 Task: Look for space in Ambasamudram, India from 9th August, 2023 to 12th August, 2023 for 1 adult in price range Rs.6000 to Rs.15000. Place can be entire place with 1  bedroom having 1 bed and 1 bathroom. Property type can be house, flat, guest house. Amenities needed are: wifi. Booking option can be shelf check-in. Required host language is English.
Action: Mouse moved to (522, 109)
Screenshot: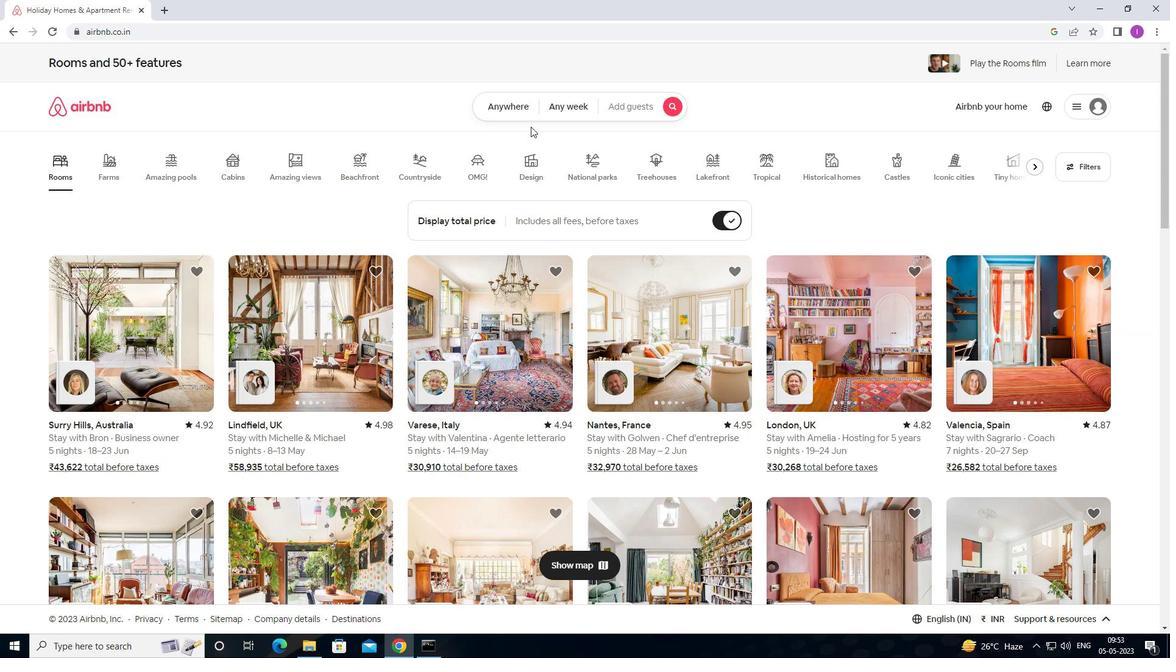 
Action: Mouse pressed left at (522, 109)
Screenshot: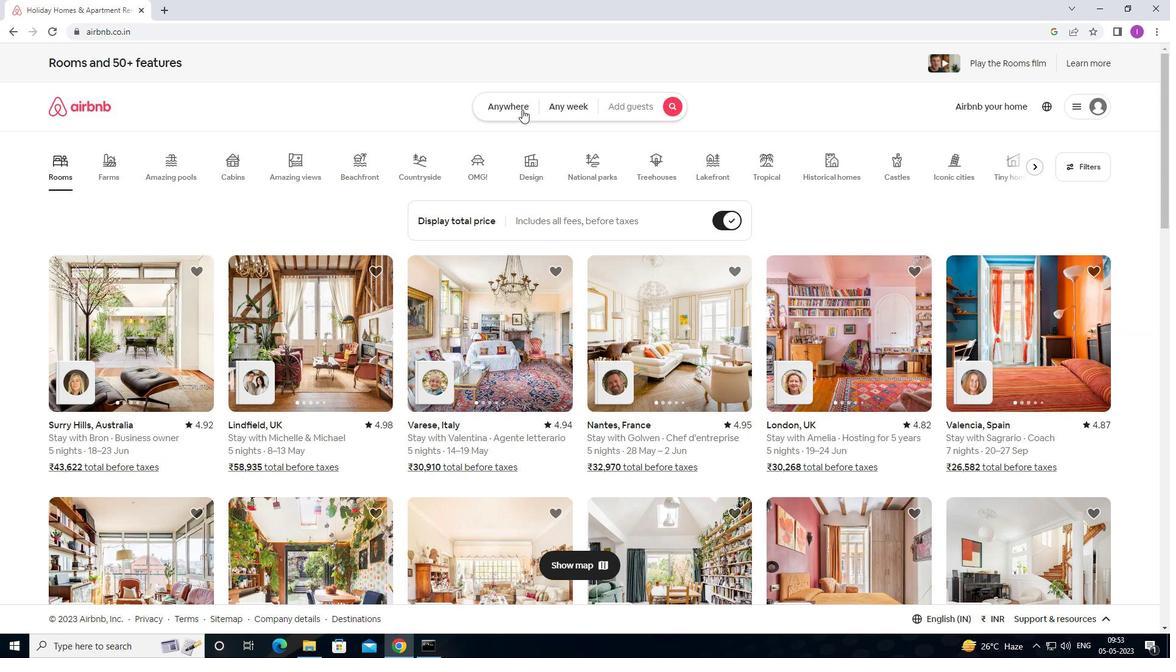 
Action: Mouse moved to (378, 150)
Screenshot: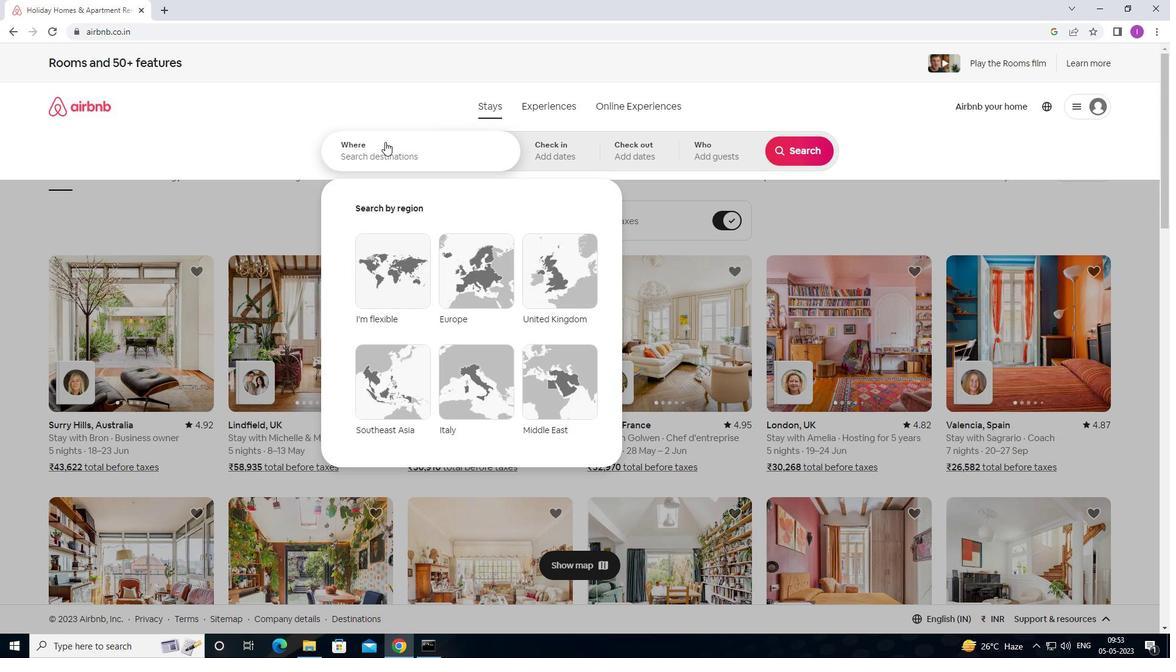 
Action: Mouse pressed left at (378, 150)
Screenshot: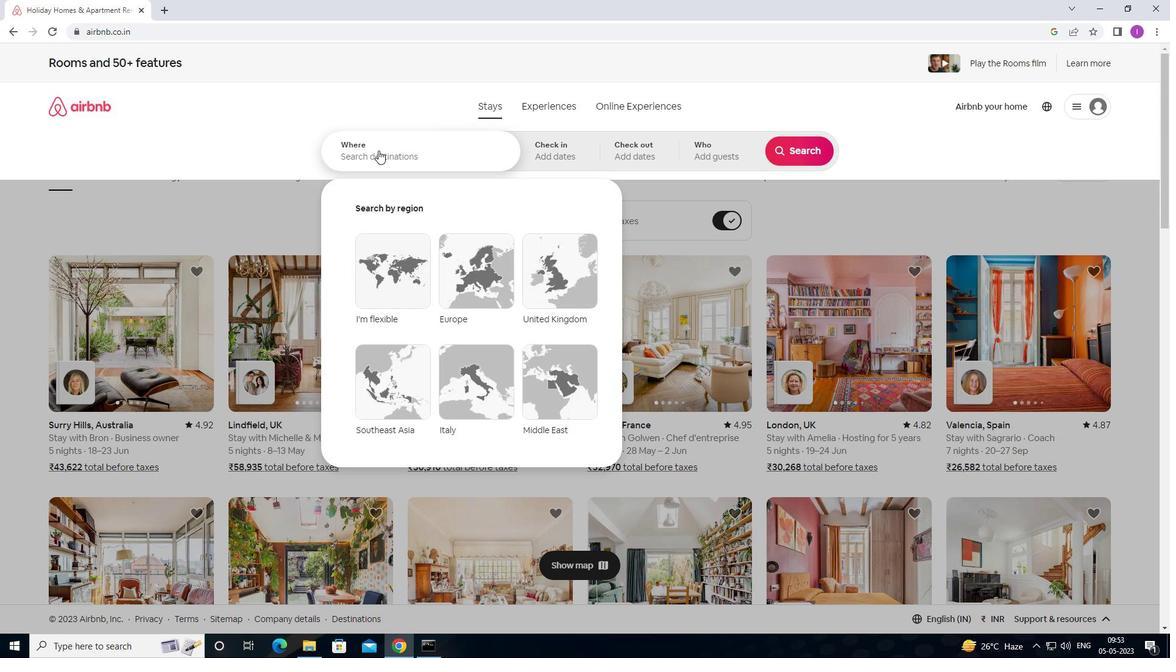 
Action: Mouse moved to (500, 124)
Screenshot: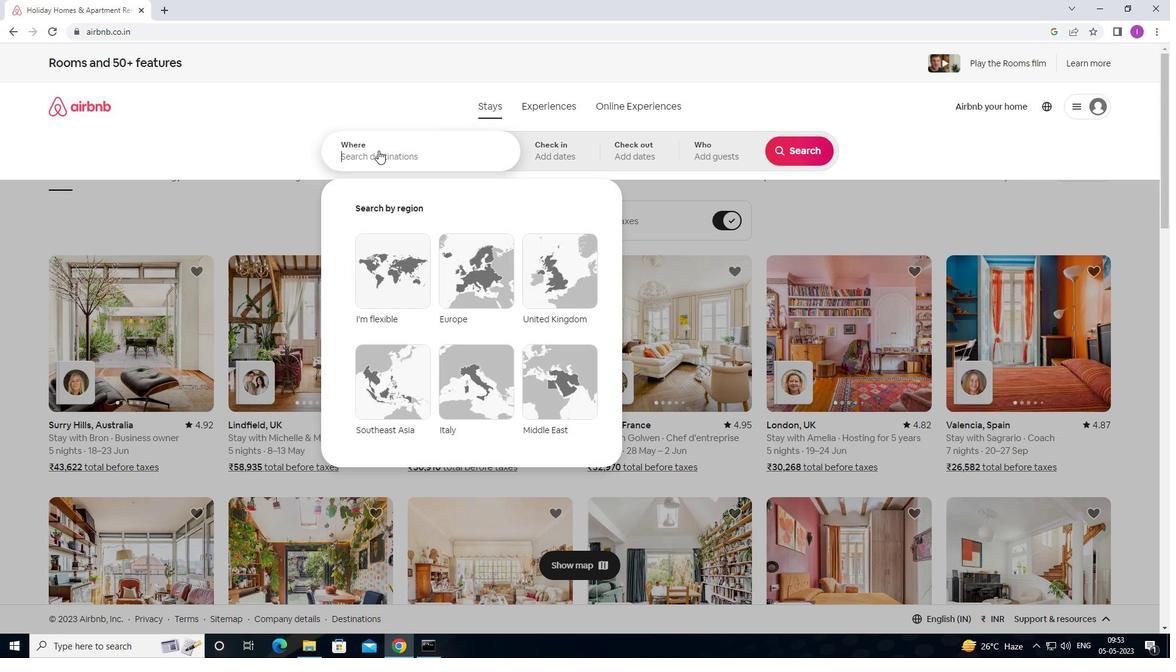 
Action: Key pressed <Key.shift>AMBASAMUDRAM,<Key.shift>INDIS<Key.backspace>A
Screenshot: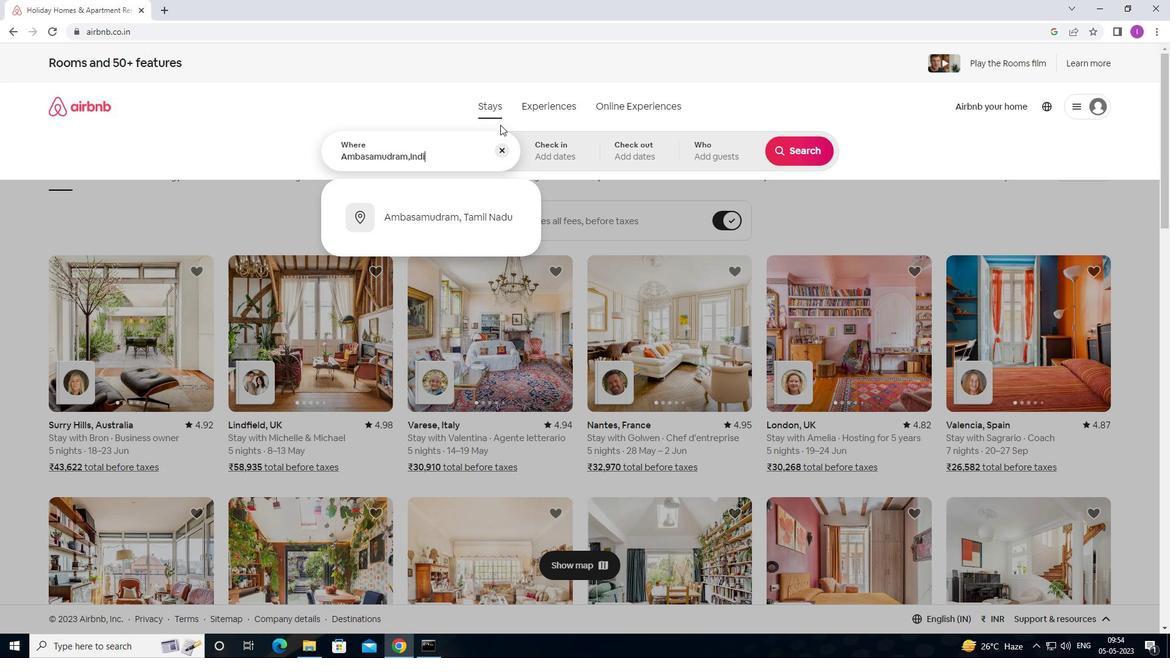 
Action: Mouse moved to (581, 150)
Screenshot: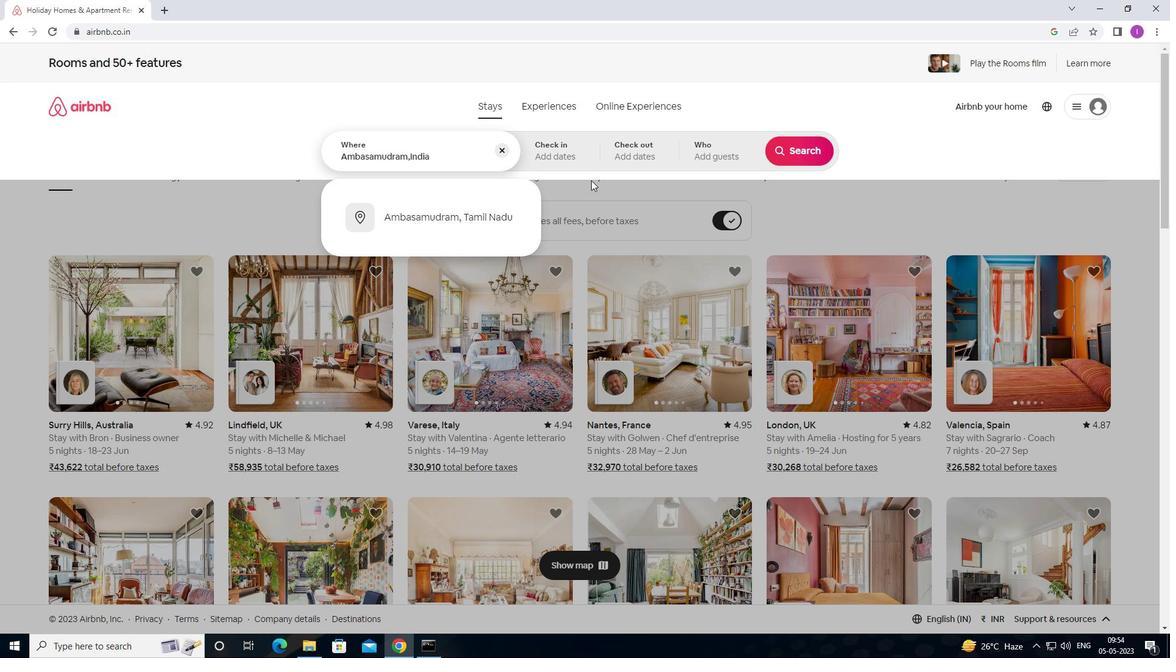 
Action: Mouse pressed left at (581, 150)
Screenshot: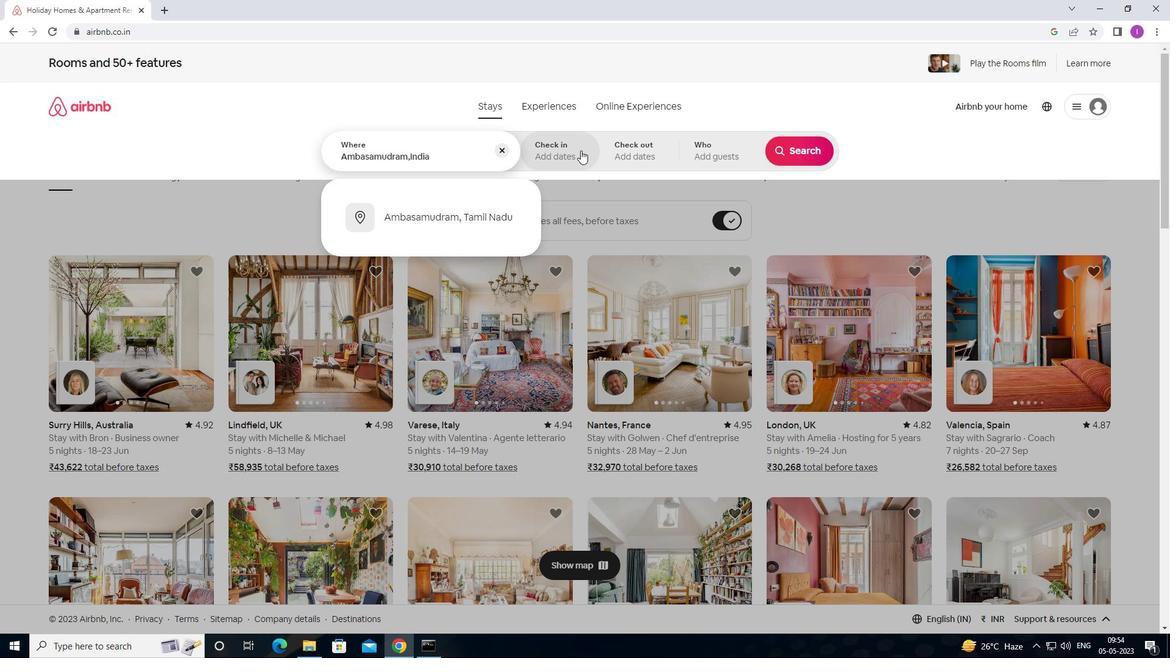
Action: Mouse moved to (797, 247)
Screenshot: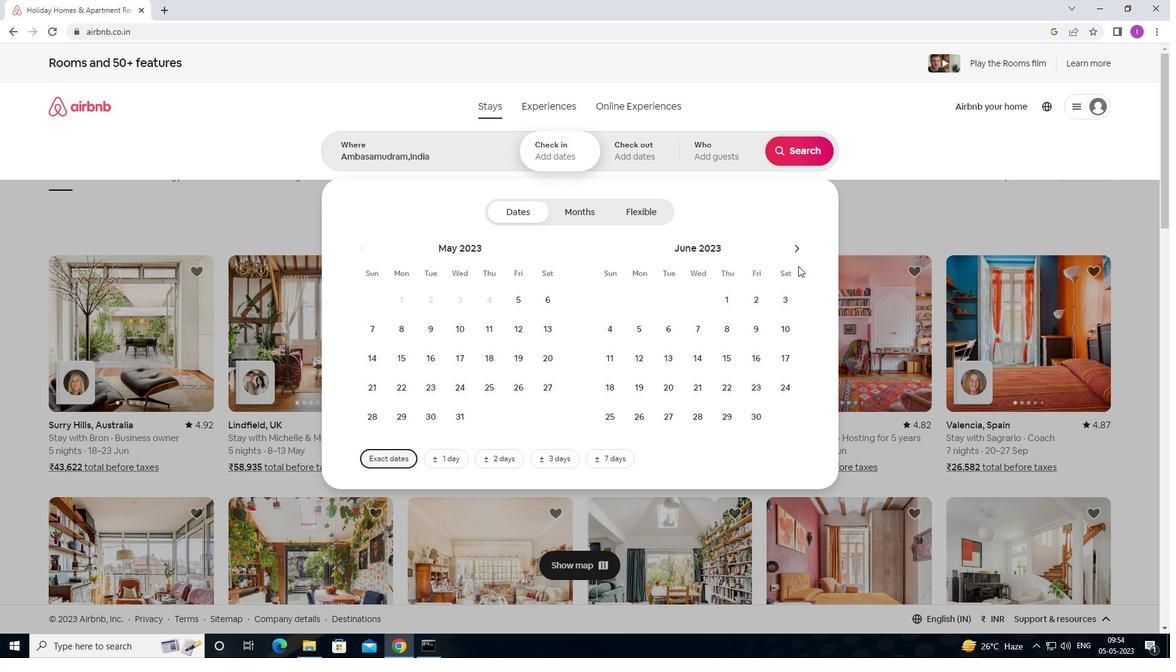 
Action: Mouse pressed left at (797, 247)
Screenshot: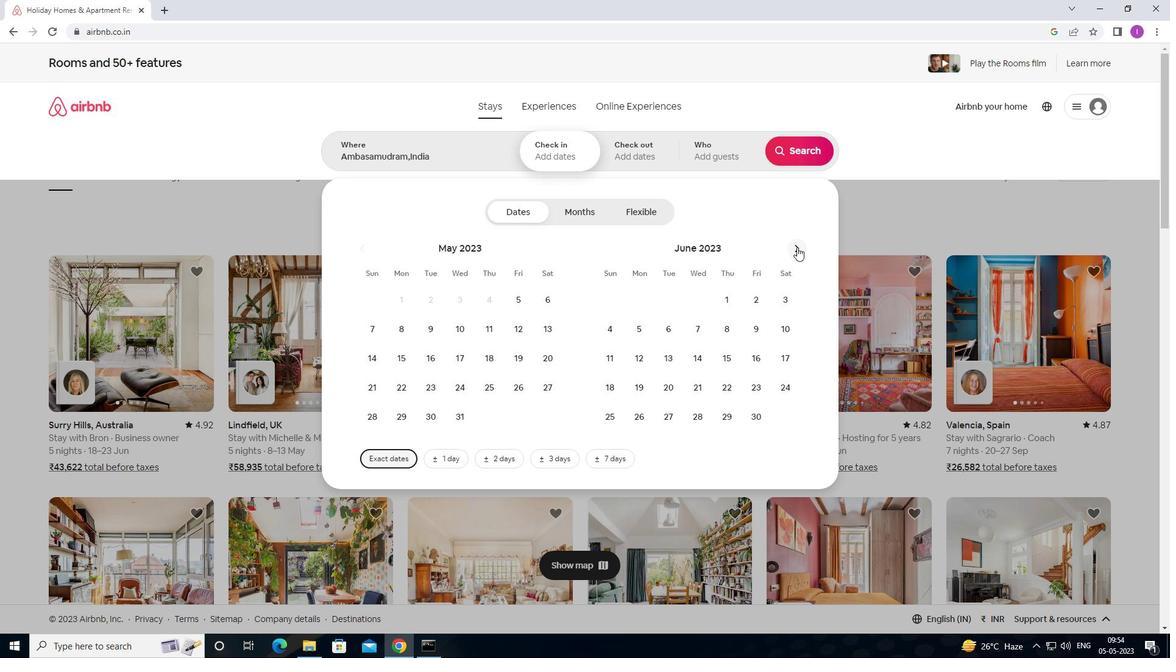 
Action: Mouse moved to (797, 247)
Screenshot: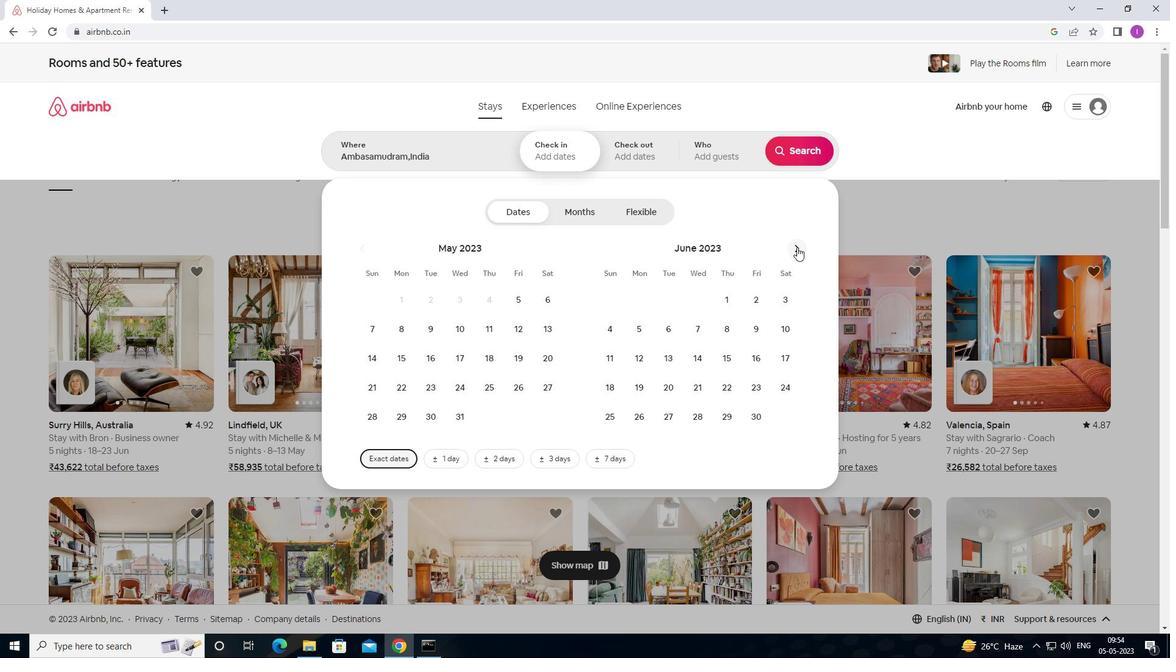 
Action: Mouse pressed left at (797, 247)
Screenshot: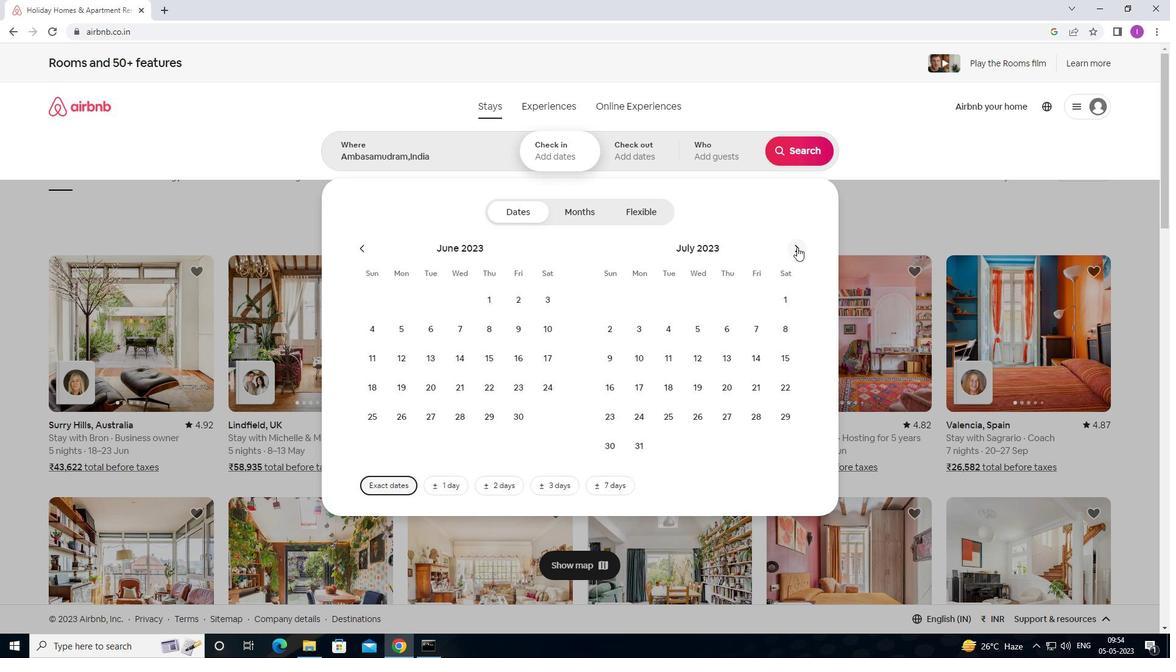 
Action: Mouse pressed left at (797, 247)
Screenshot: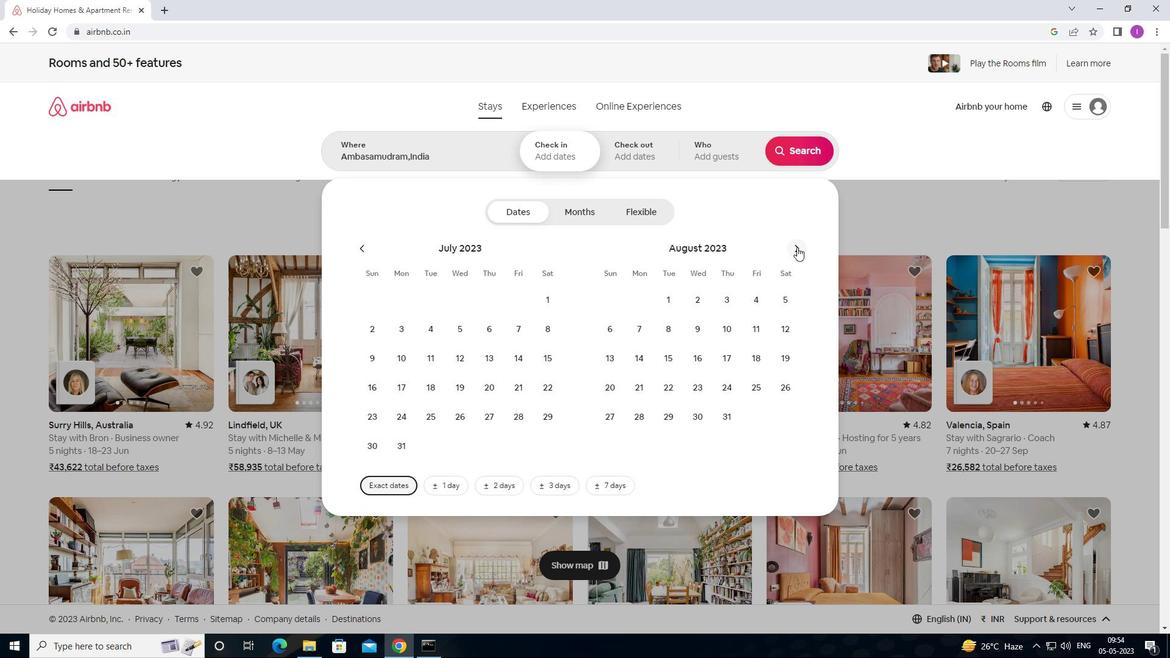 
Action: Mouse moved to (463, 326)
Screenshot: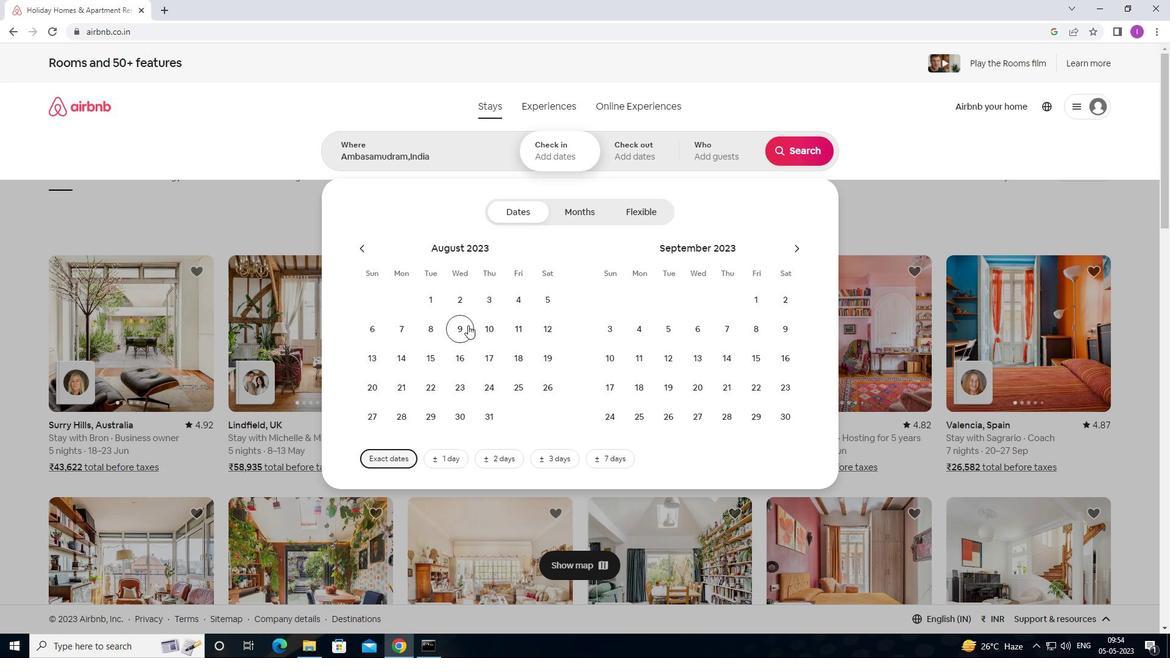 
Action: Mouse pressed left at (463, 326)
Screenshot: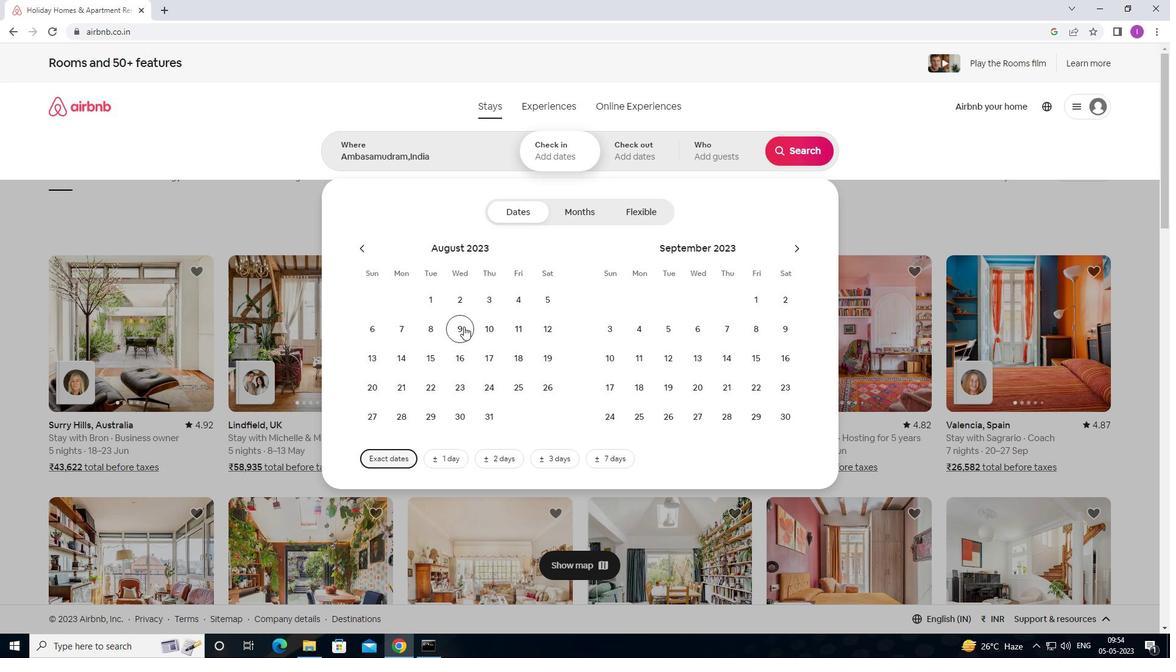 
Action: Mouse moved to (548, 331)
Screenshot: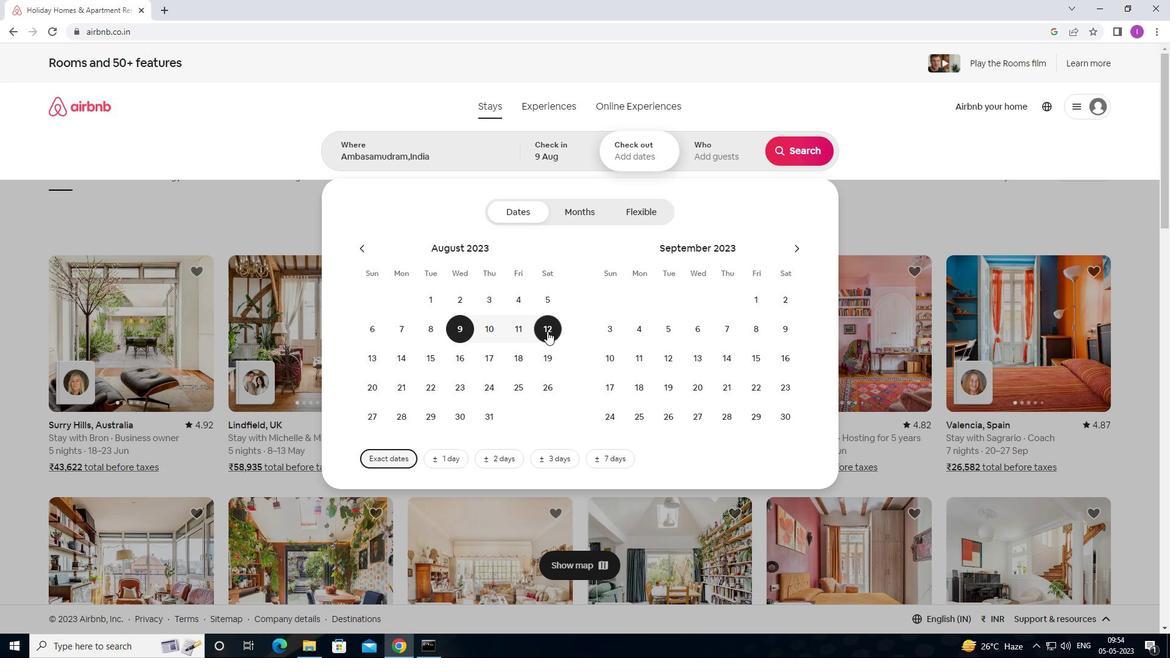 
Action: Mouse pressed left at (548, 331)
Screenshot: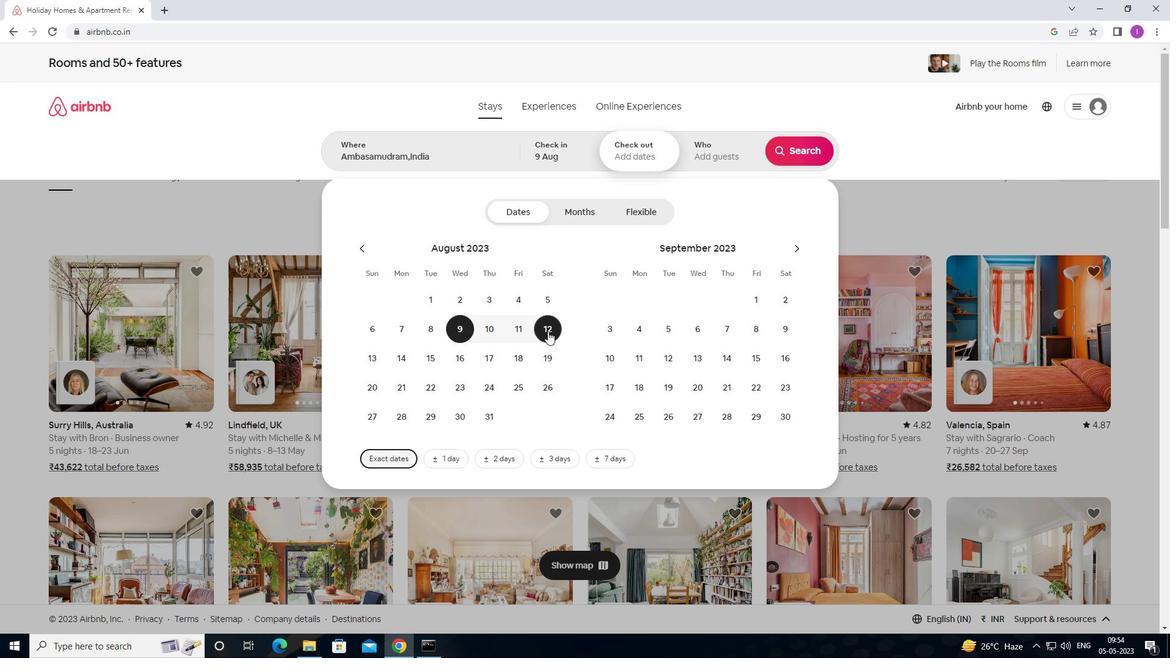 
Action: Mouse moved to (715, 159)
Screenshot: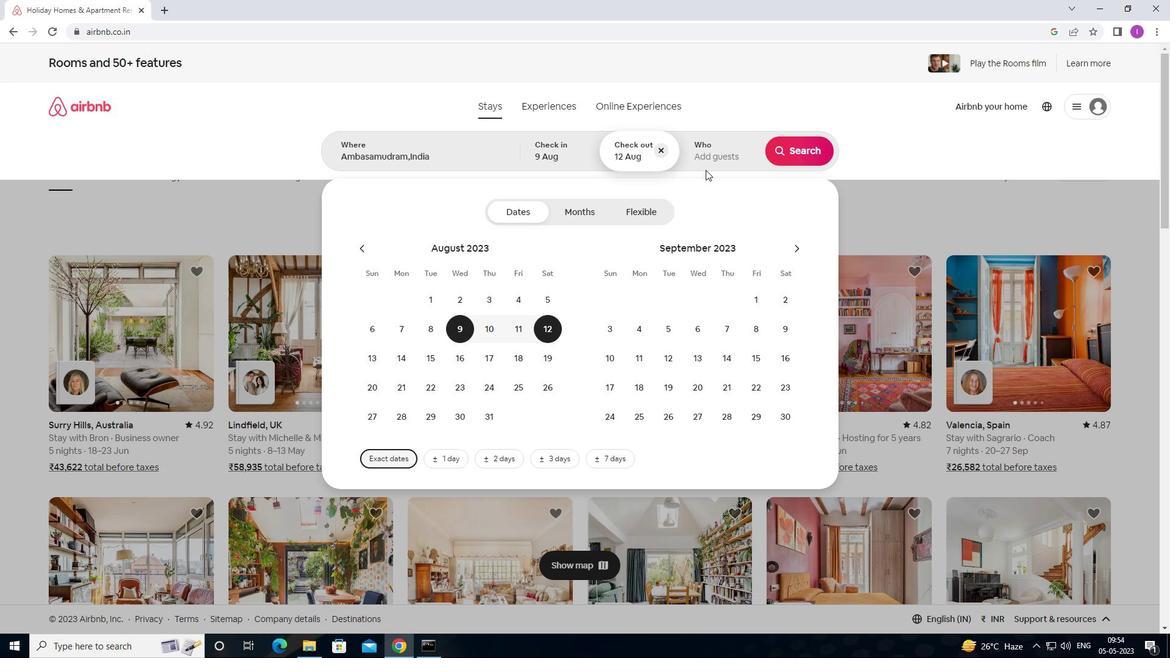 
Action: Mouse pressed left at (715, 159)
Screenshot: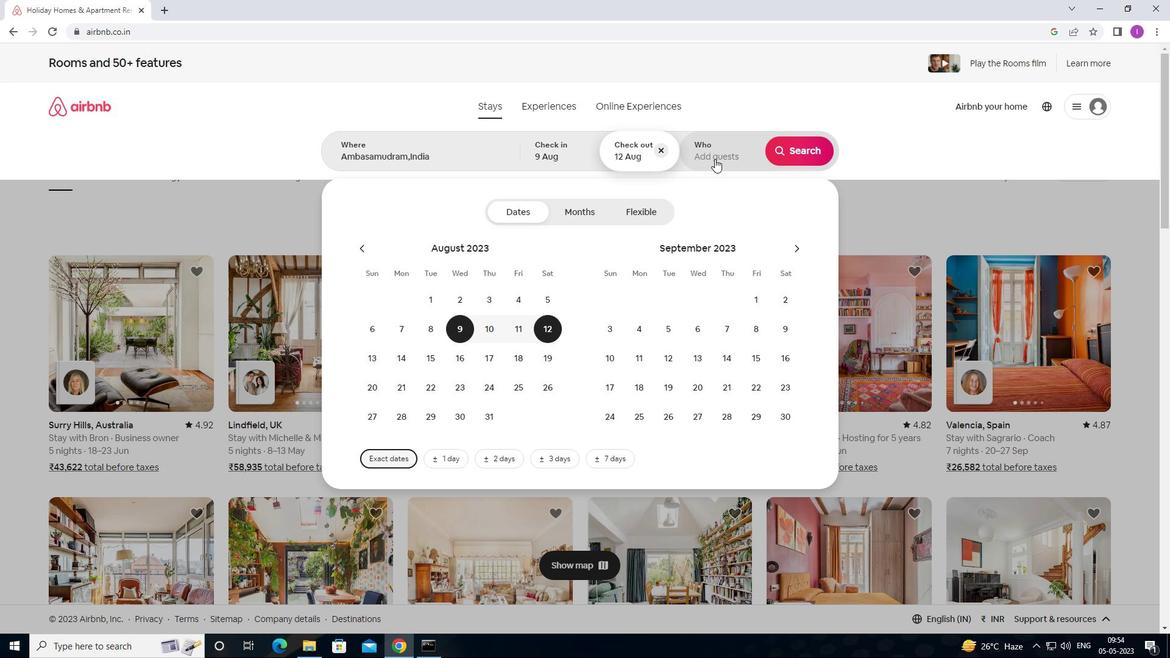 
Action: Mouse moved to (808, 214)
Screenshot: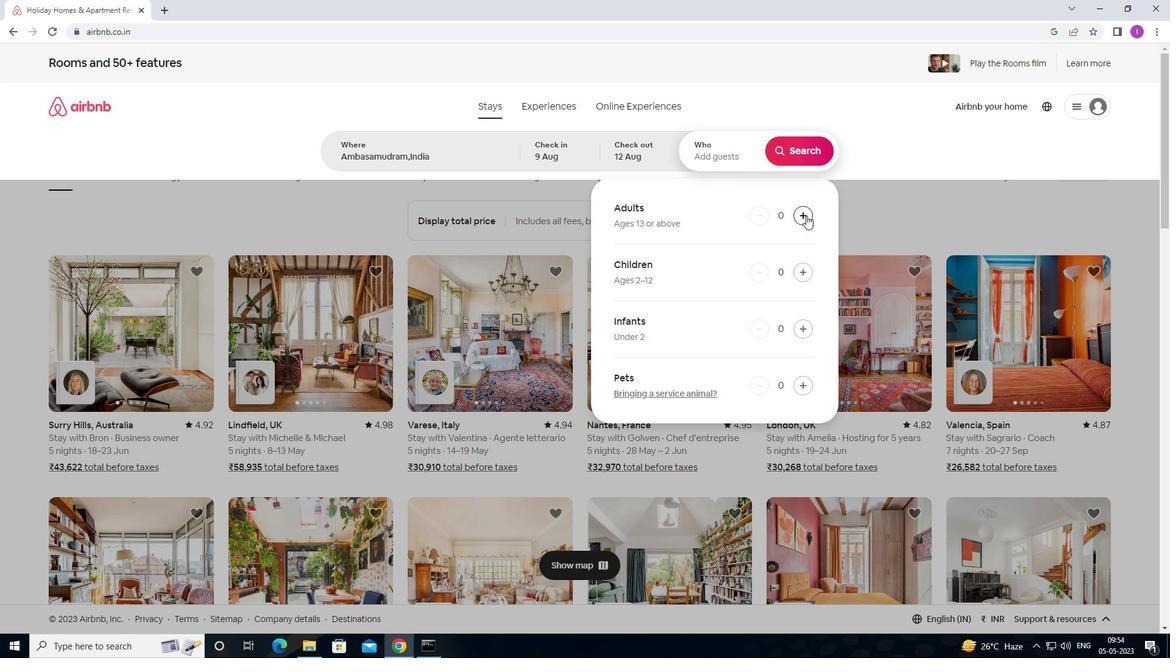 
Action: Mouse pressed left at (808, 214)
Screenshot: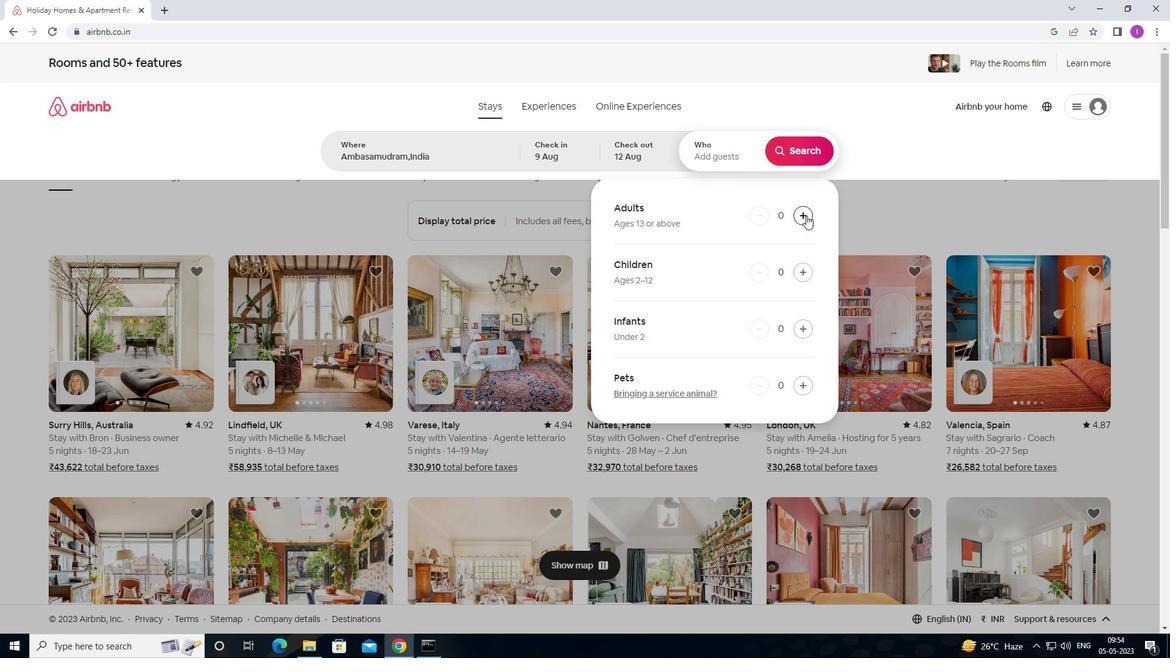 
Action: Mouse moved to (812, 157)
Screenshot: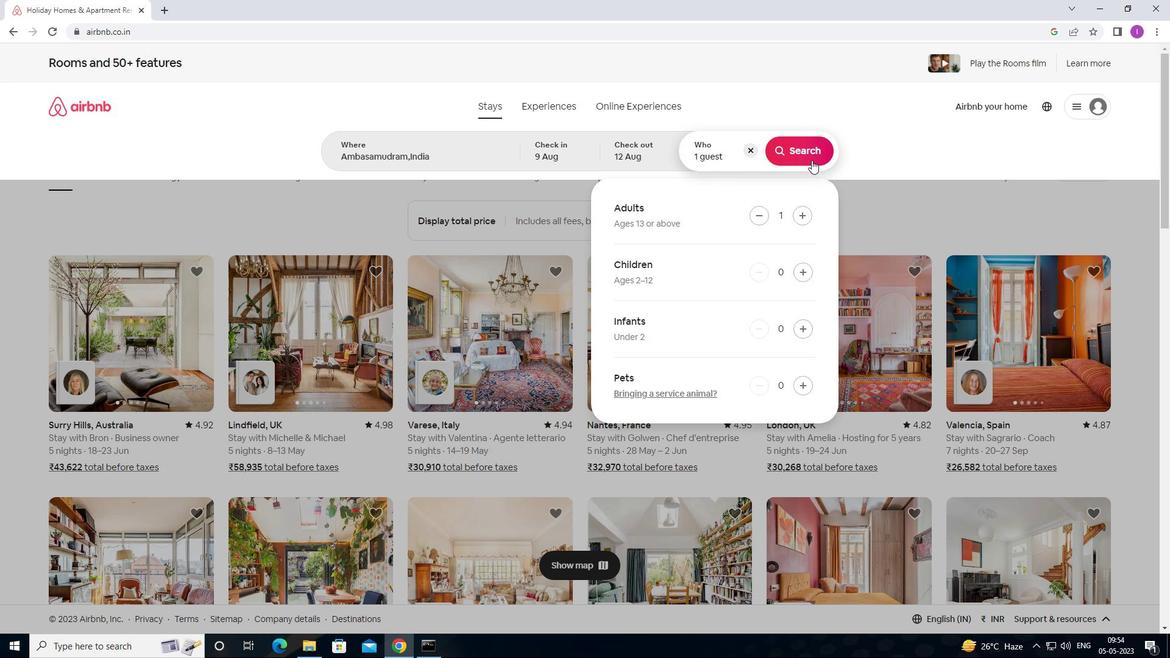 
Action: Mouse pressed left at (812, 157)
Screenshot: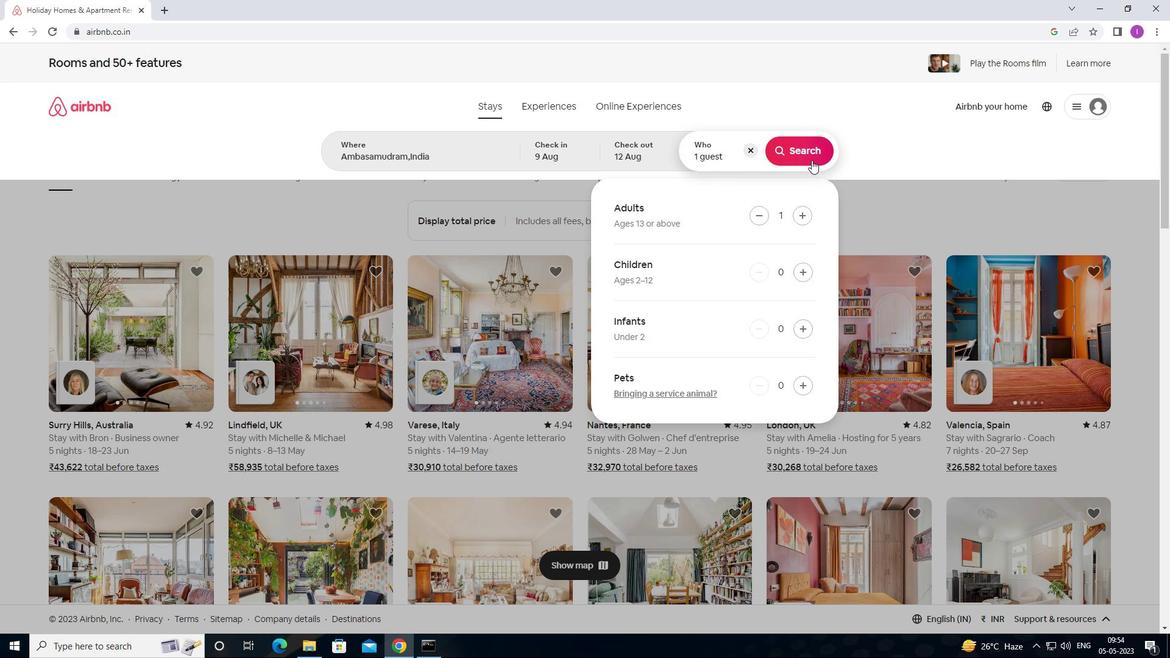 
Action: Mouse moved to (1132, 124)
Screenshot: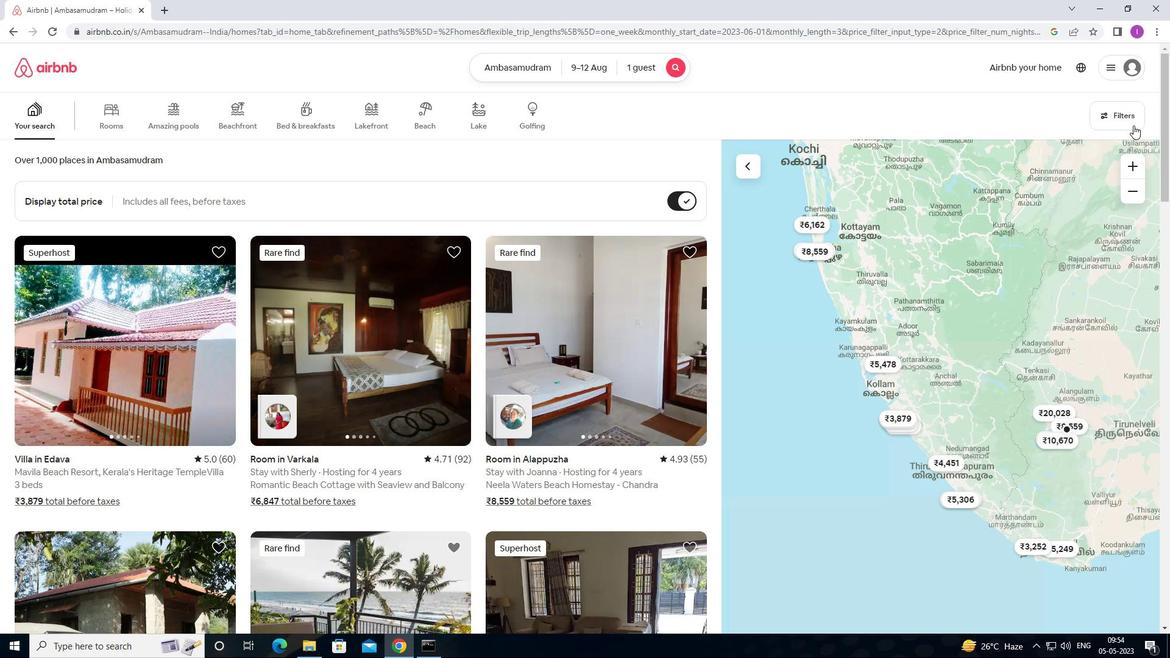 
Action: Mouse pressed left at (1132, 124)
Screenshot: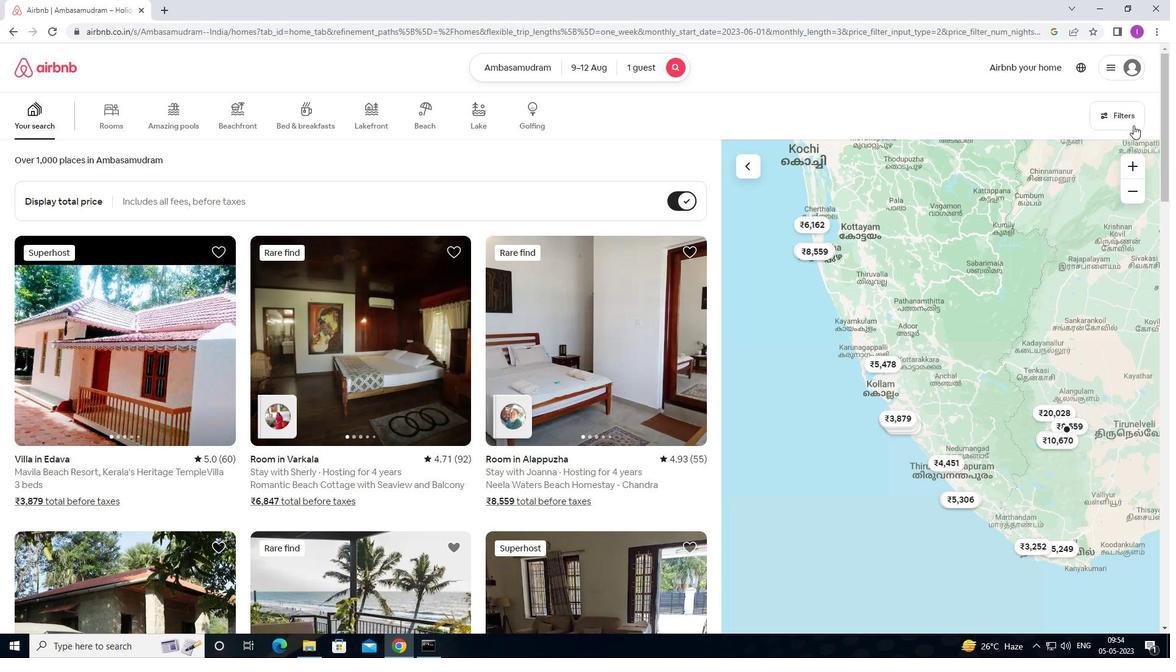 
Action: Mouse moved to (438, 417)
Screenshot: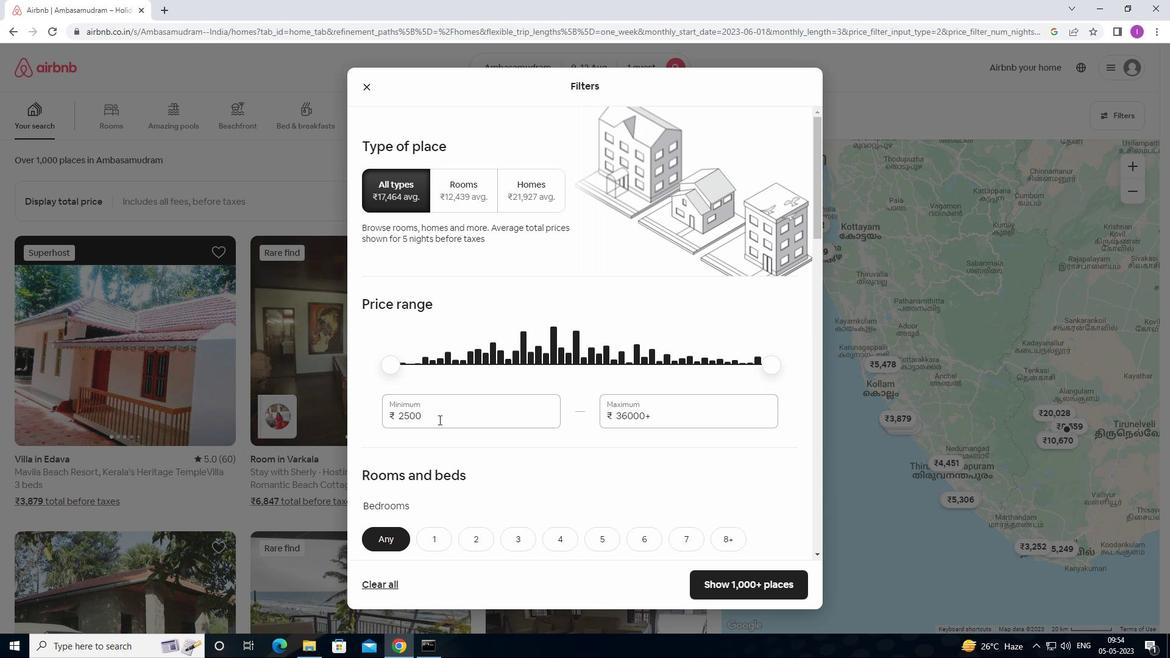 
Action: Mouse pressed left at (438, 417)
Screenshot: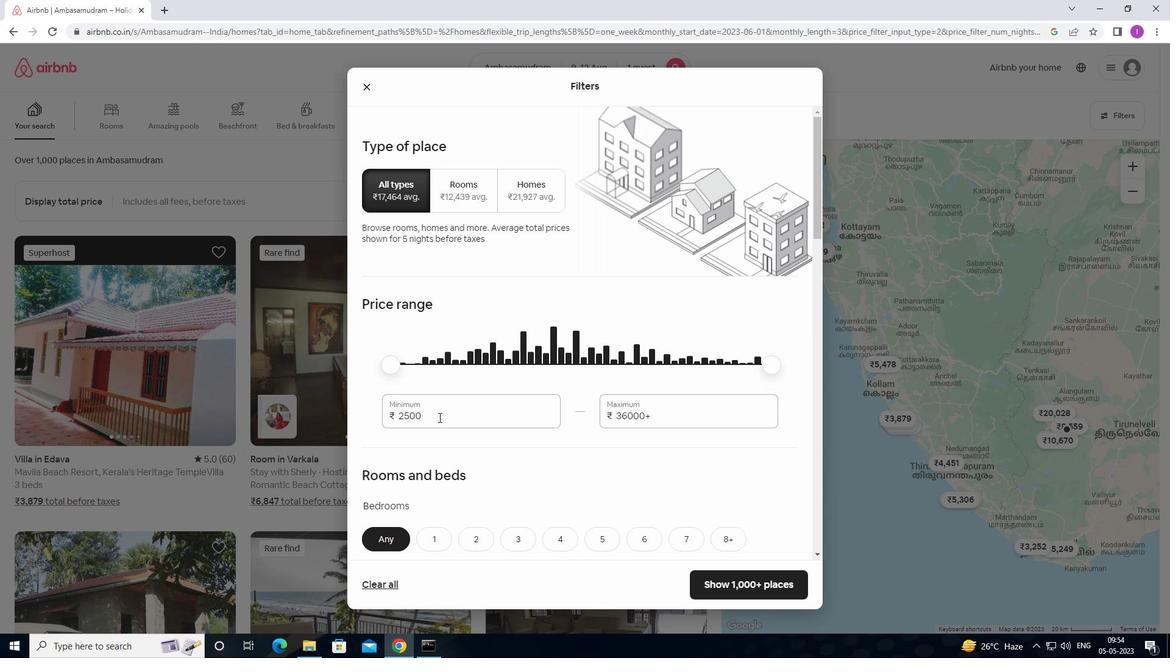 
Action: Mouse moved to (387, 418)
Screenshot: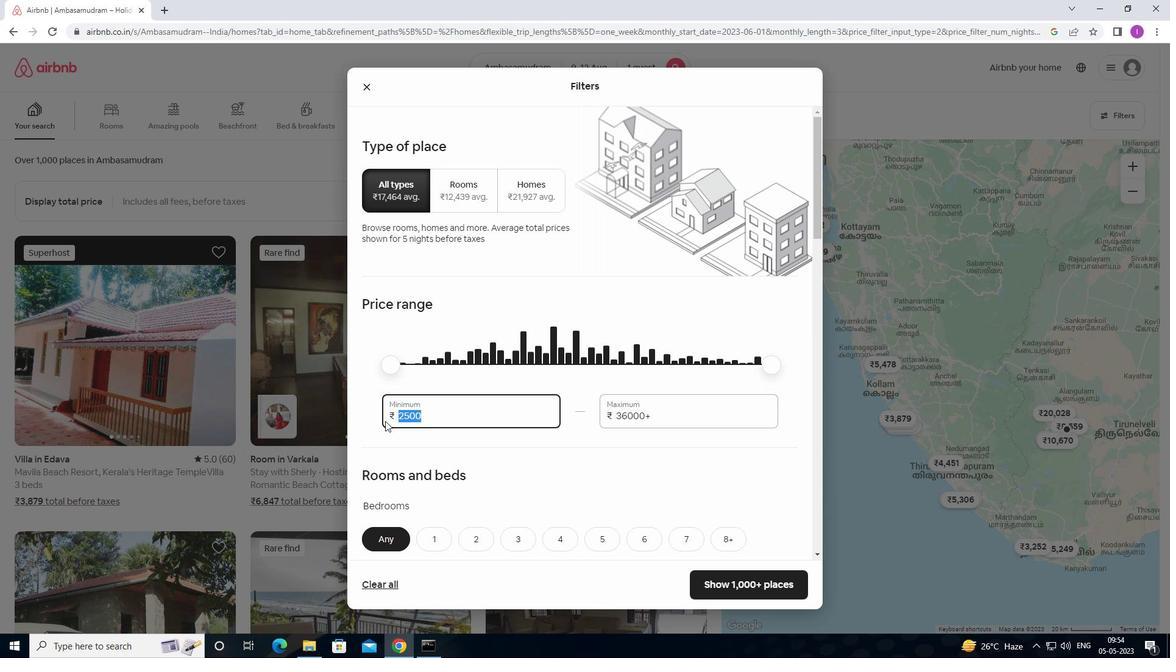 
Action: Key pressed 6
Screenshot: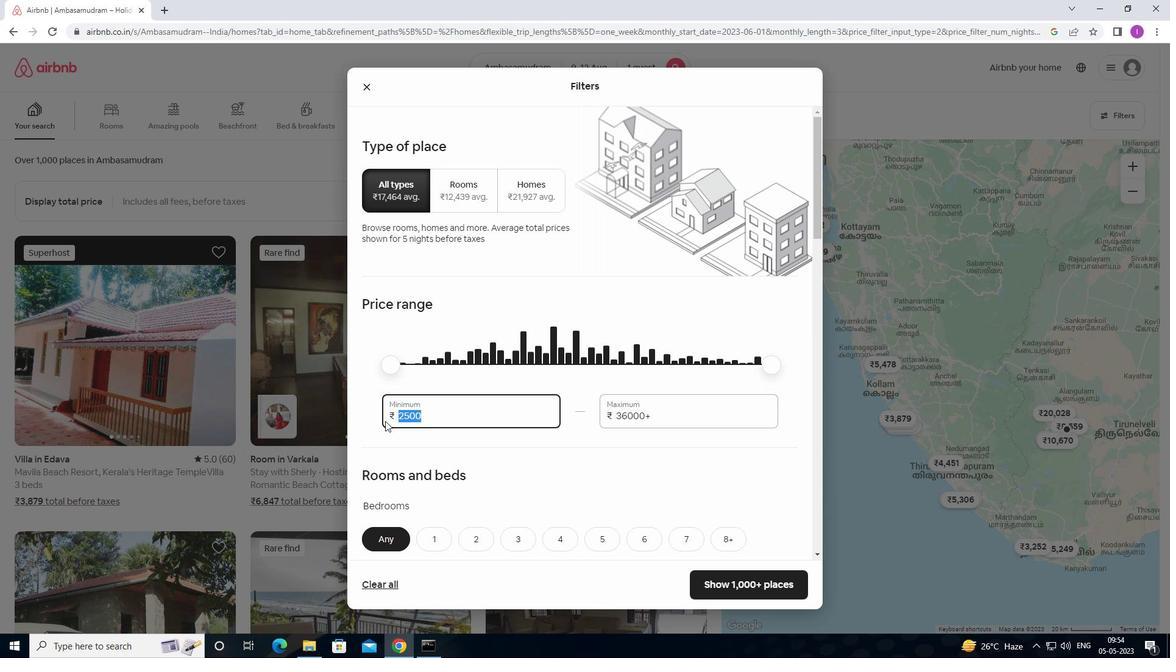 
Action: Mouse moved to (390, 415)
Screenshot: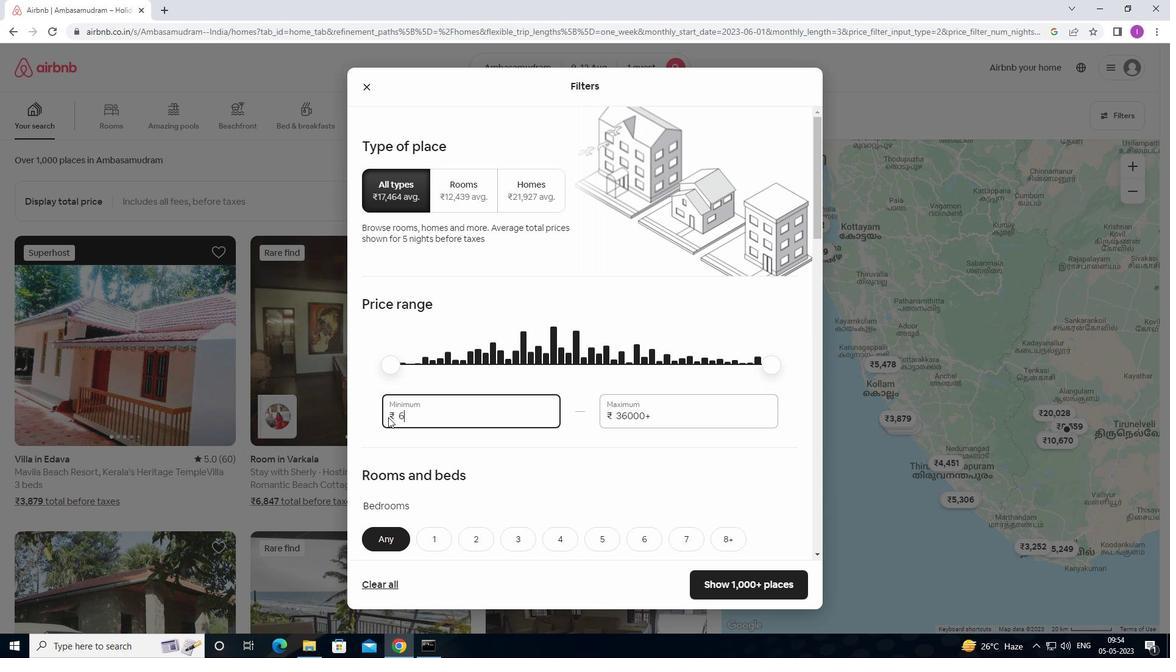 
Action: Key pressed 0
Screenshot: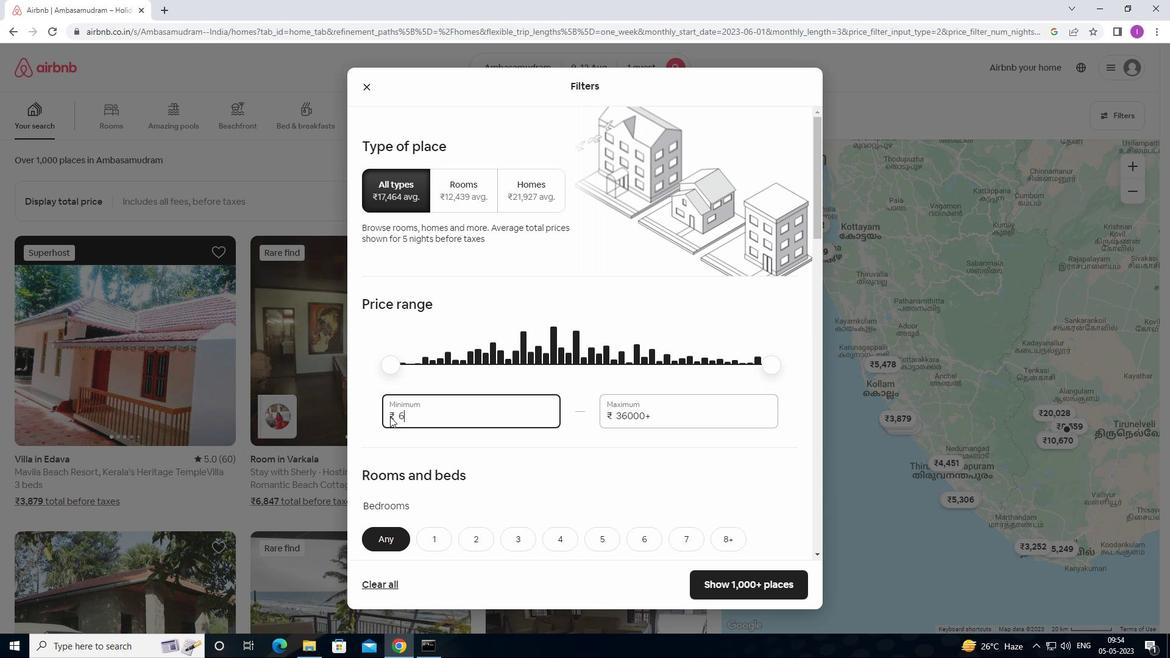 
Action: Mouse moved to (392, 415)
Screenshot: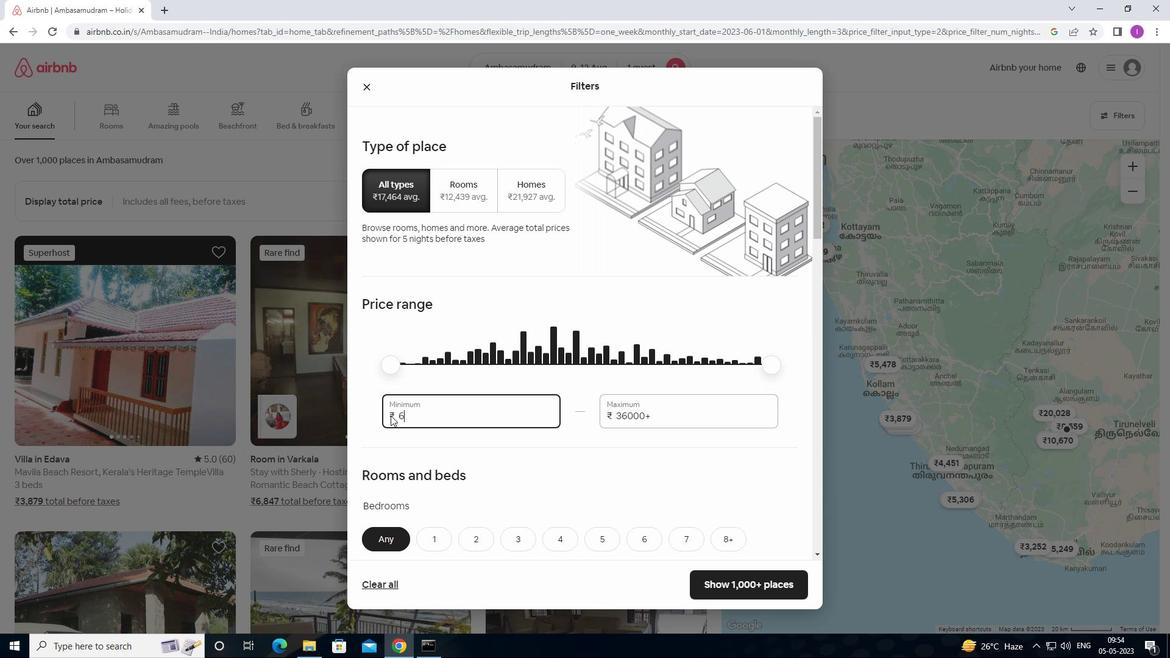 
Action: Key pressed 0
Screenshot: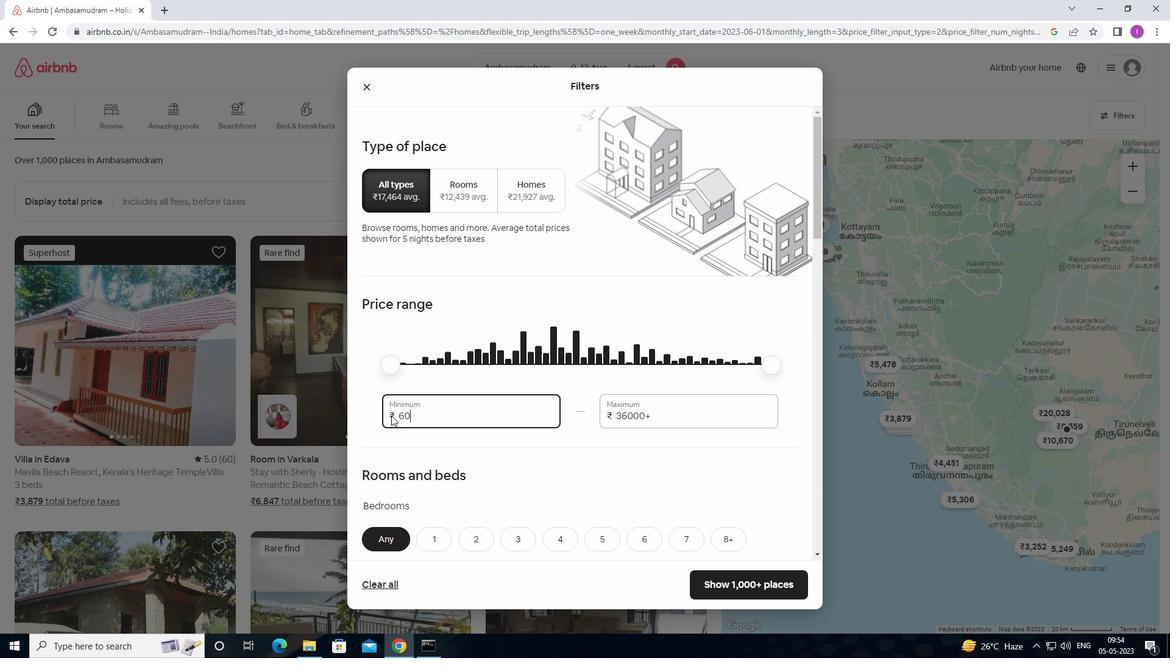 
Action: Mouse moved to (395, 413)
Screenshot: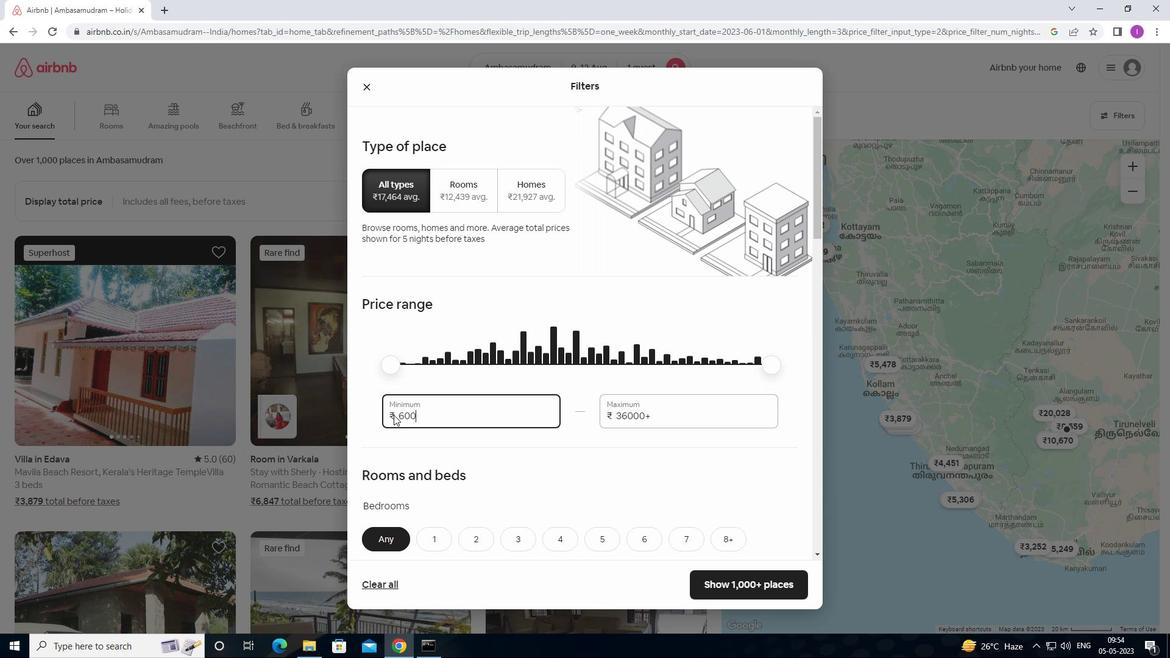 
Action: Key pressed 0
Screenshot: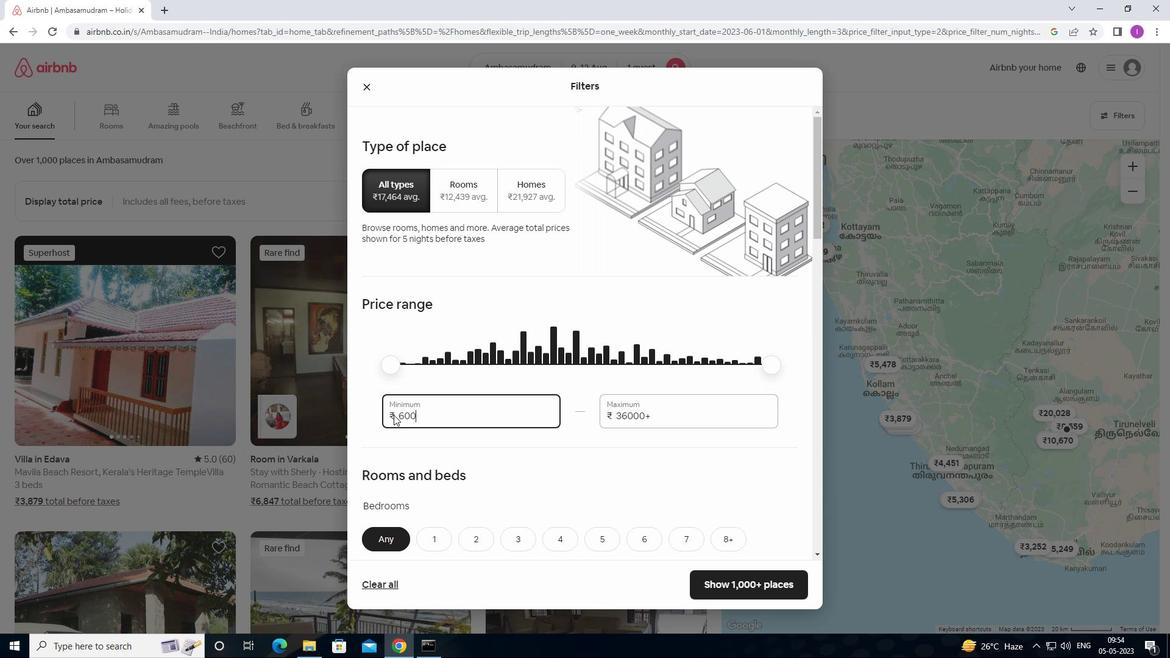 
Action: Mouse moved to (663, 413)
Screenshot: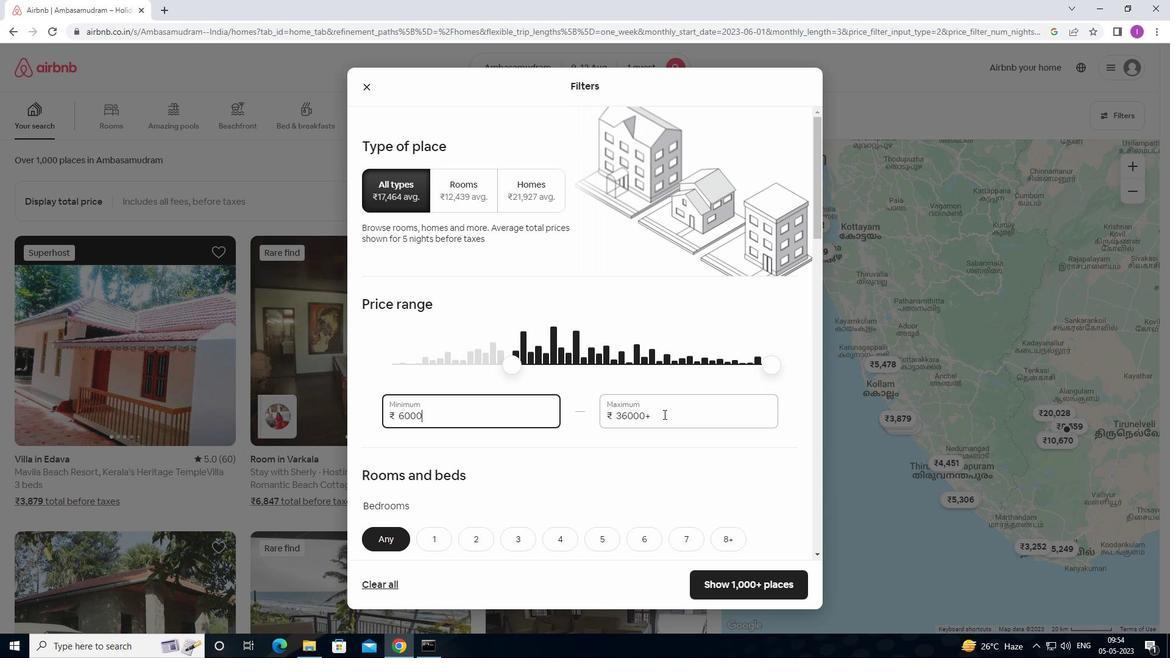
Action: Mouse pressed left at (663, 413)
Screenshot: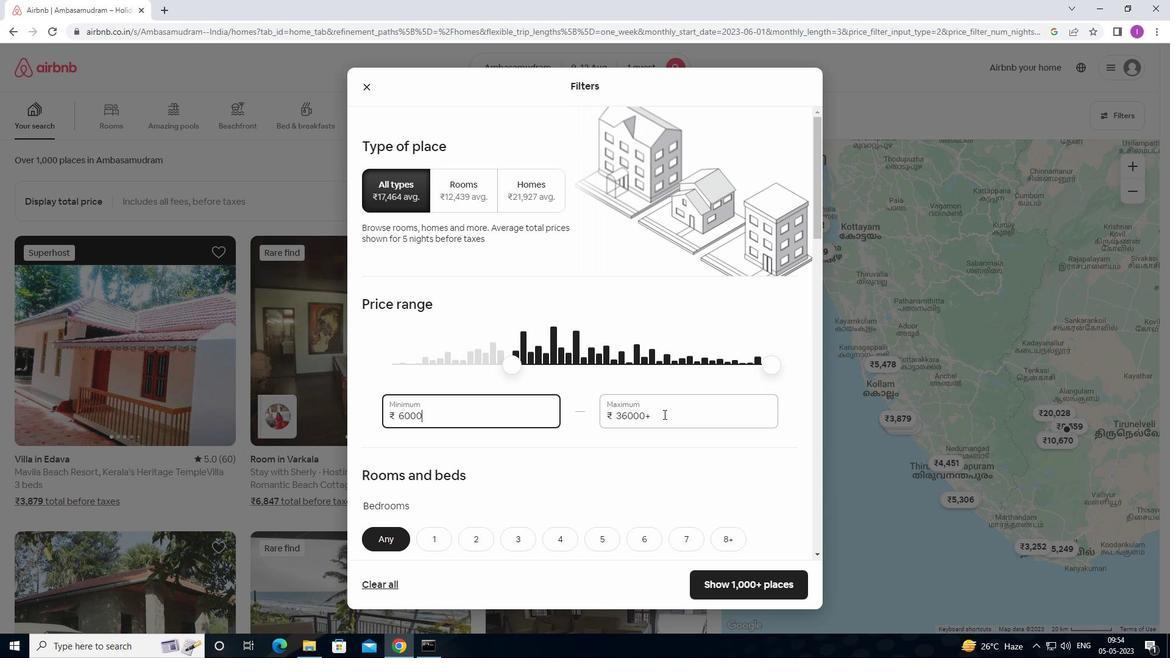 
Action: Mouse moved to (609, 415)
Screenshot: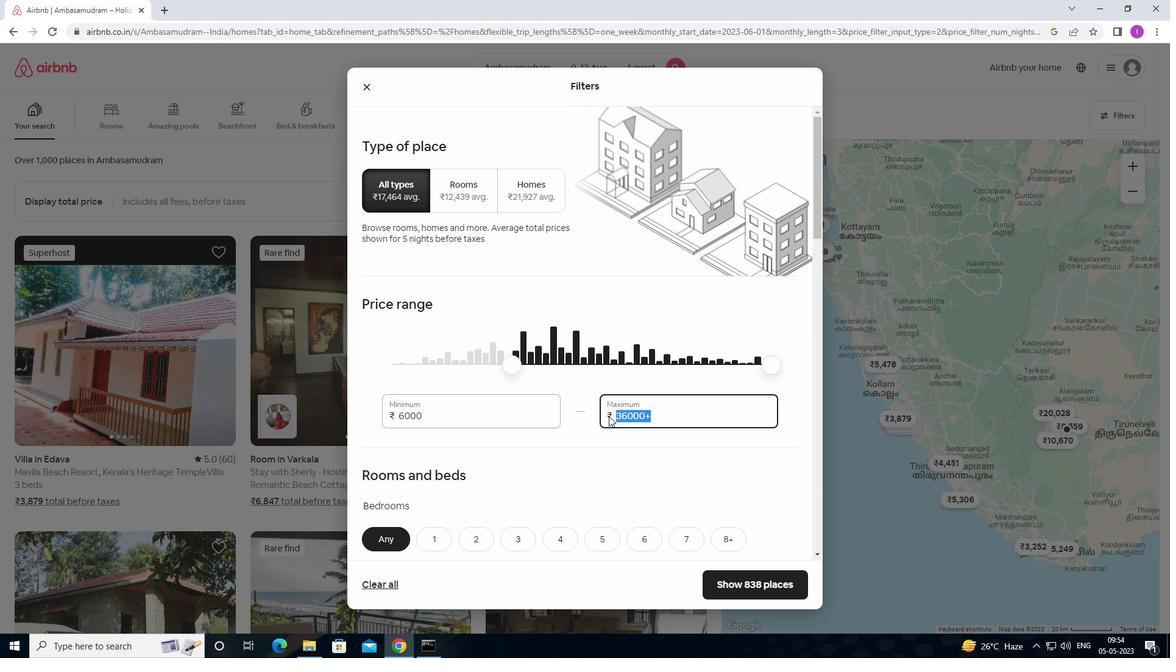 
Action: Key pressed 1
Screenshot: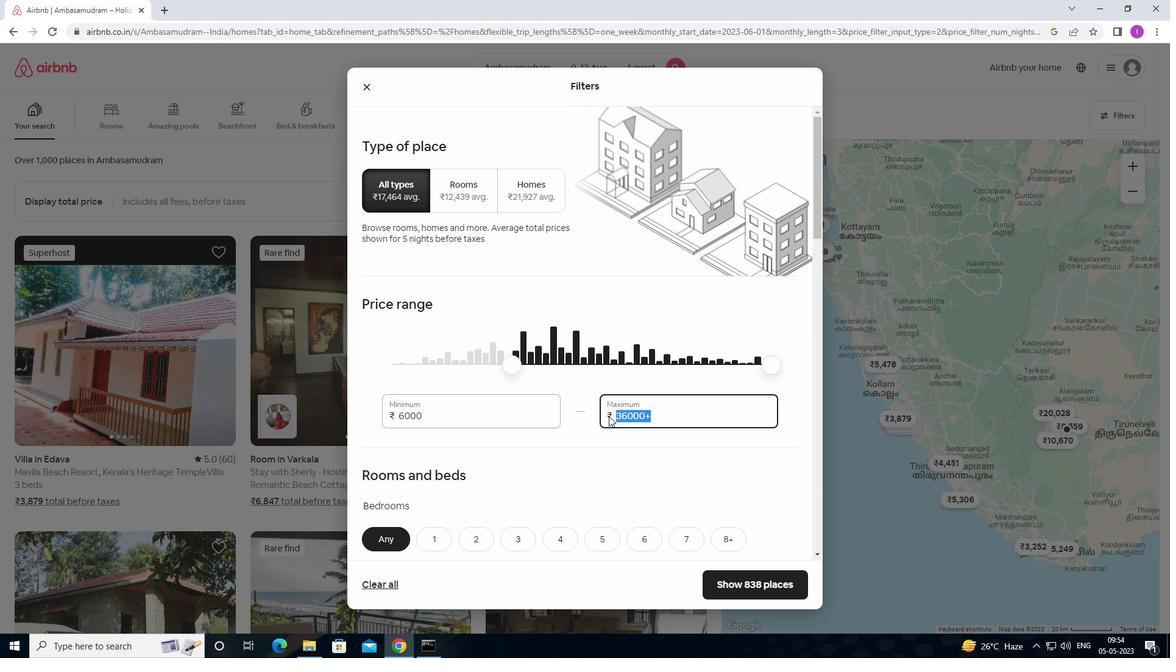 
Action: Mouse moved to (607, 414)
Screenshot: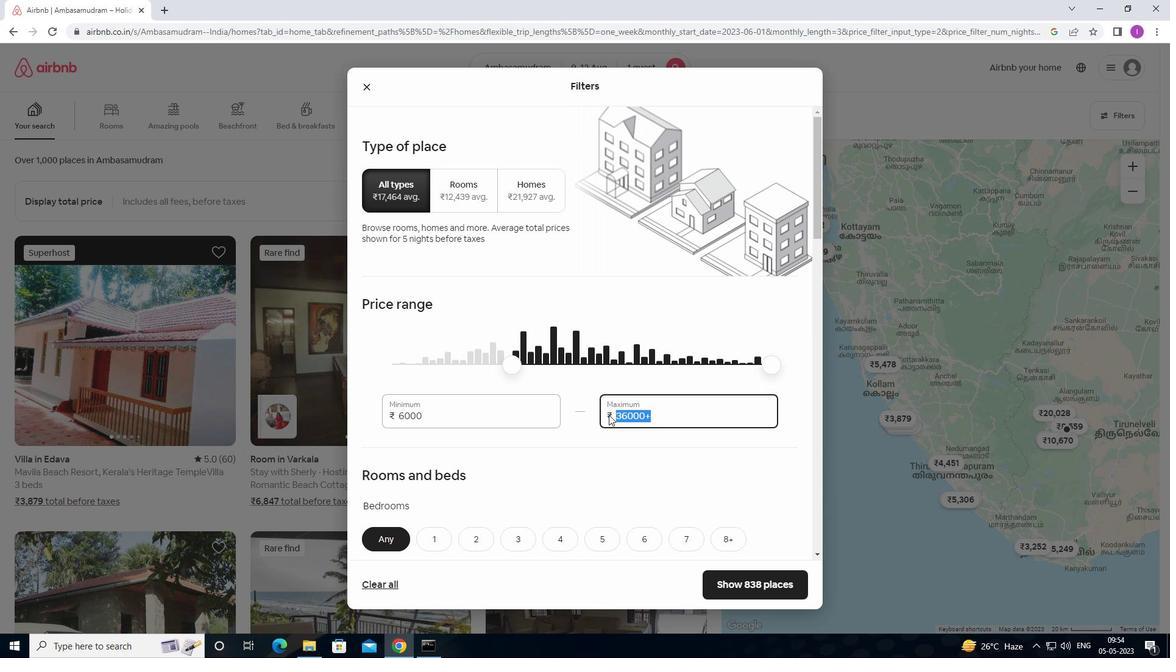 
Action: Key pressed 5000
Screenshot: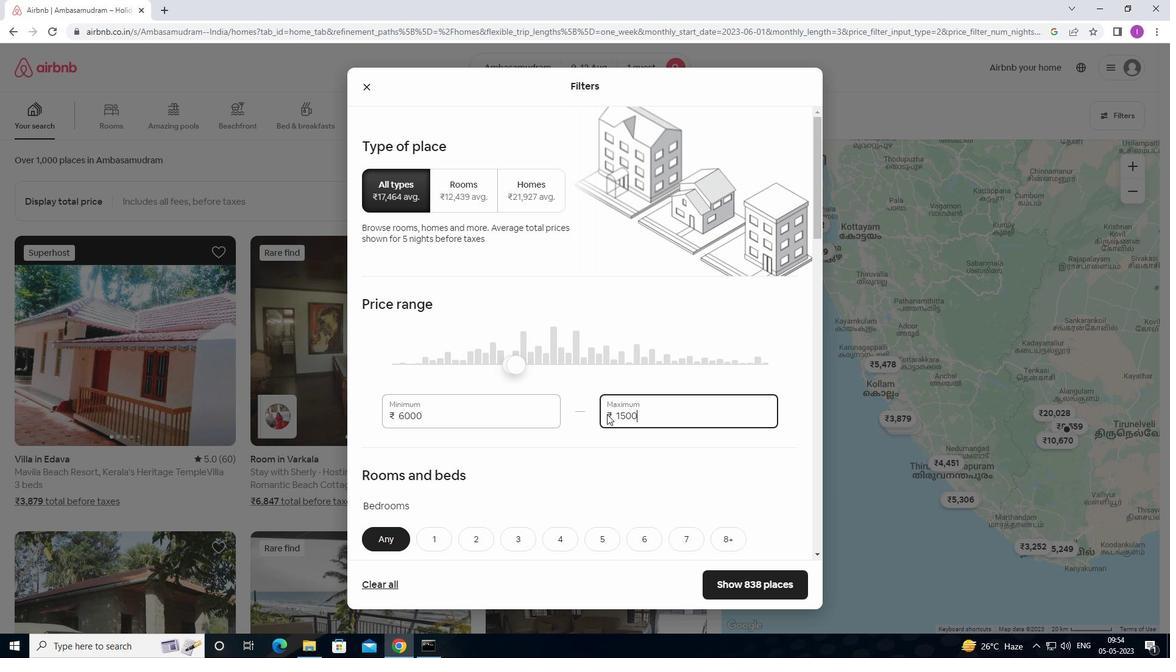 
Action: Mouse moved to (627, 423)
Screenshot: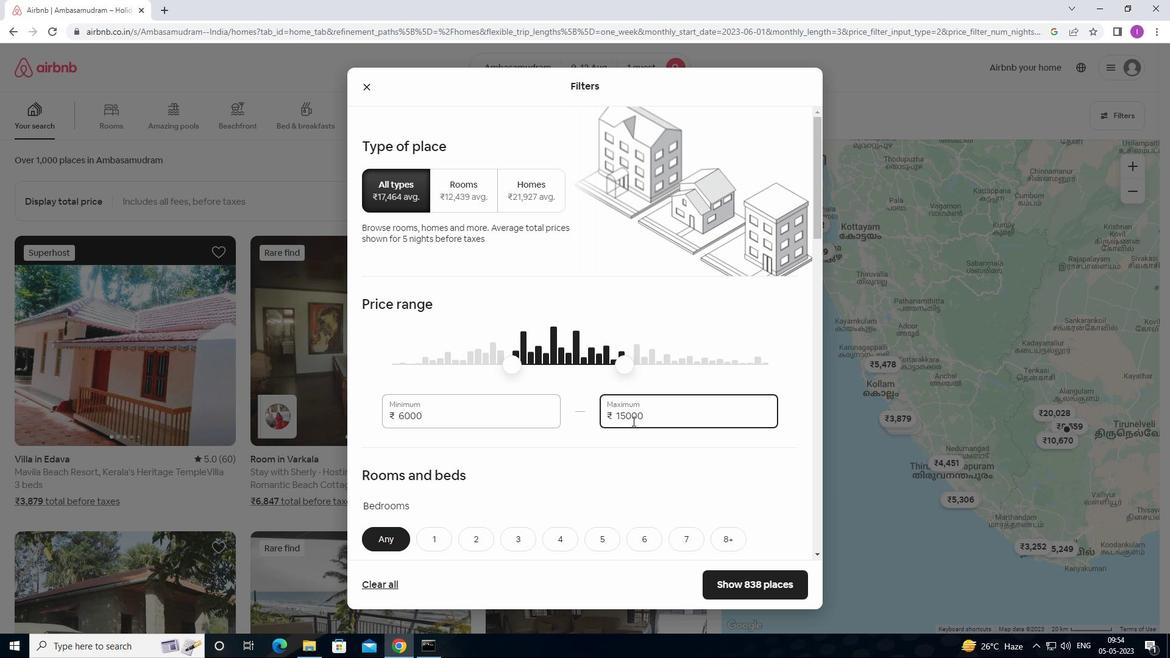 
Action: Mouse scrolled (627, 422) with delta (0, 0)
Screenshot: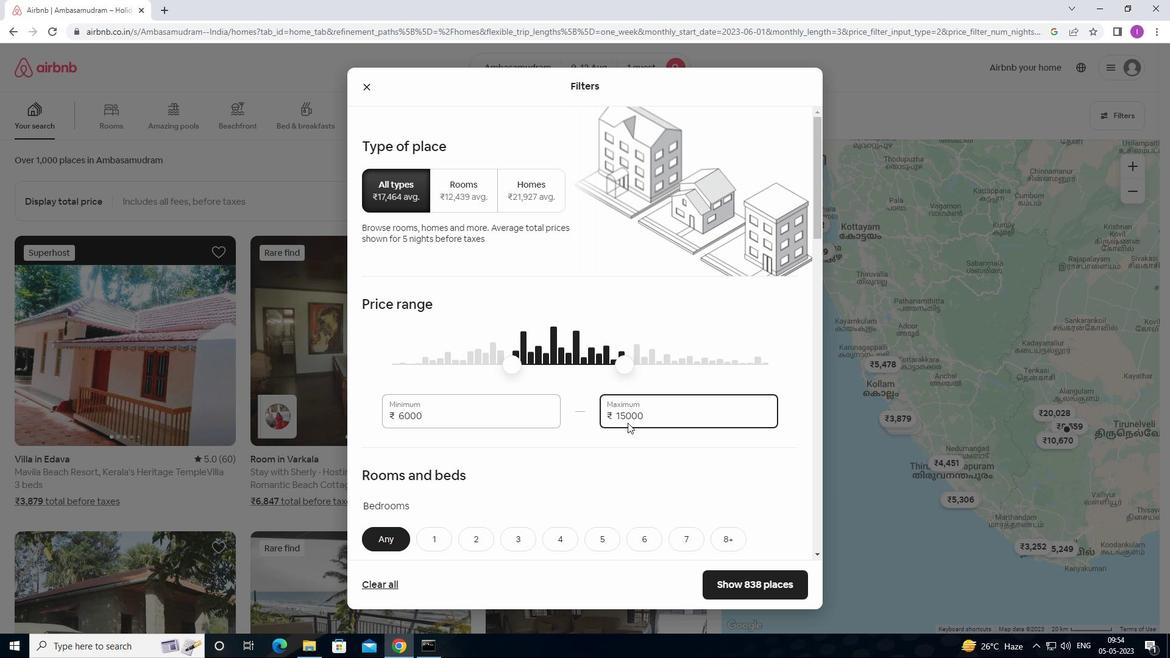 
Action: Mouse scrolled (627, 422) with delta (0, 0)
Screenshot: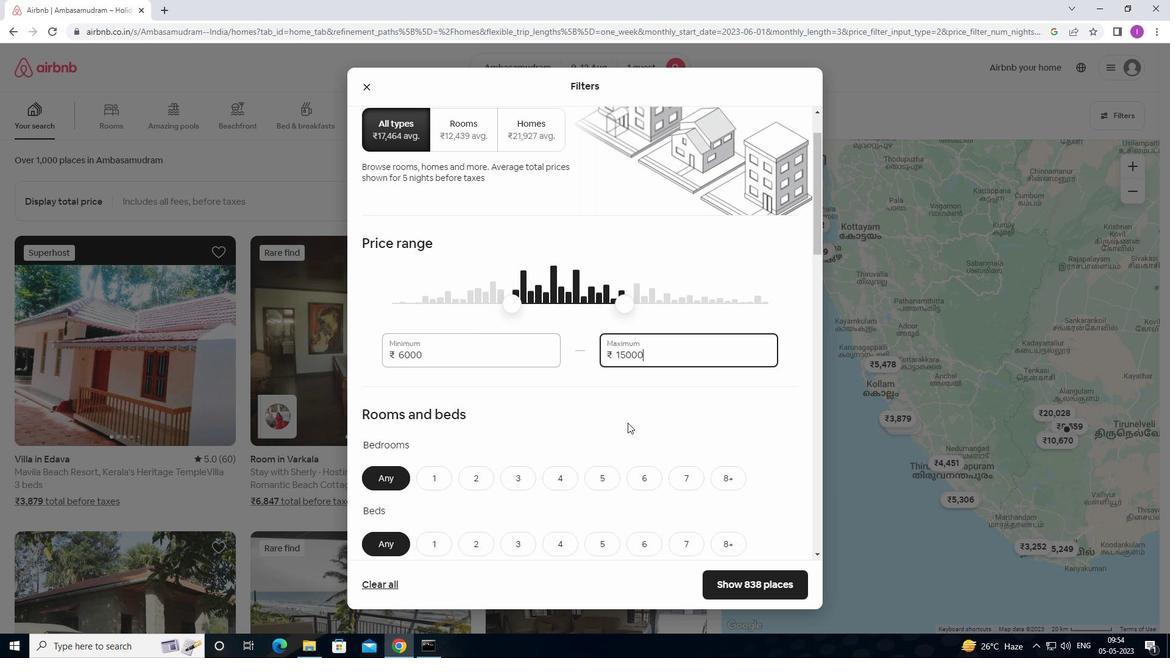 
Action: Mouse moved to (437, 419)
Screenshot: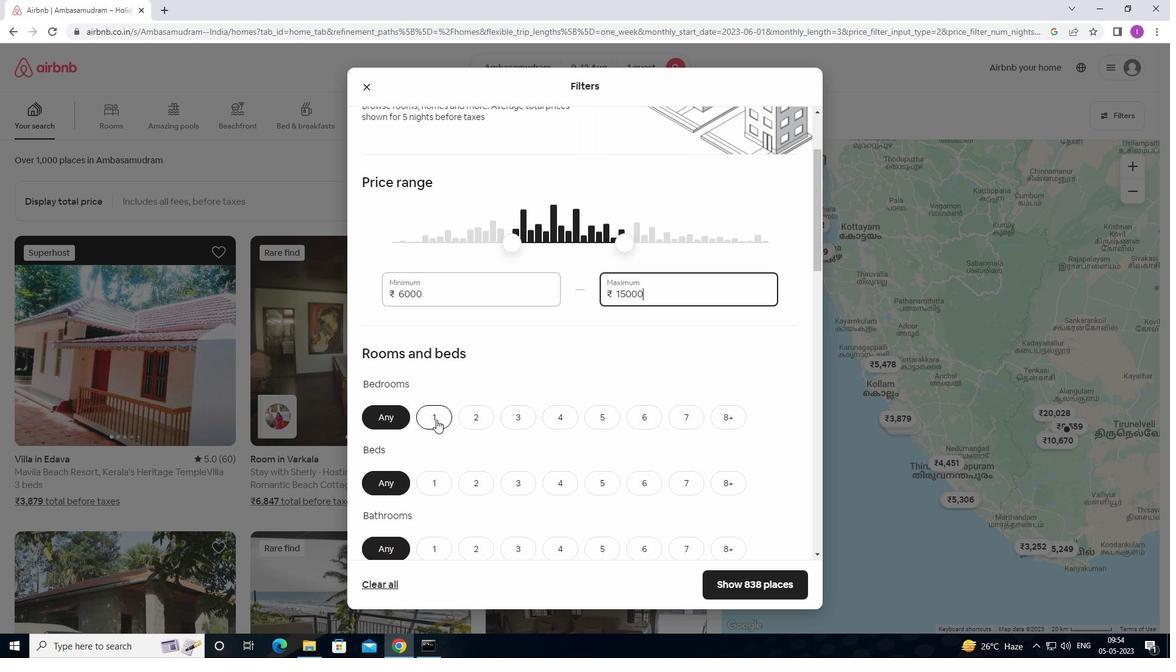 
Action: Mouse pressed left at (437, 419)
Screenshot: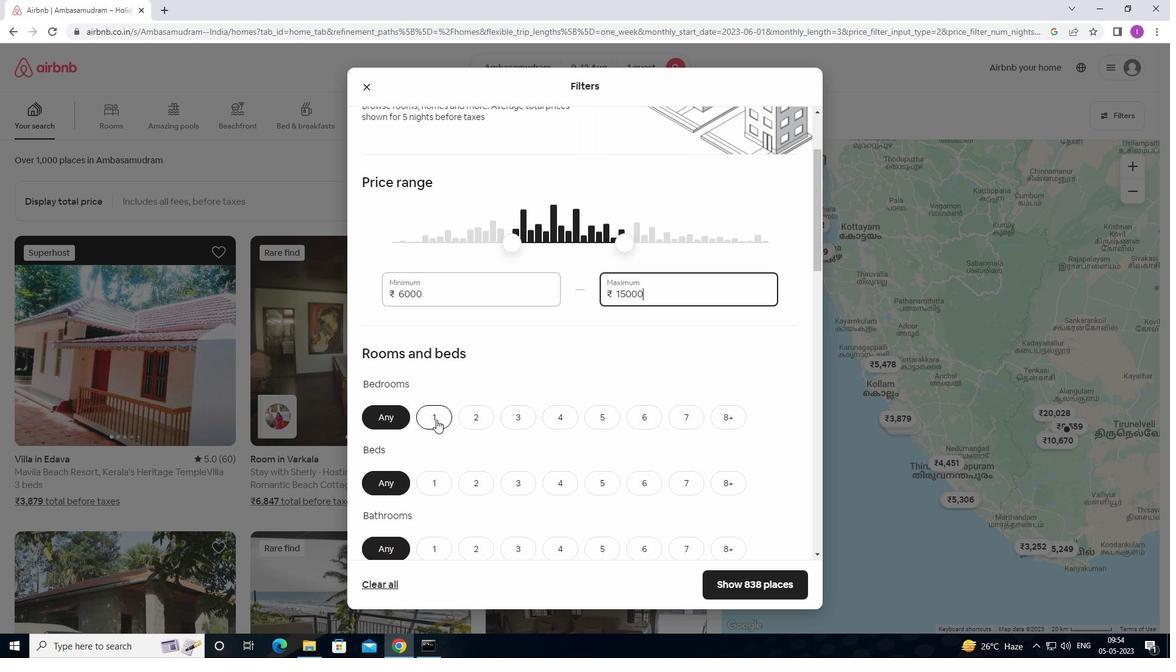 
Action: Mouse moved to (437, 486)
Screenshot: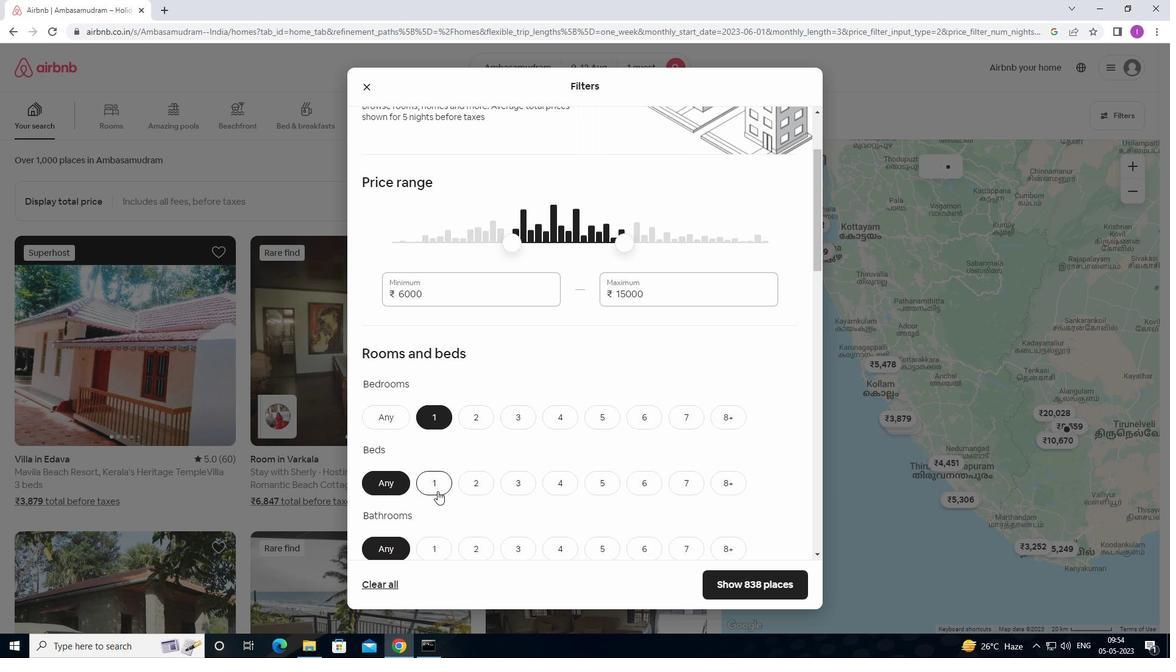 
Action: Mouse pressed left at (437, 486)
Screenshot: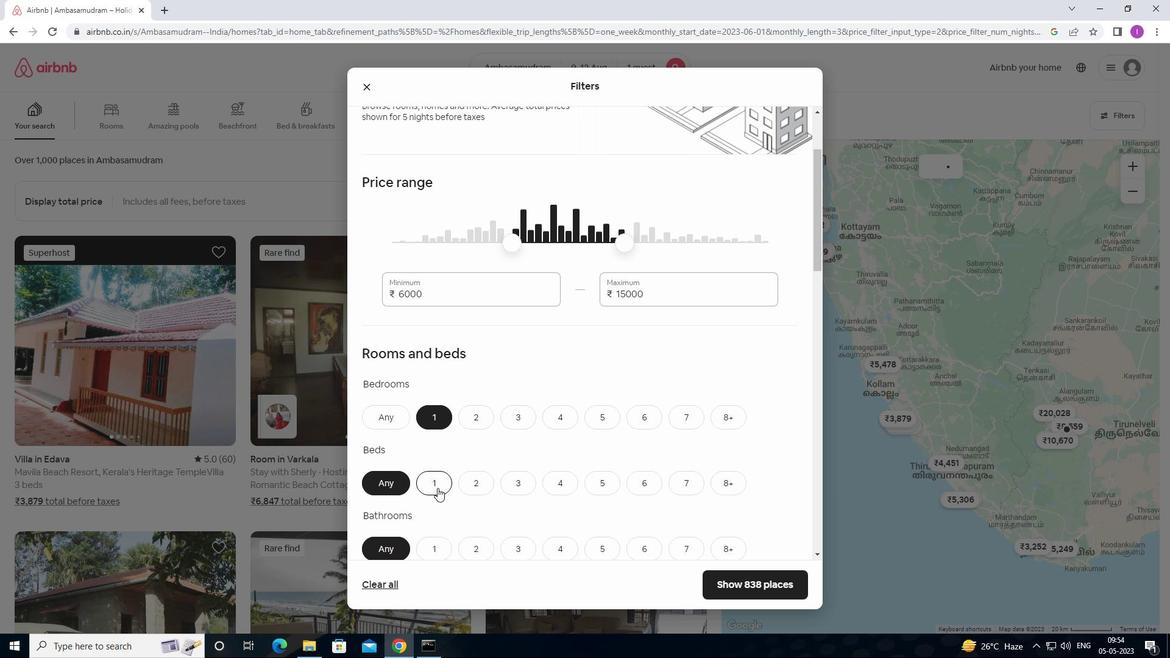 
Action: Mouse moved to (451, 484)
Screenshot: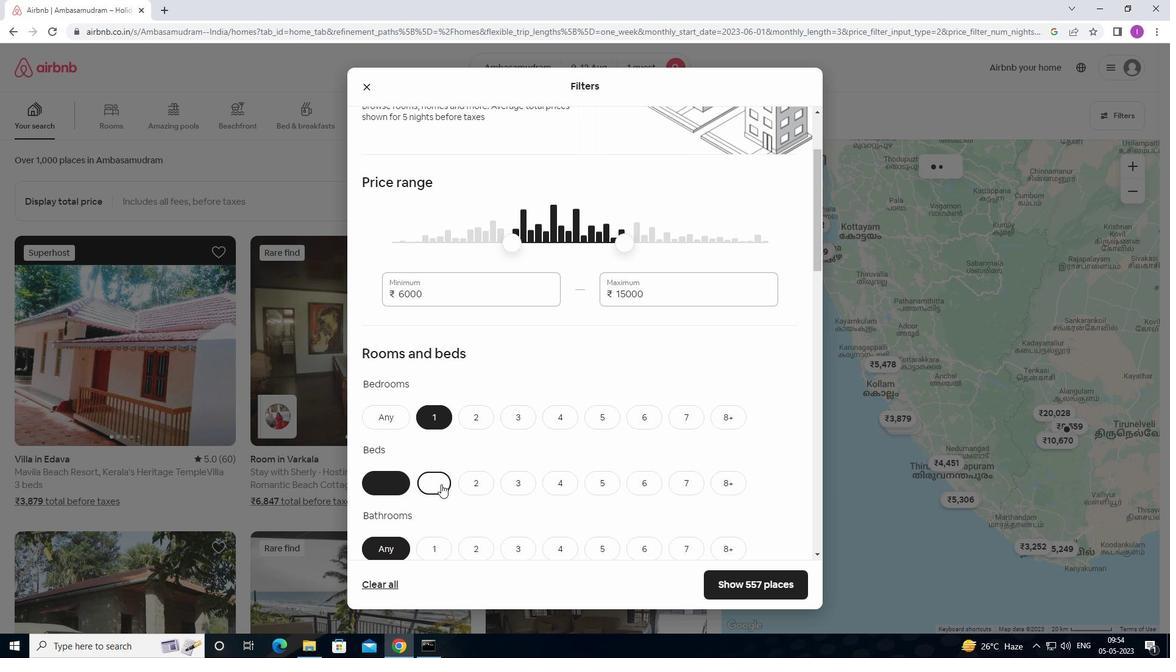 
Action: Mouse scrolled (451, 483) with delta (0, 0)
Screenshot: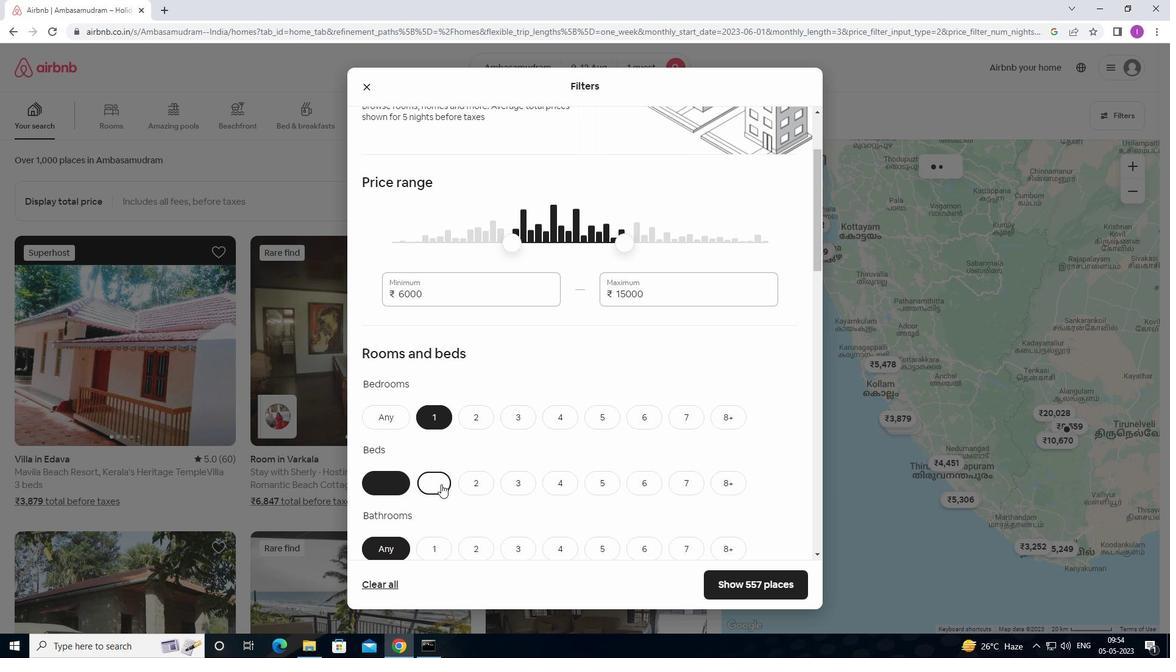 
Action: Mouse moved to (454, 485)
Screenshot: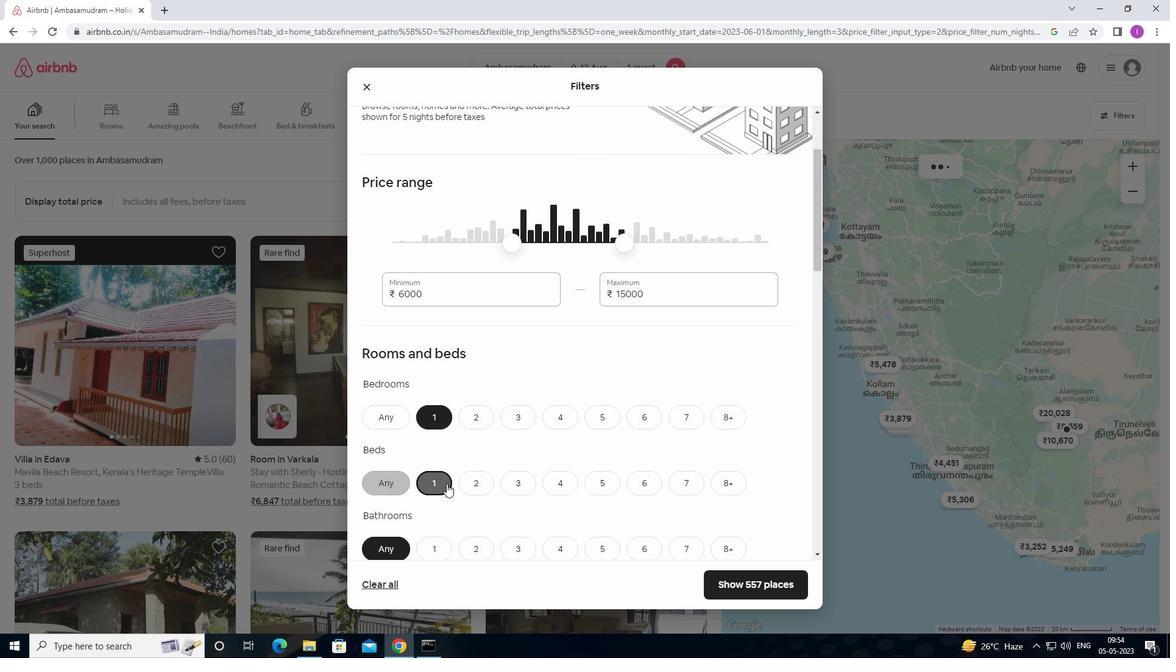 
Action: Mouse scrolled (454, 484) with delta (0, 0)
Screenshot: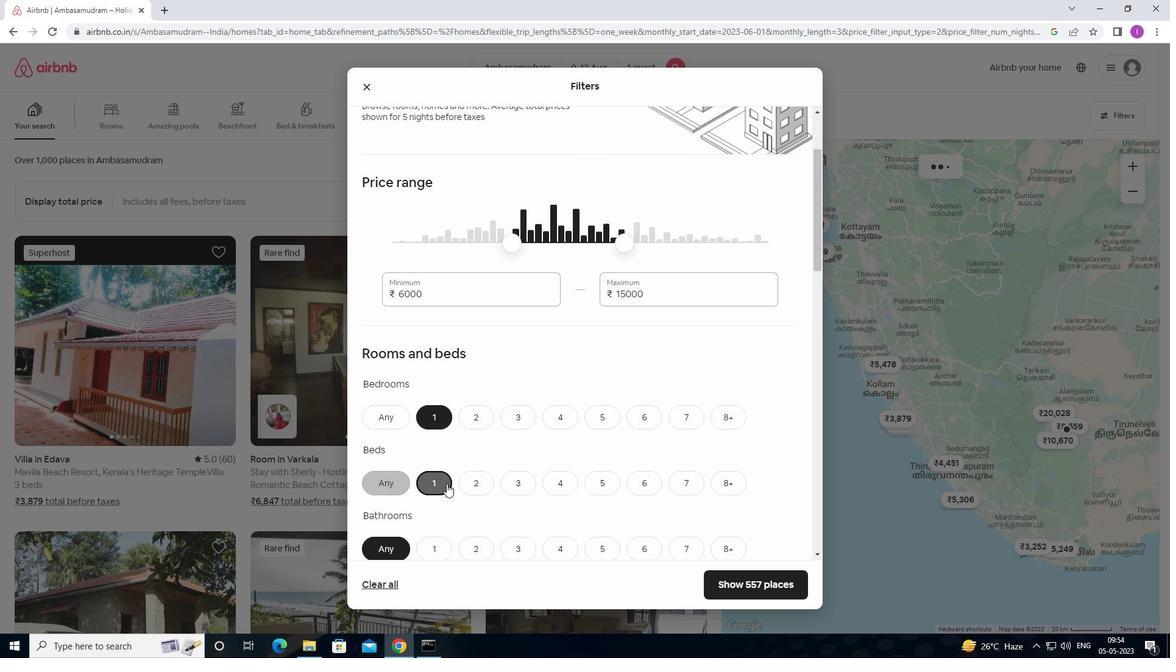 
Action: Mouse moved to (456, 485)
Screenshot: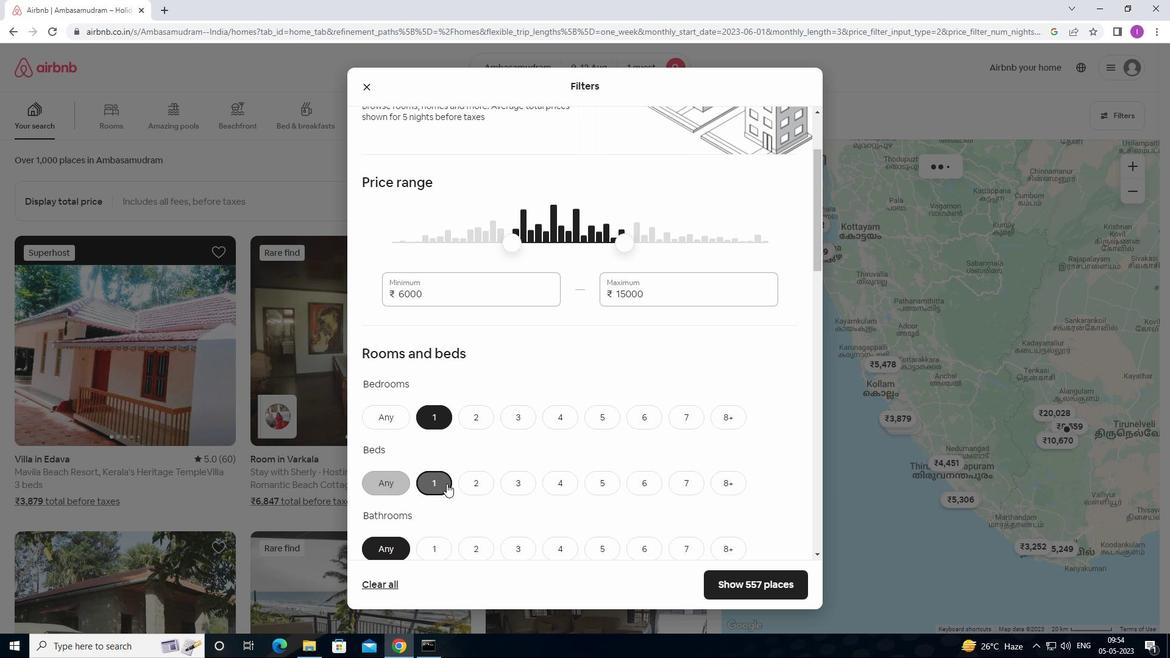 
Action: Mouse scrolled (456, 484) with delta (0, 0)
Screenshot: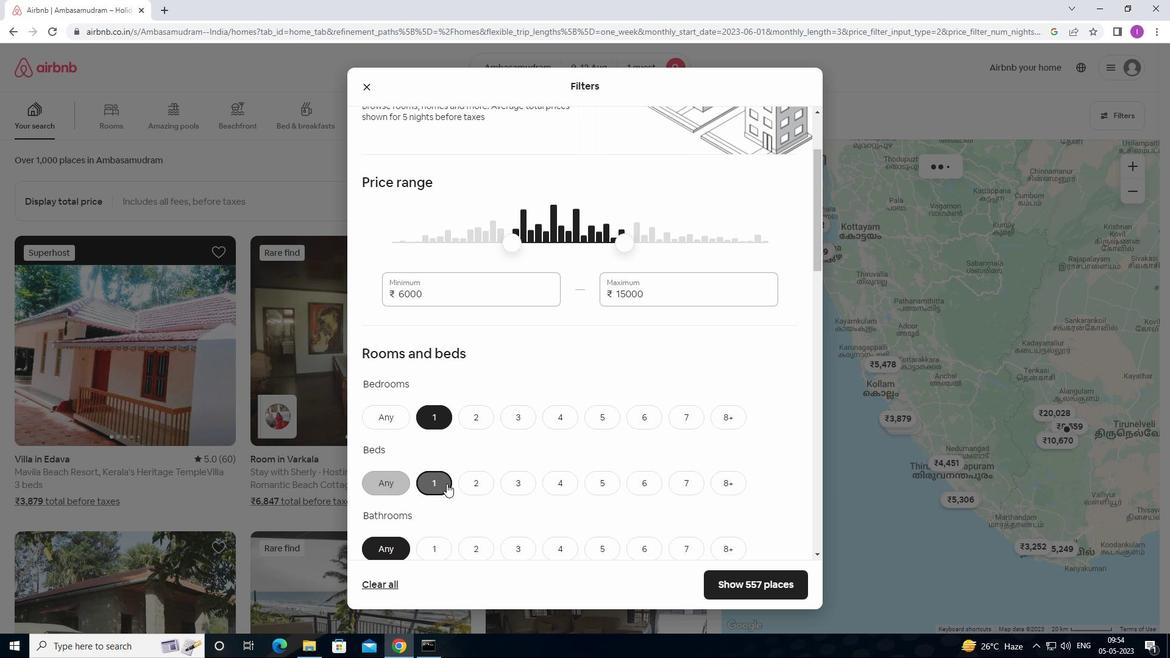 
Action: Mouse moved to (428, 369)
Screenshot: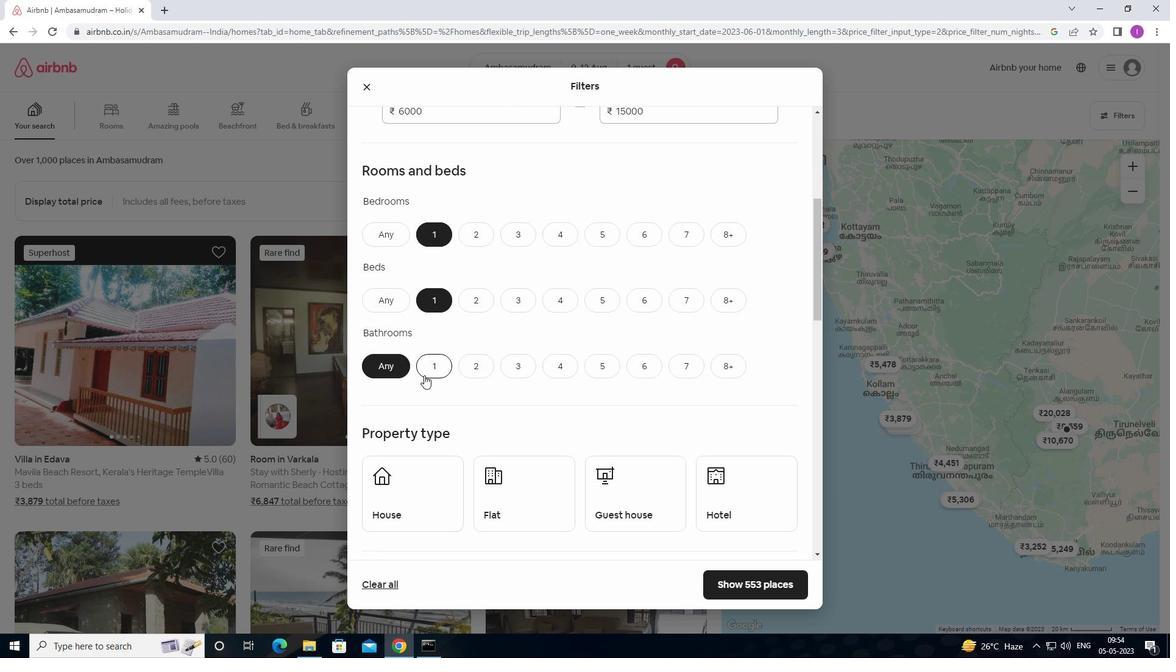 
Action: Mouse pressed left at (428, 369)
Screenshot: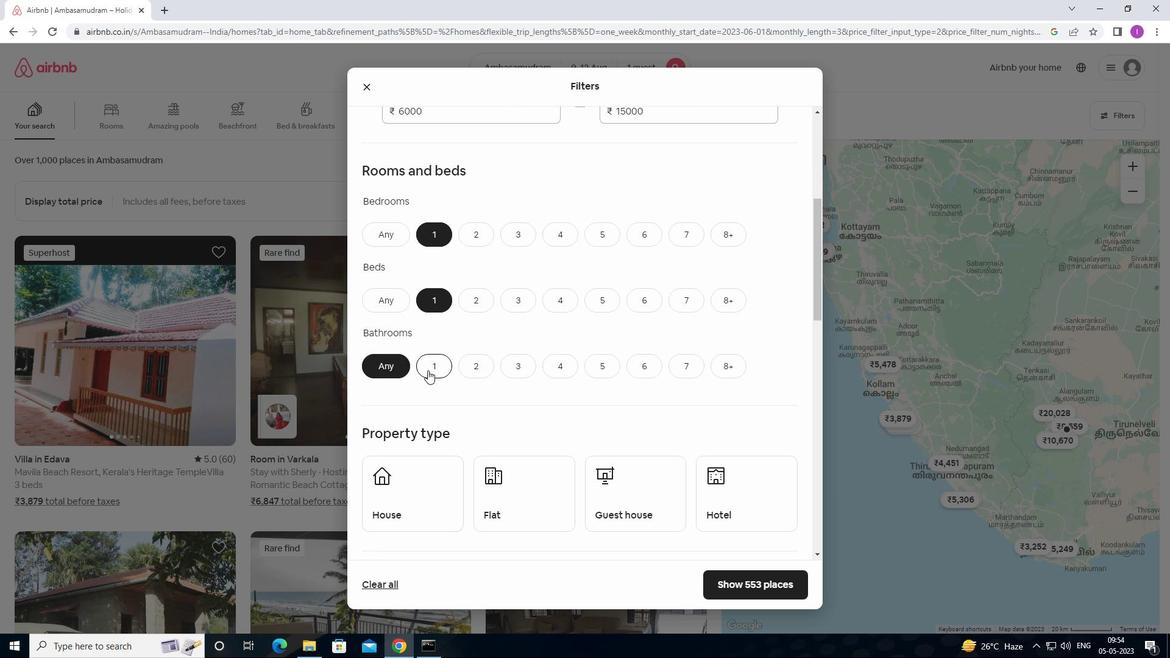 
Action: Mouse moved to (472, 376)
Screenshot: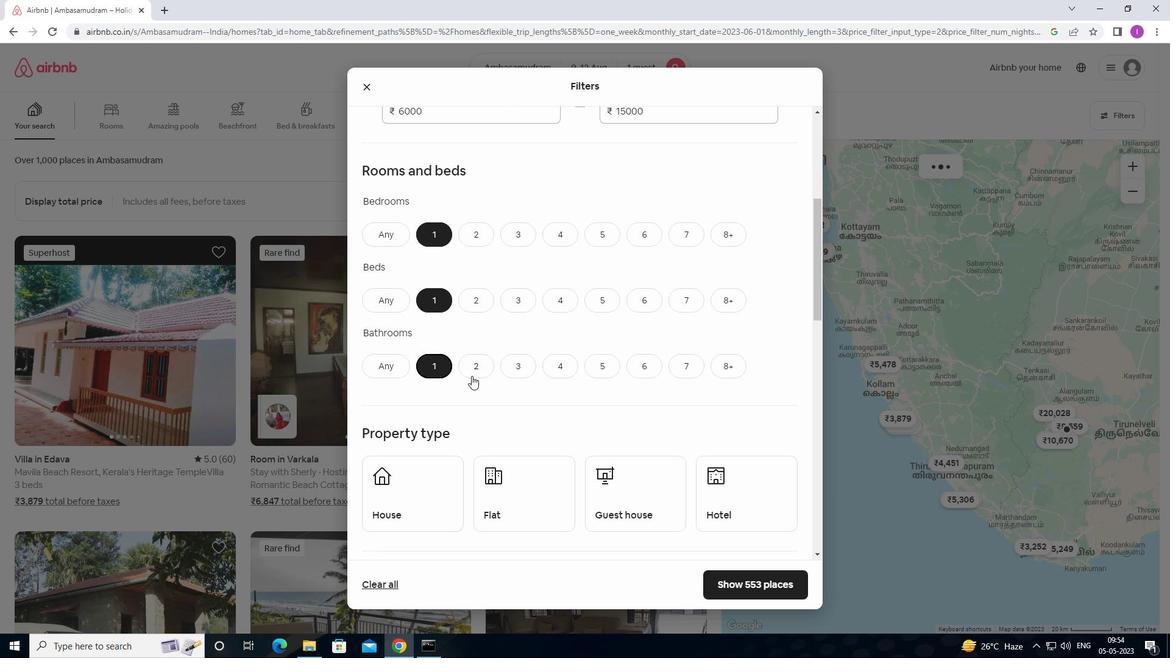 
Action: Mouse scrolled (472, 375) with delta (0, 0)
Screenshot: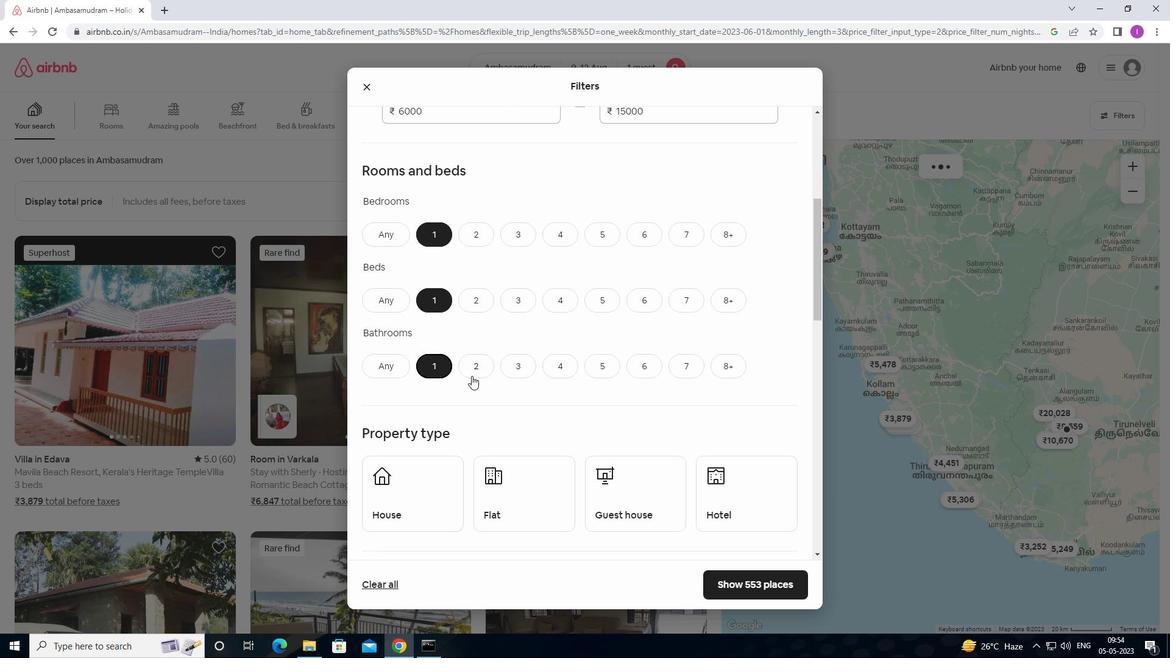 
Action: Mouse moved to (473, 376)
Screenshot: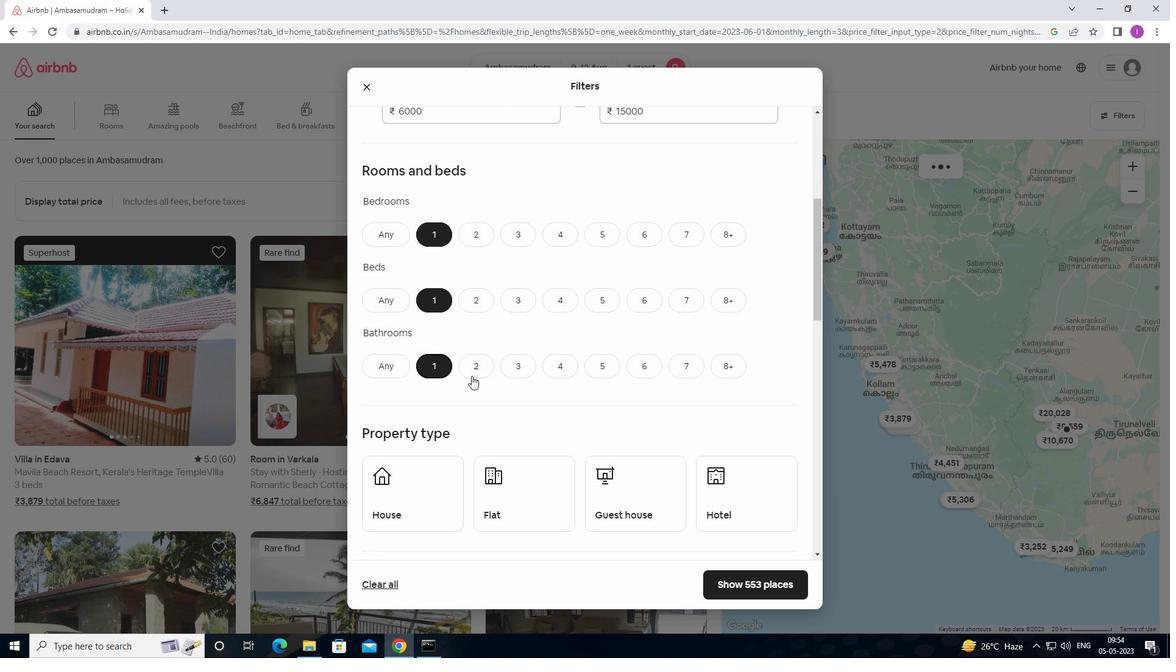 
Action: Mouse scrolled (473, 376) with delta (0, 0)
Screenshot: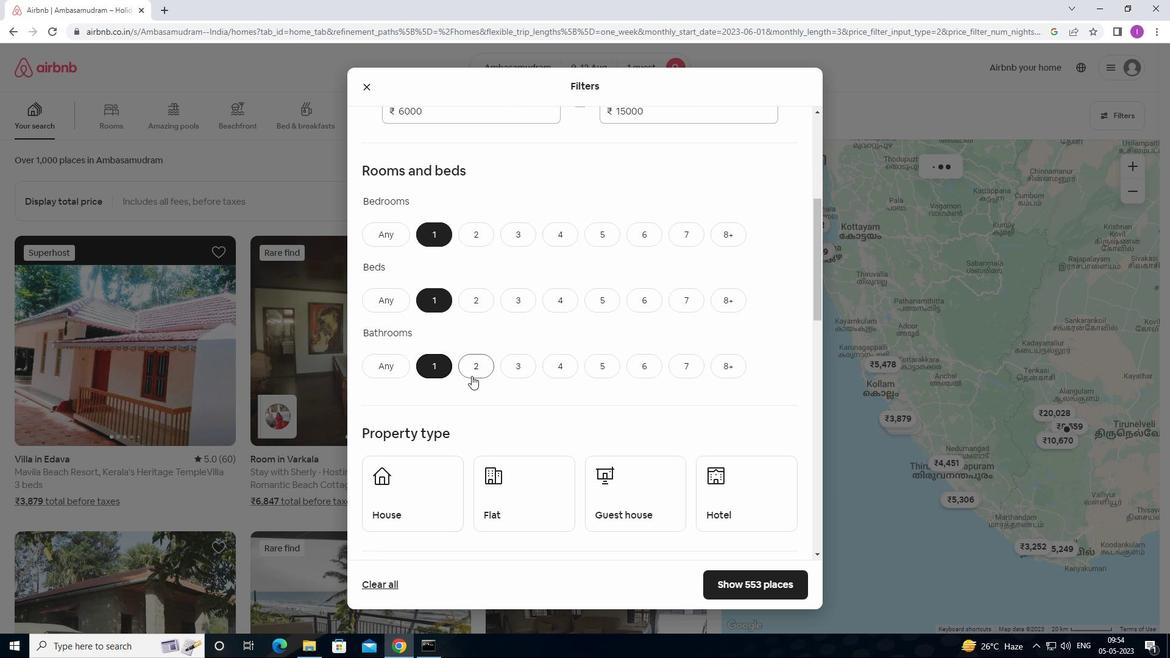 
Action: Mouse moved to (437, 378)
Screenshot: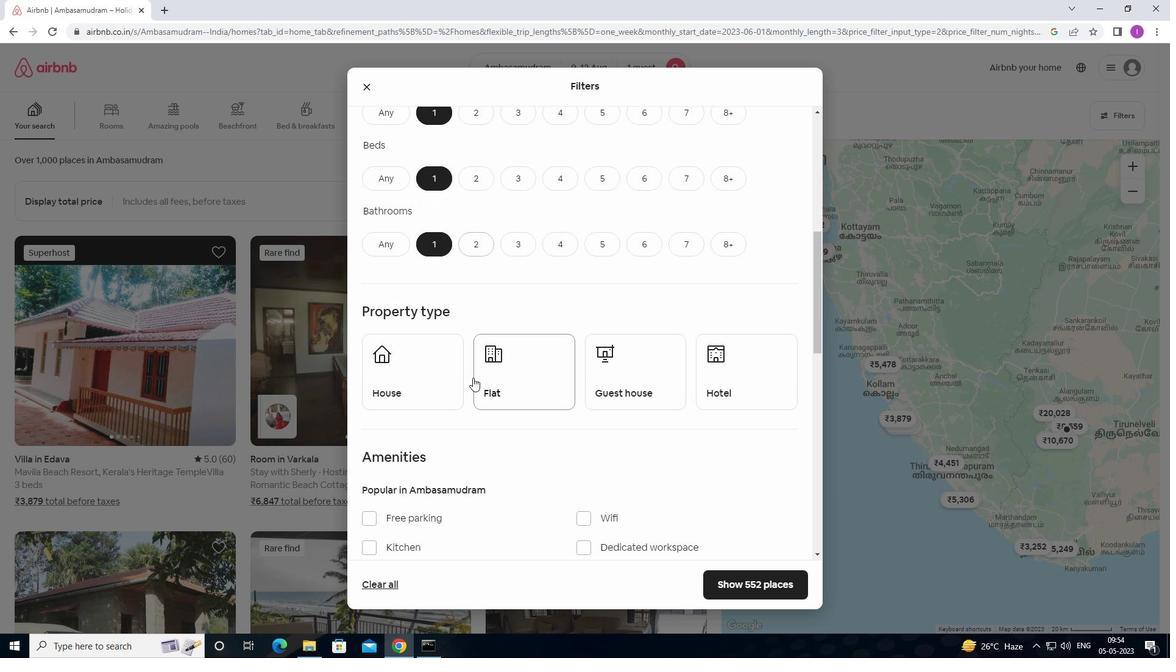 
Action: Mouse pressed left at (437, 378)
Screenshot: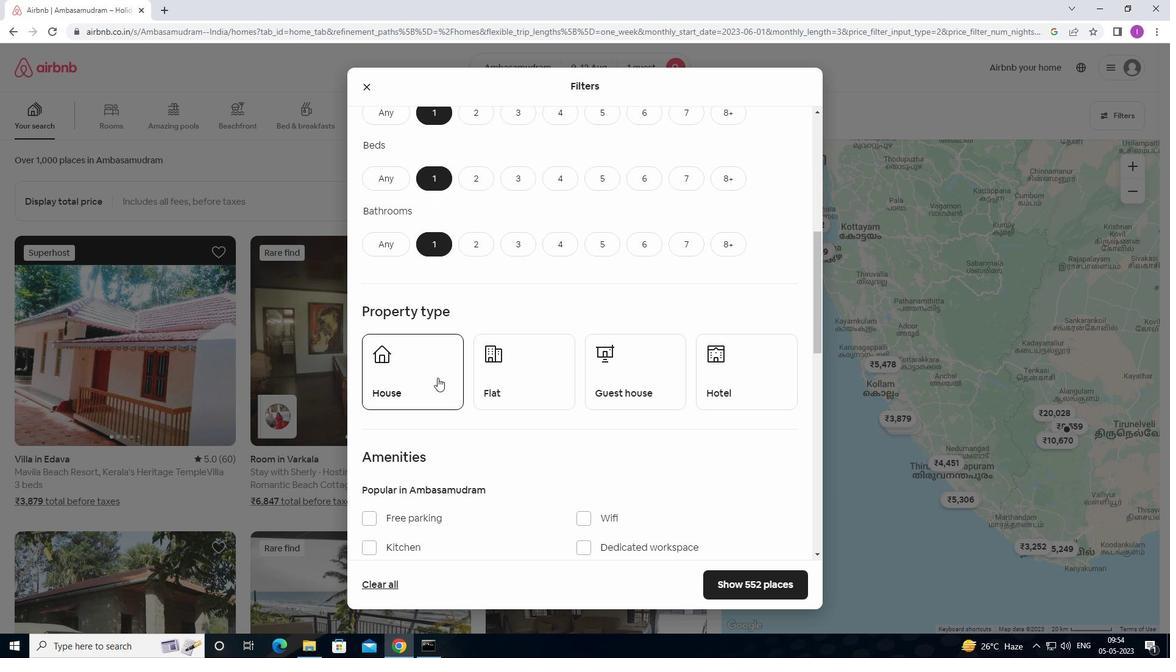 
Action: Mouse moved to (523, 378)
Screenshot: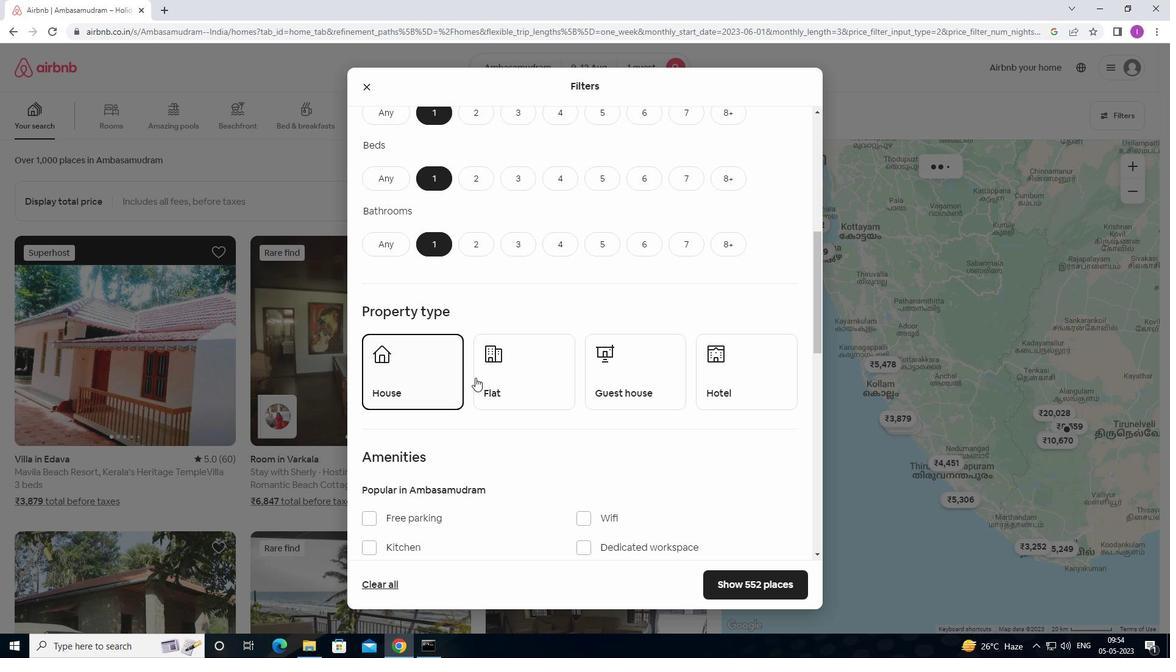 
Action: Mouse pressed left at (523, 378)
Screenshot: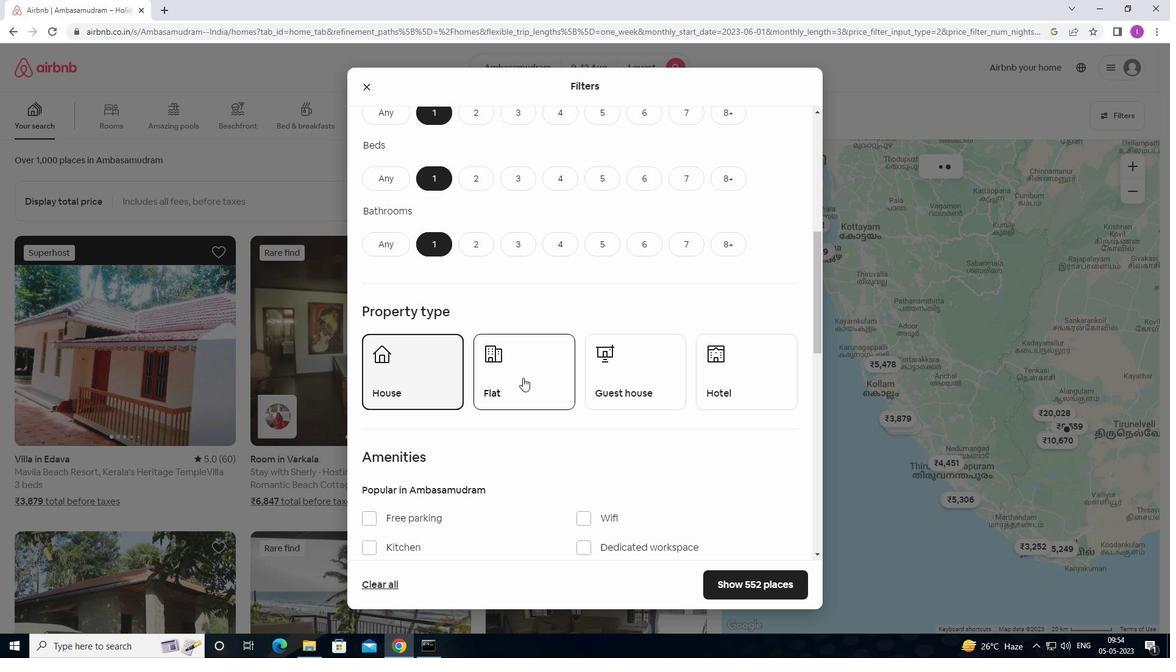 
Action: Mouse moved to (648, 375)
Screenshot: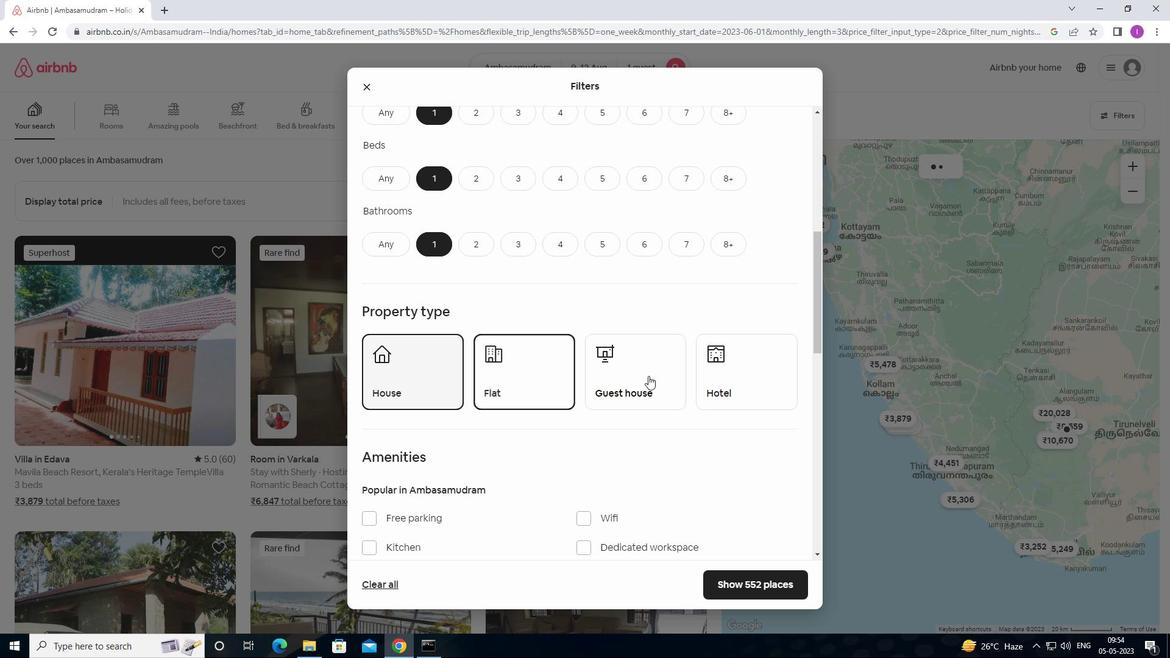 
Action: Mouse pressed left at (648, 375)
Screenshot: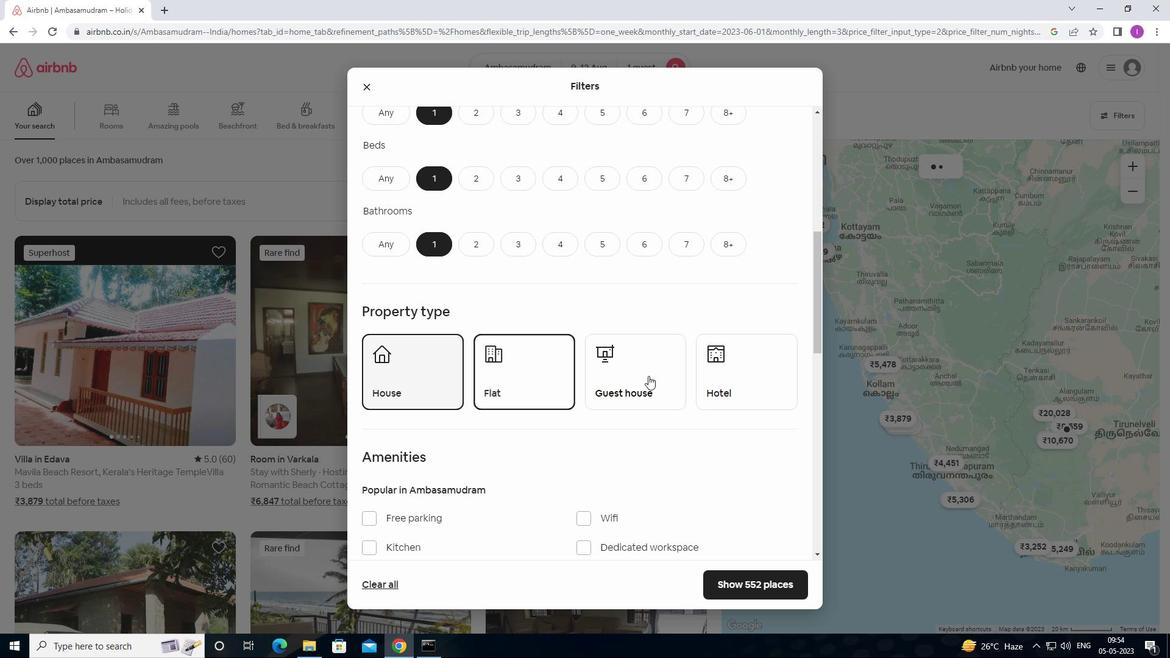 
Action: Mouse moved to (741, 367)
Screenshot: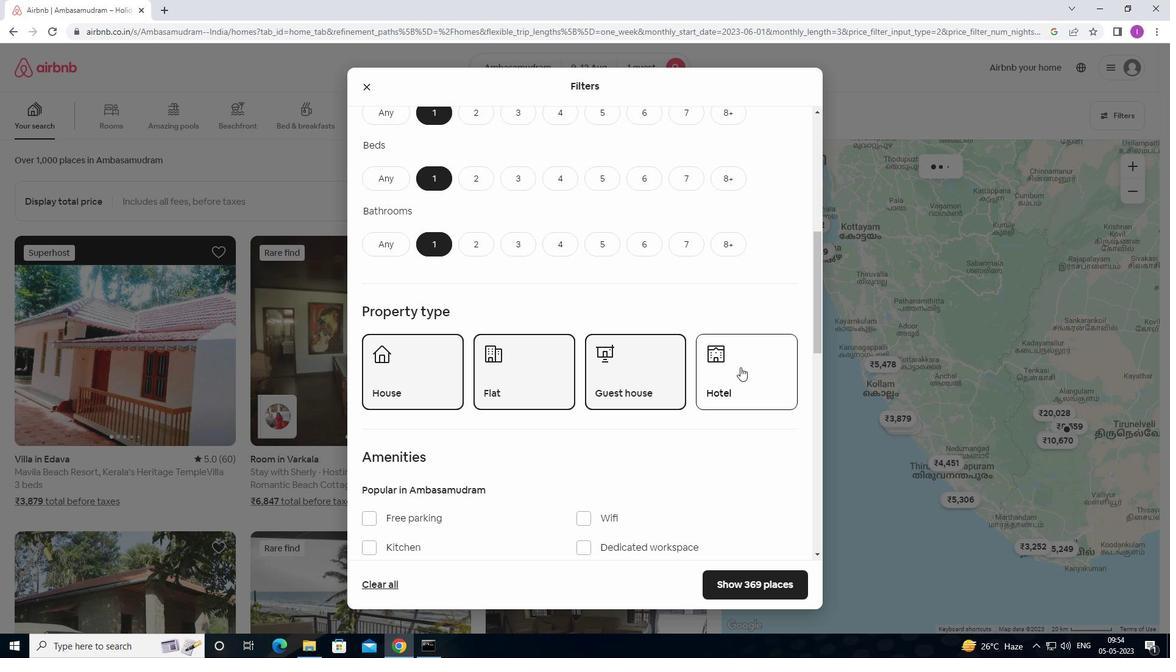 
Action: Mouse pressed left at (741, 367)
Screenshot: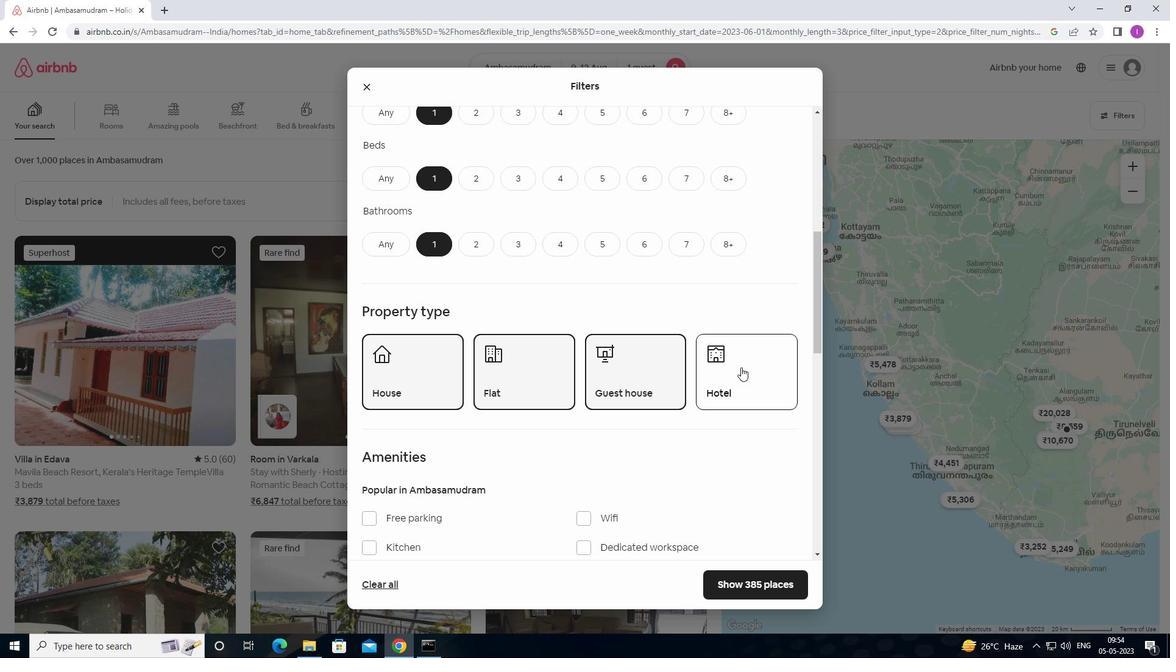 
Action: Mouse moved to (757, 385)
Screenshot: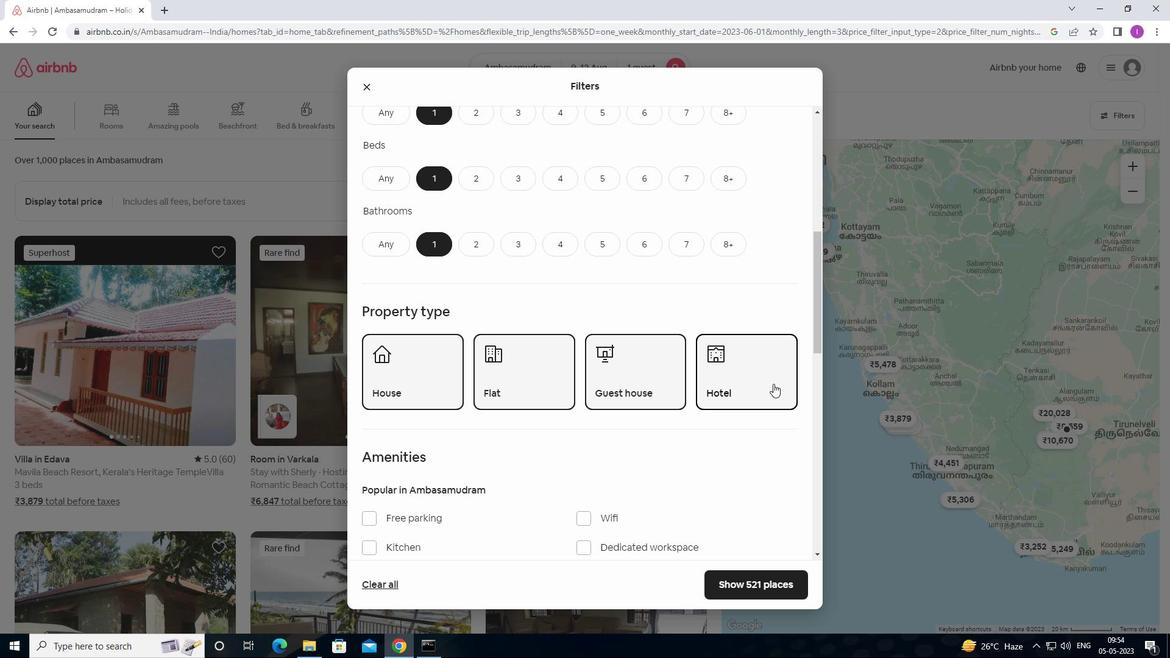 
Action: Mouse pressed left at (757, 385)
Screenshot: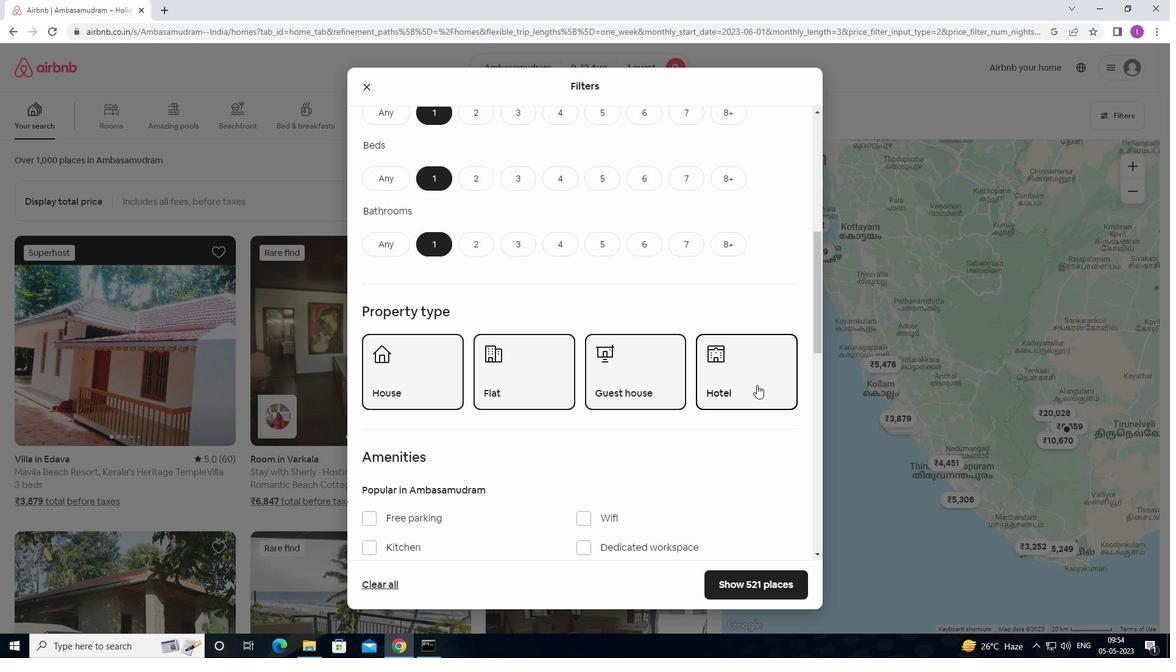 
Action: Mouse moved to (631, 397)
Screenshot: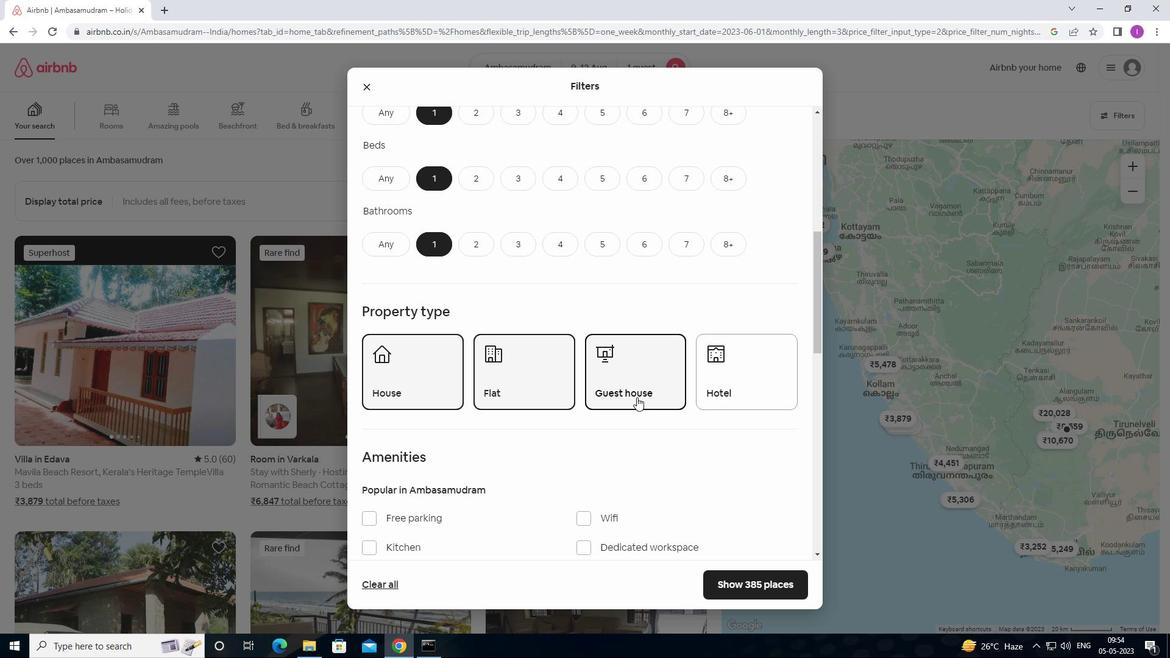 
Action: Mouse scrolled (631, 396) with delta (0, 0)
Screenshot: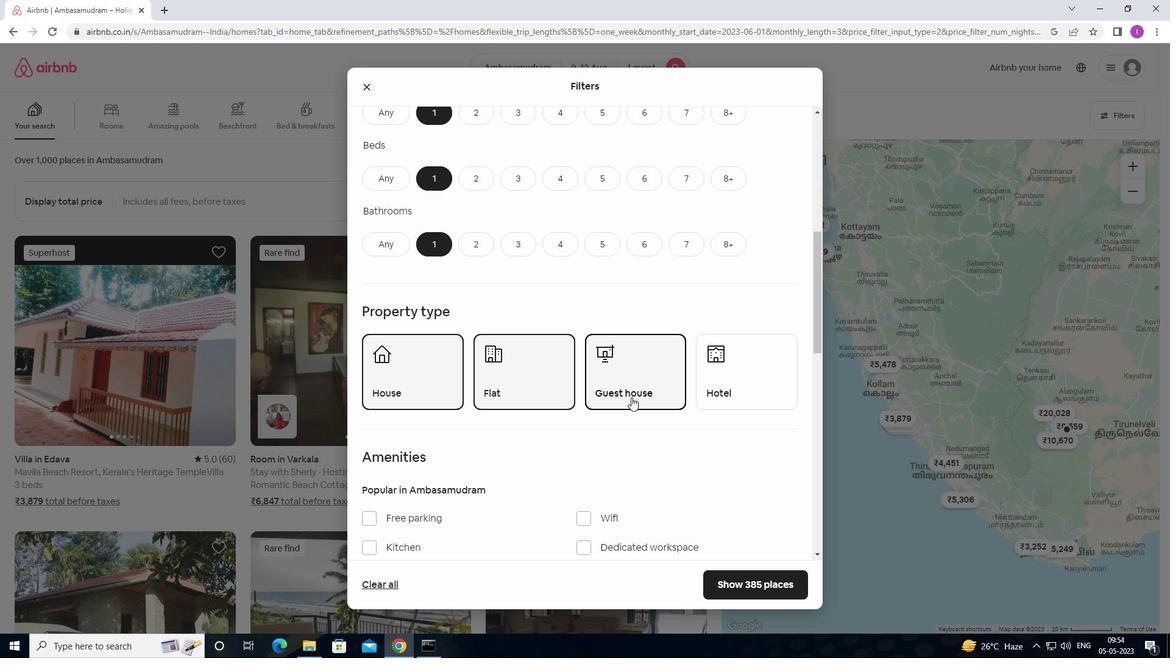 
Action: Mouse scrolled (631, 396) with delta (0, 0)
Screenshot: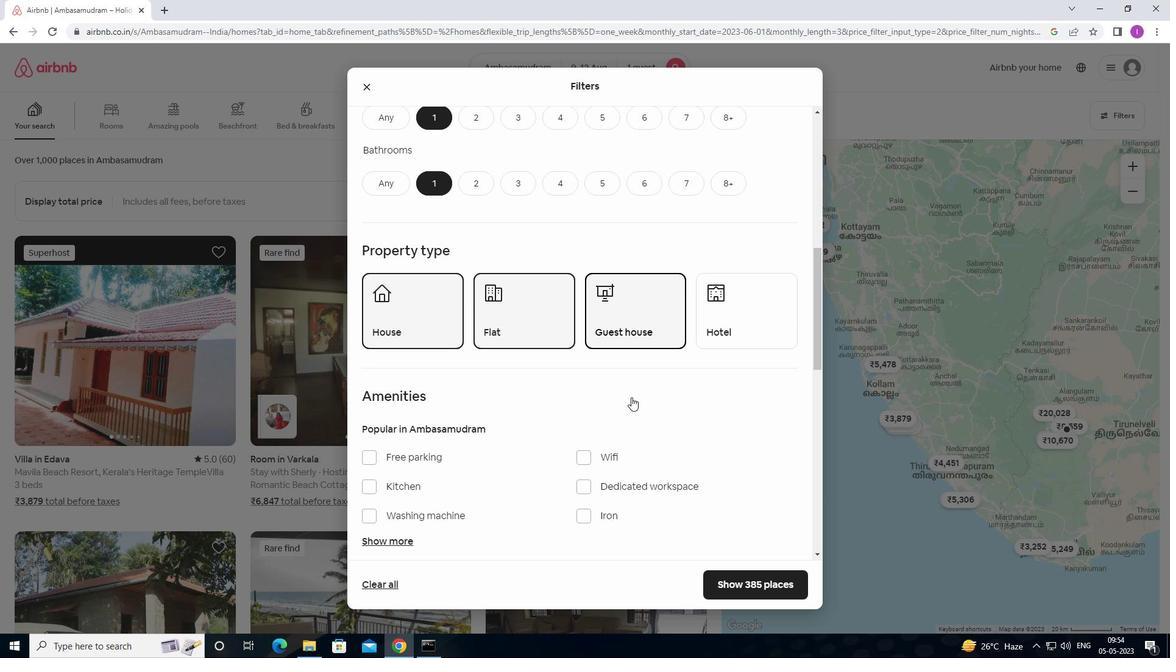
Action: Mouse moved to (582, 399)
Screenshot: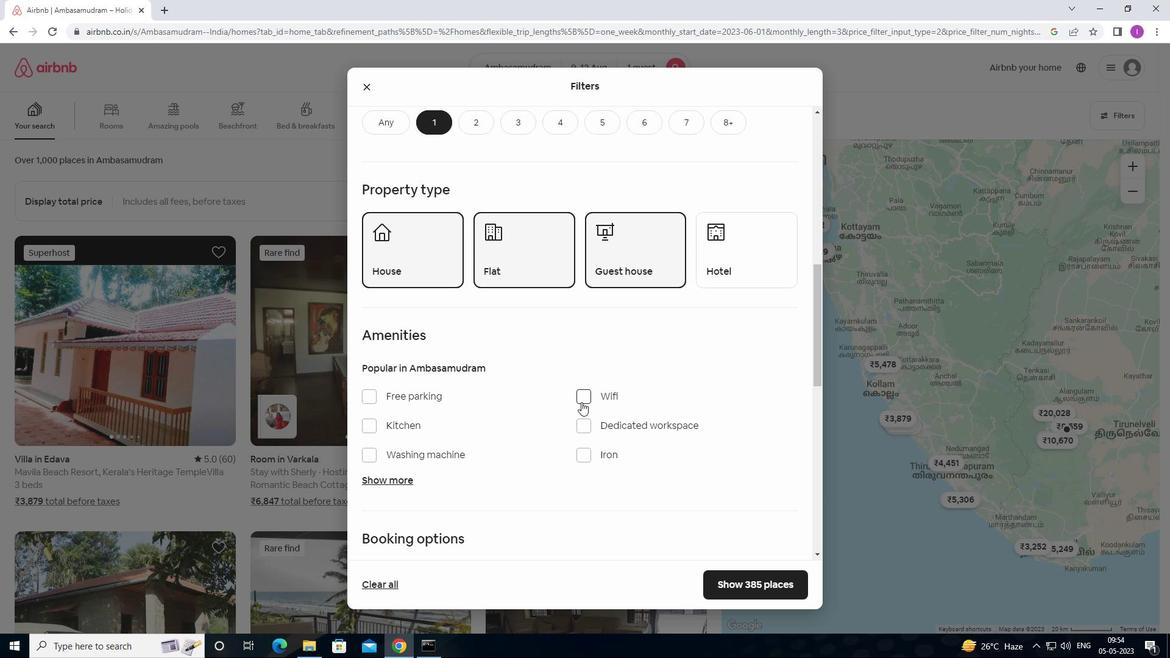 
Action: Mouse pressed left at (582, 399)
Screenshot: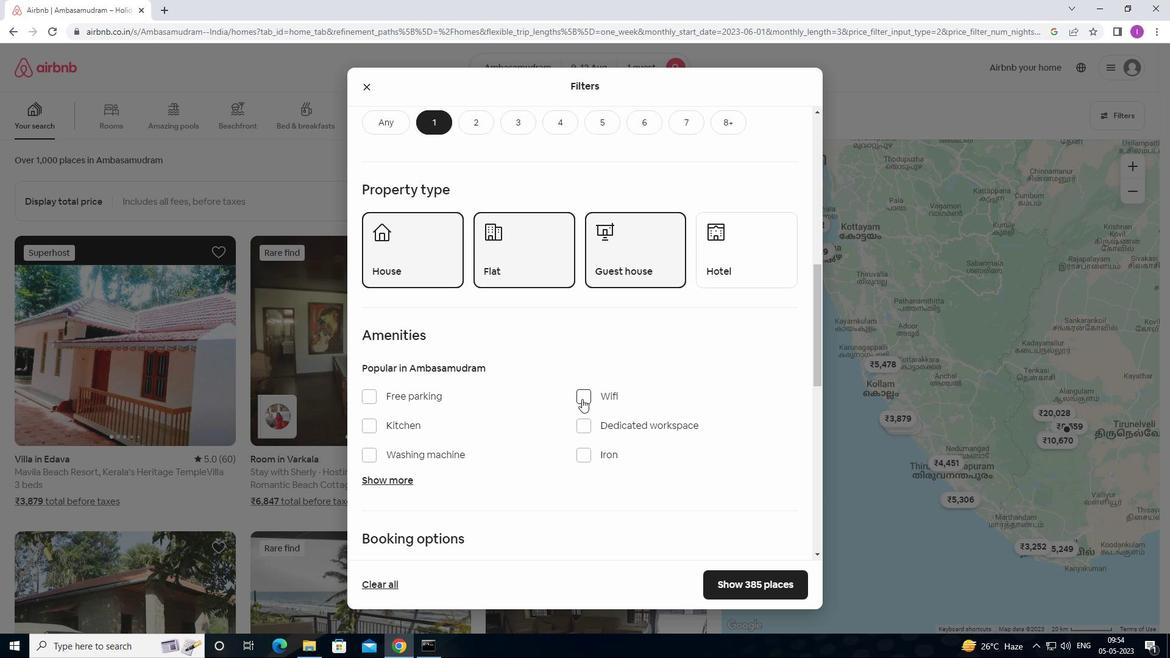 
Action: Mouse moved to (531, 434)
Screenshot: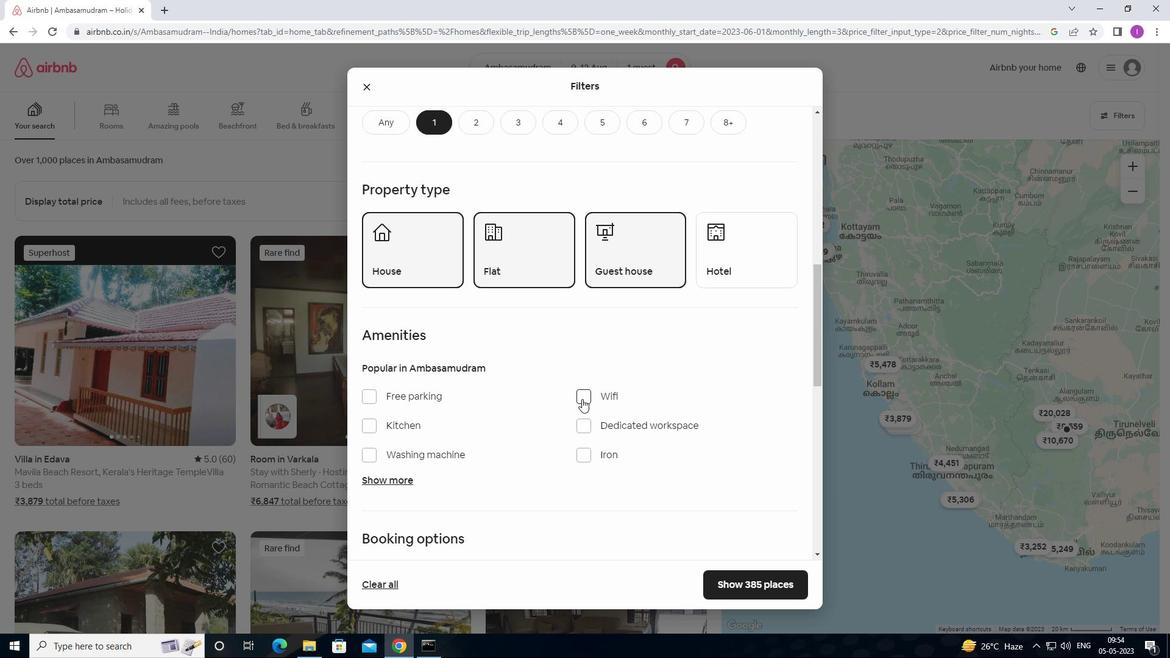 
Action: Mouse scrolled (531, 433) with delta (0, 0)
Screenshot: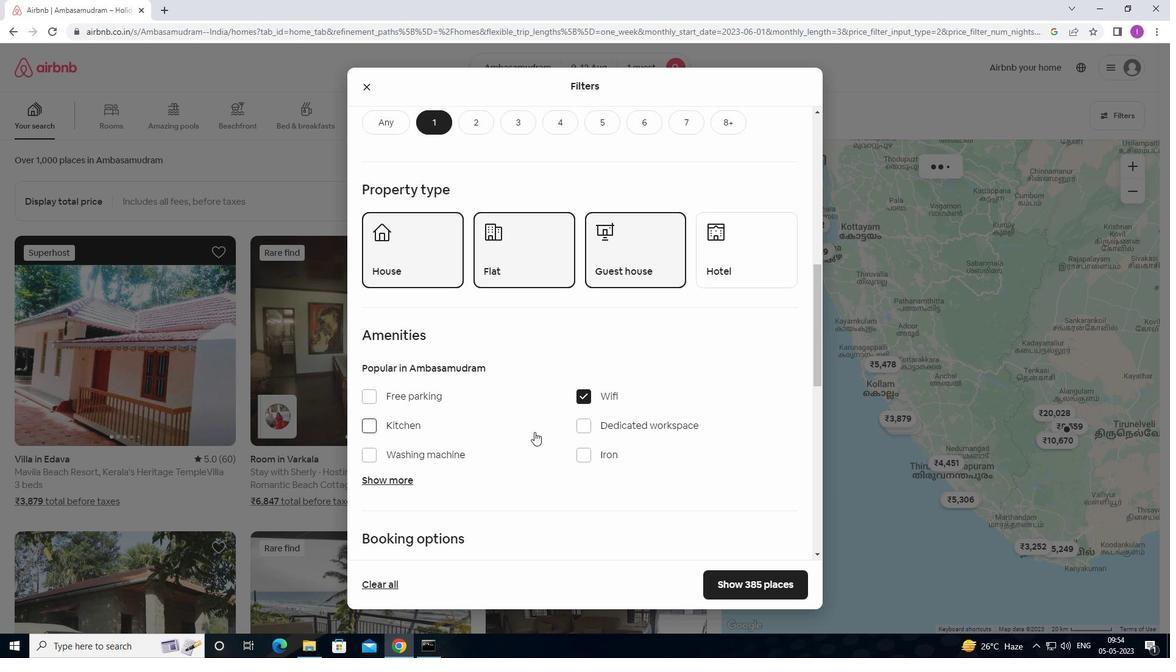 
Action: Mouse scrolled (531, 433) with delta (0, 0)
Screenshot: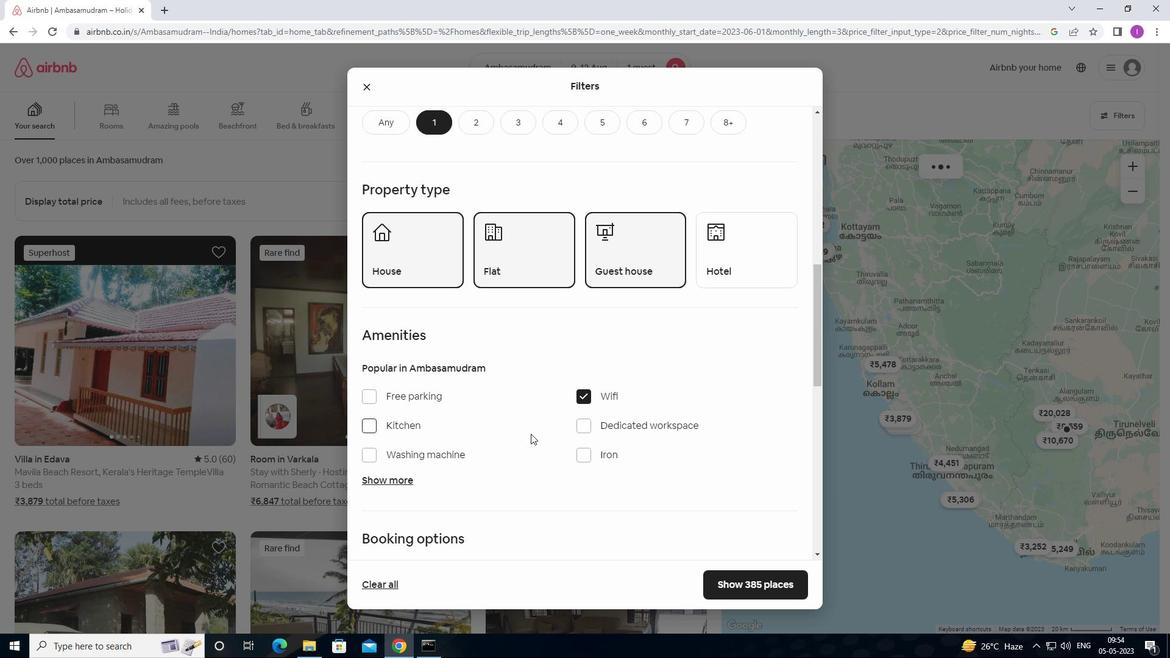 
Action: Mouse scrolled (531, 433) with delta (0, 0)
Screenshot: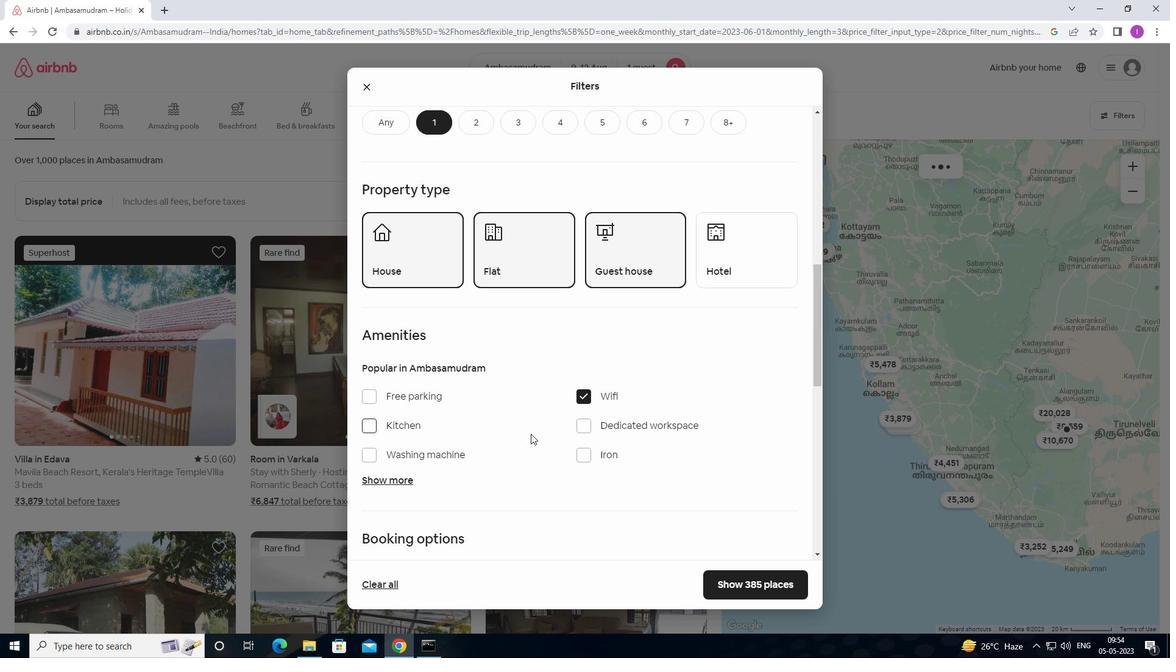 
Action: Mouse scrolled (531, 433) with delta (0, 0)
Screenshot: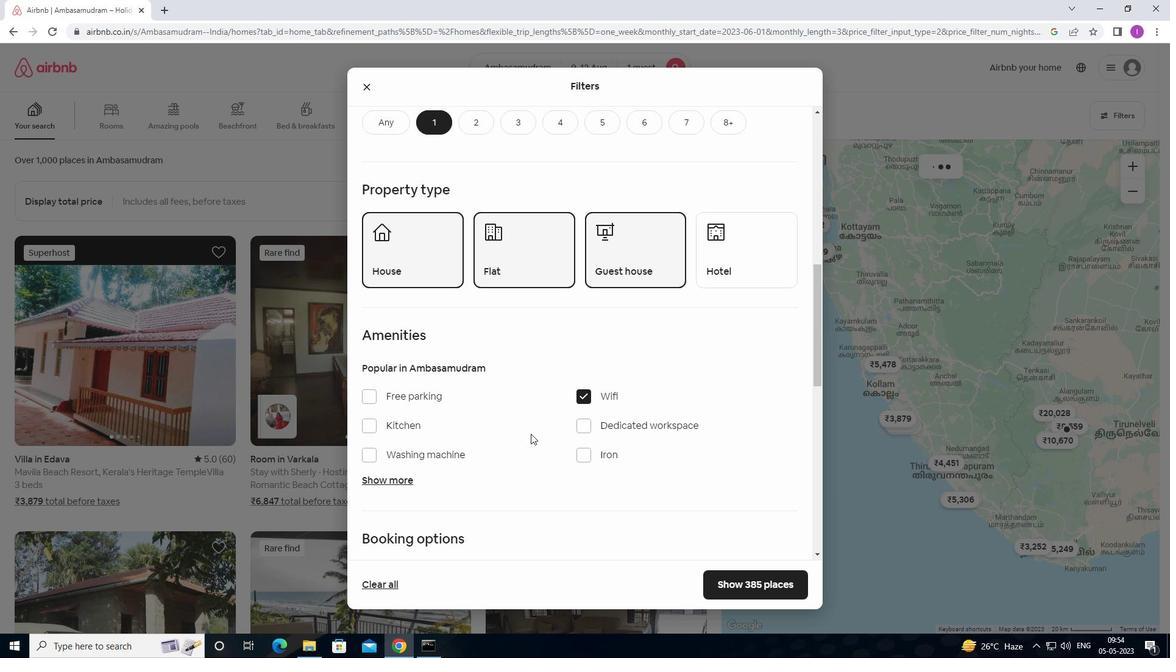
Action: Mouse scrolled (531, 433) with delta (0, 0)
Screenshot: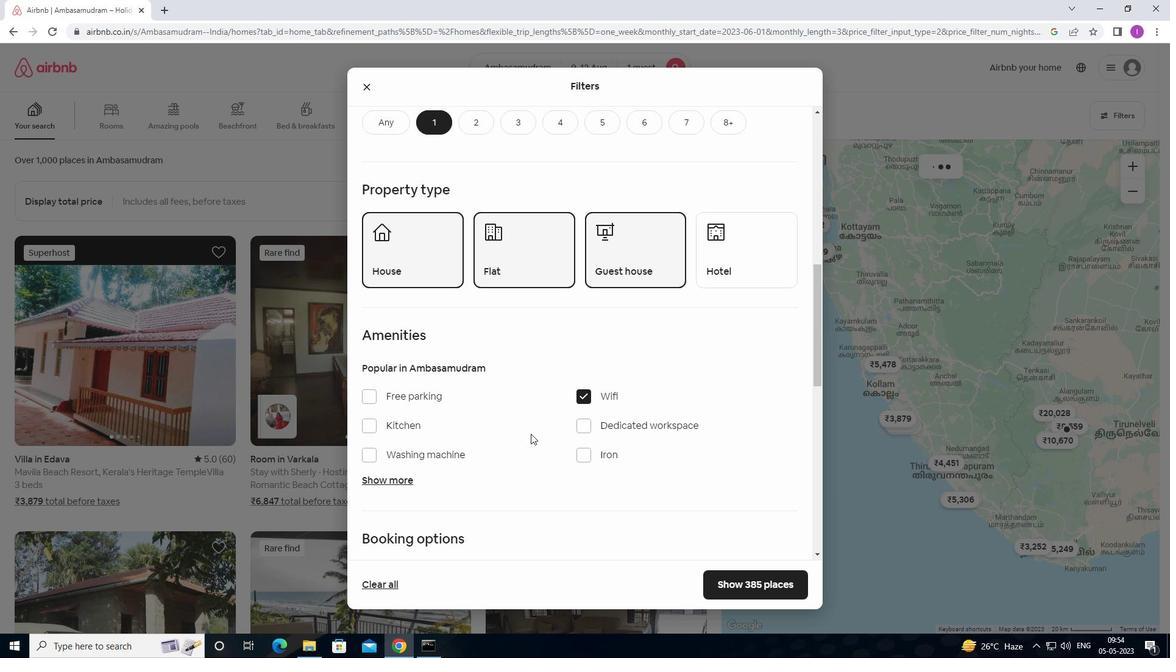 
Action: Mouse moved to (780, 322)
Screenshot: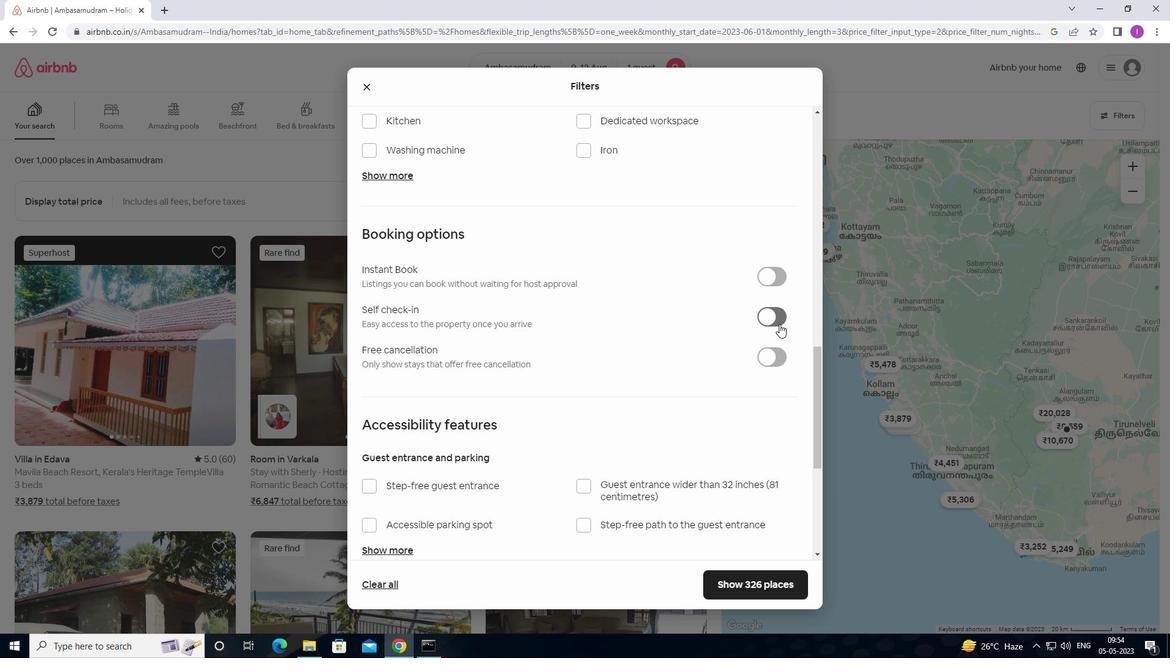 
Action: Mouse pressed left at (780, 322)
Screenshot: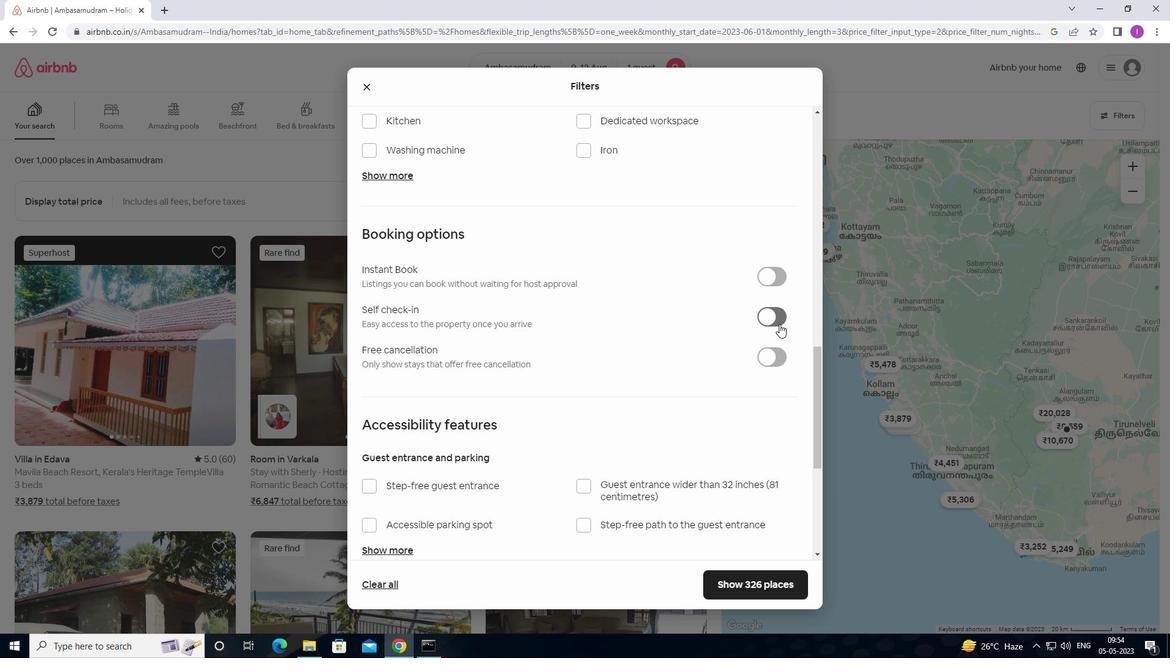 
Action: Mouse moved to (595, 390)
Screenshot: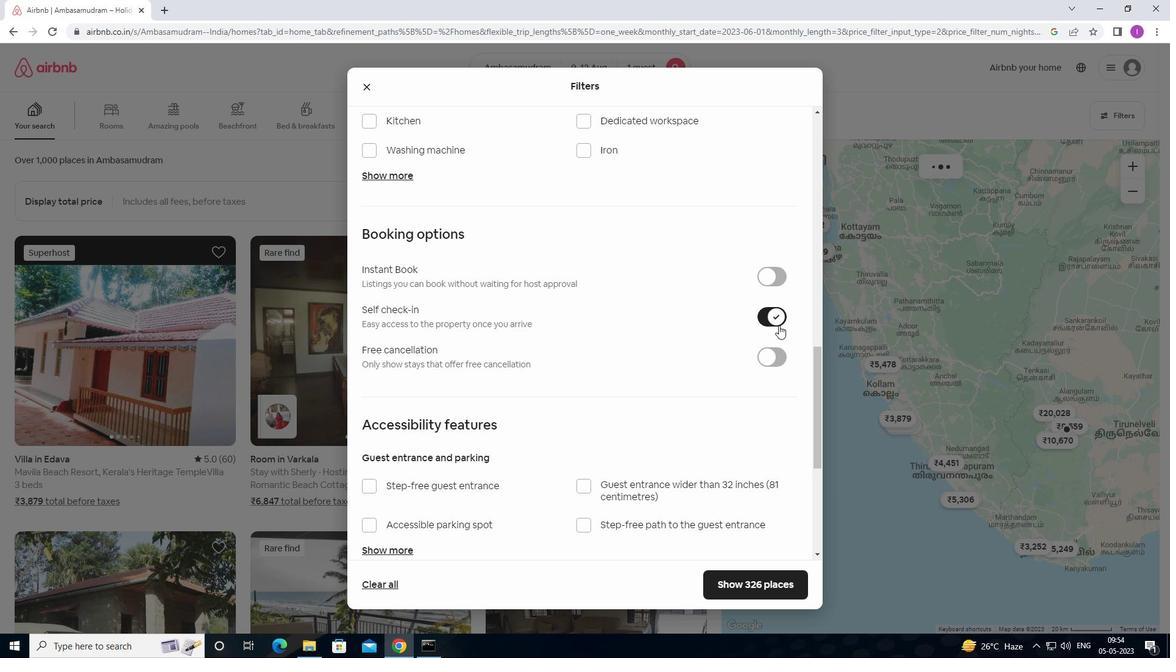 
Action: Mouse scrolled (595, 390) with delta (0, 0)
Screenshot: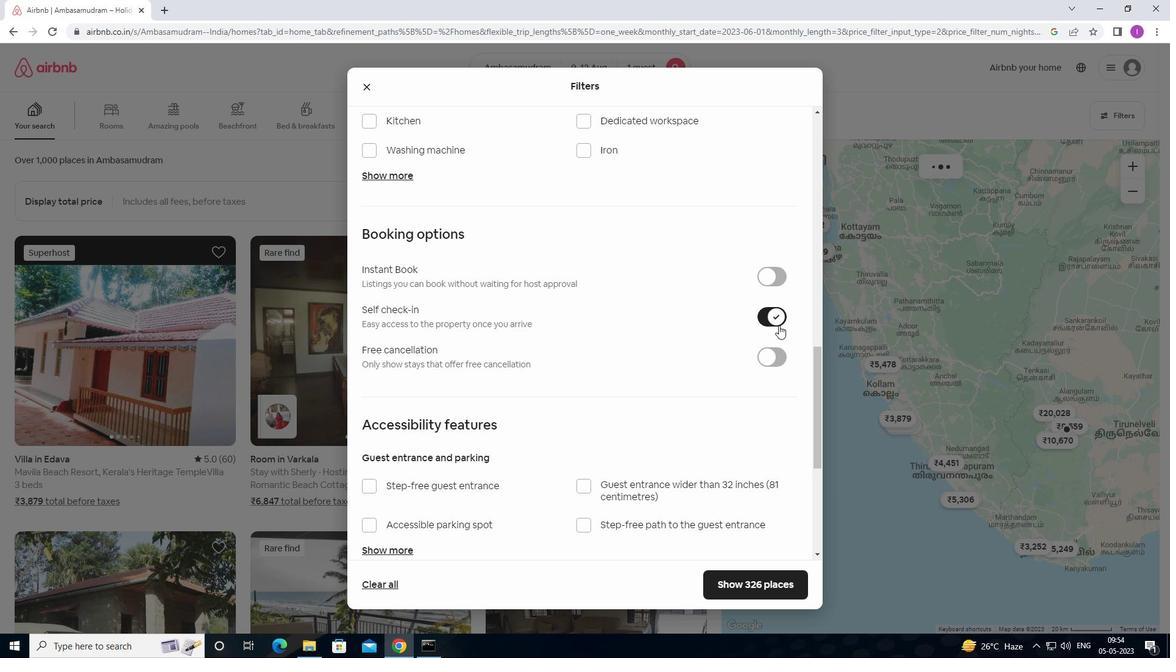 
Action: Mouse moved to (590, 397)
Screenshot: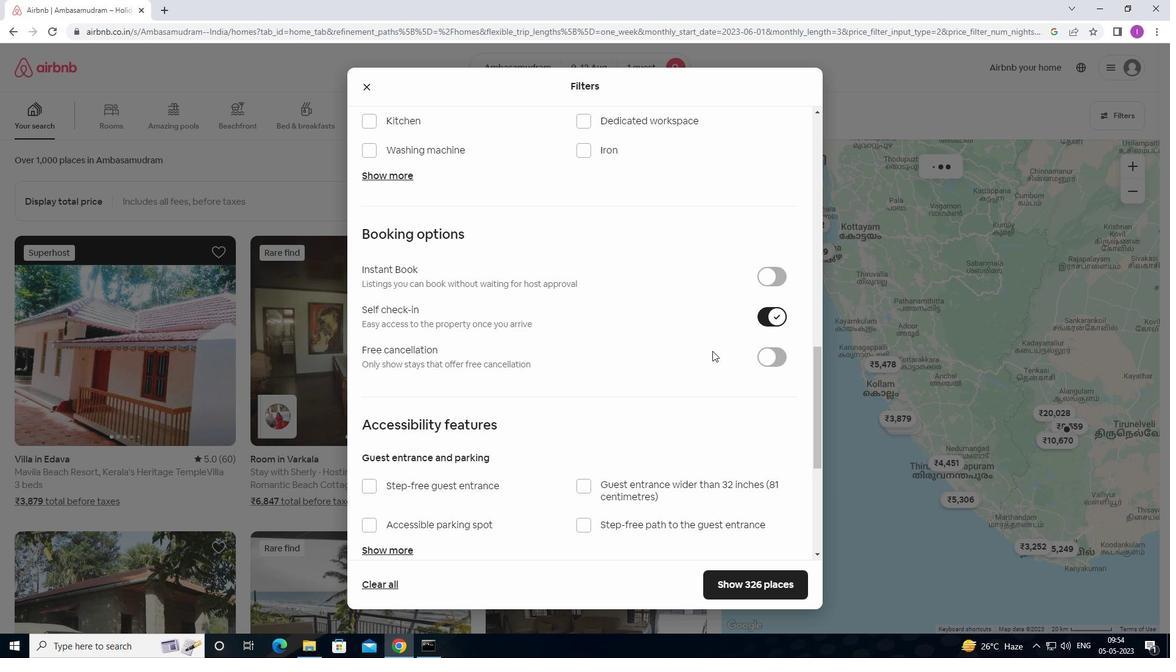 
Action: Mouse scrolled (590, 396) with delta (0, 0)
Screenshot: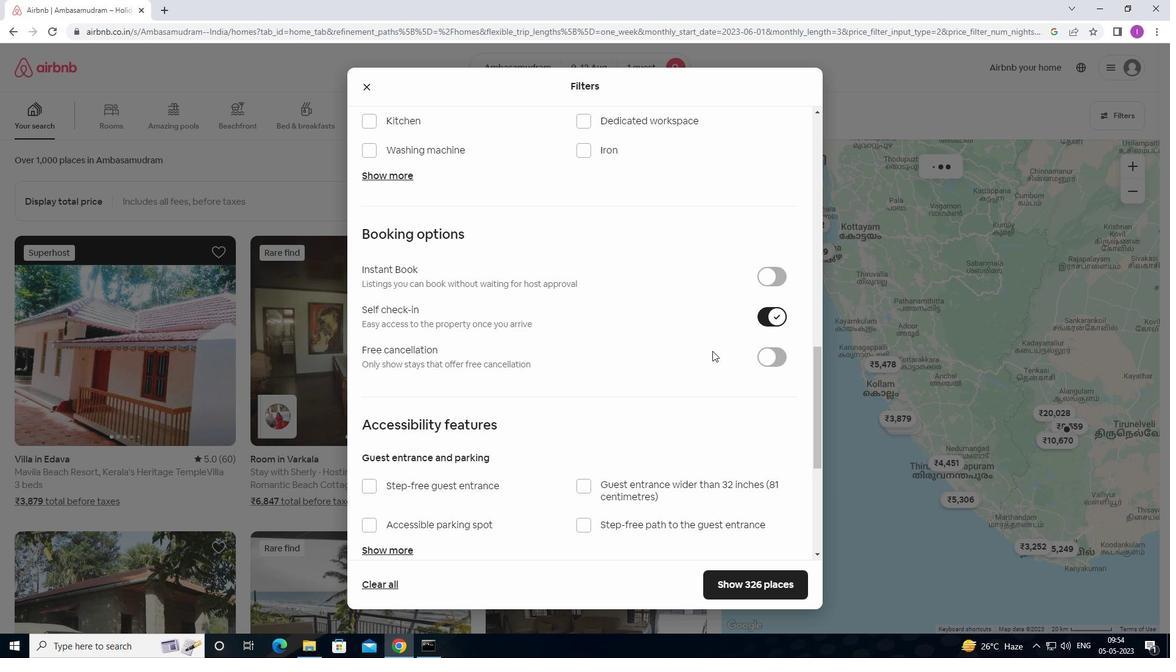
Action: Mouse moved to (590, 398)
Screenshot: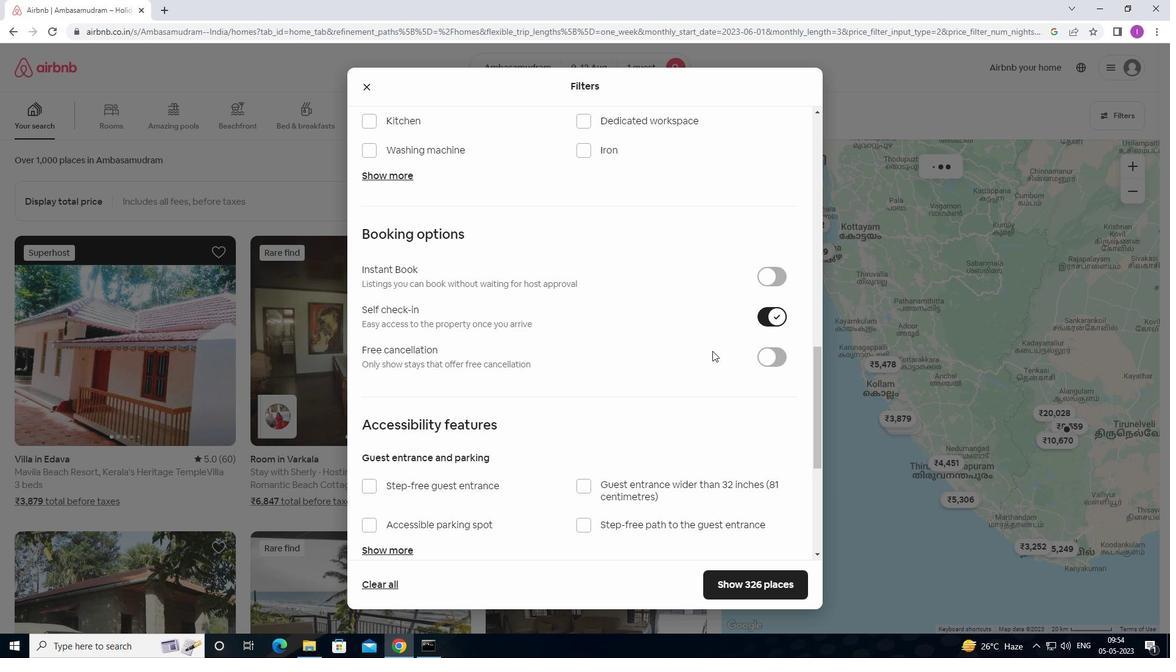 
Action: Mouse scrolled (590, 397) with delta (0, 0)
Screenshot: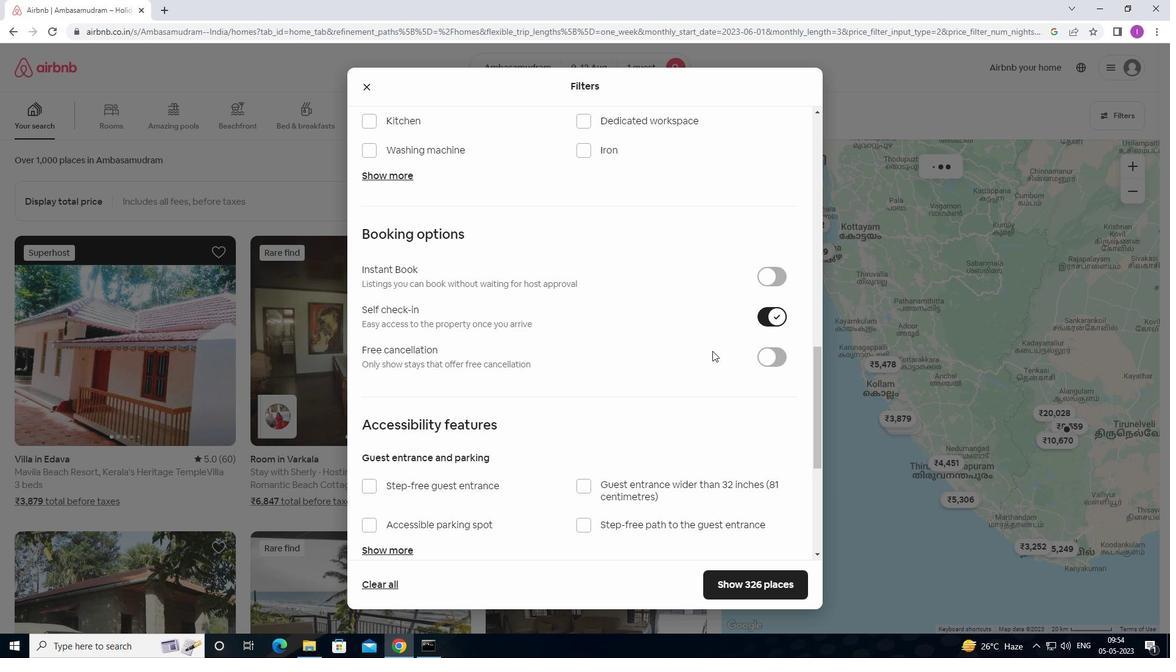 
Action: Mouse scrolled (590, 397) with delta (0, 0)
Screenshot: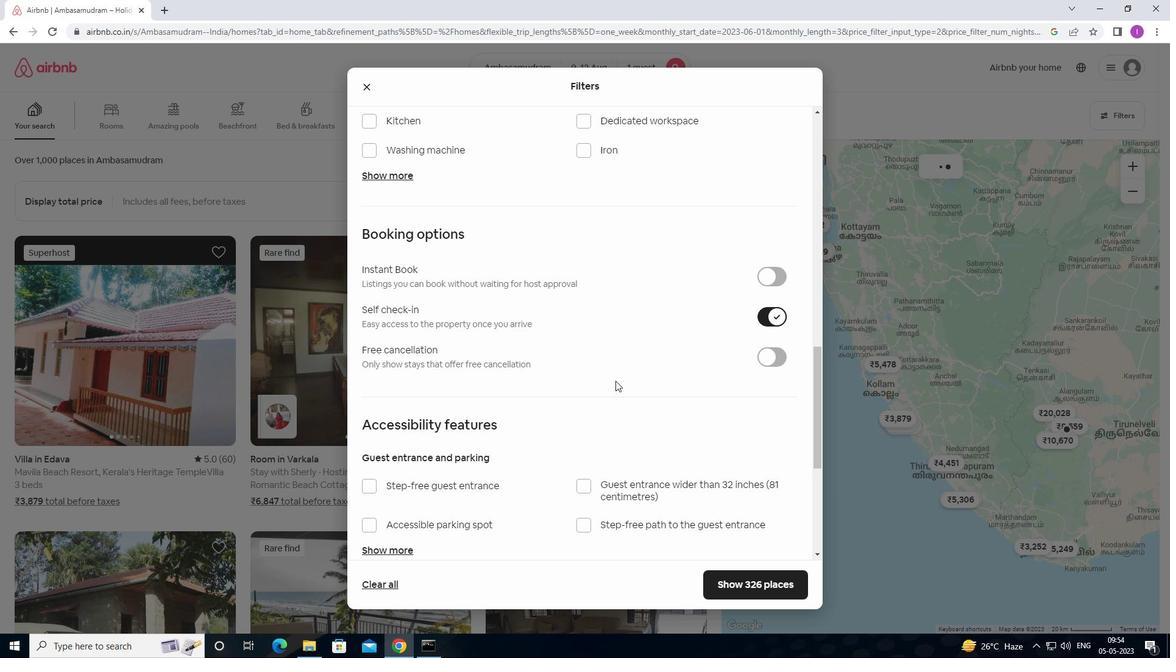 
Action: Mouse scrolled (590, 397) with delta (0, 0)
Screenshot: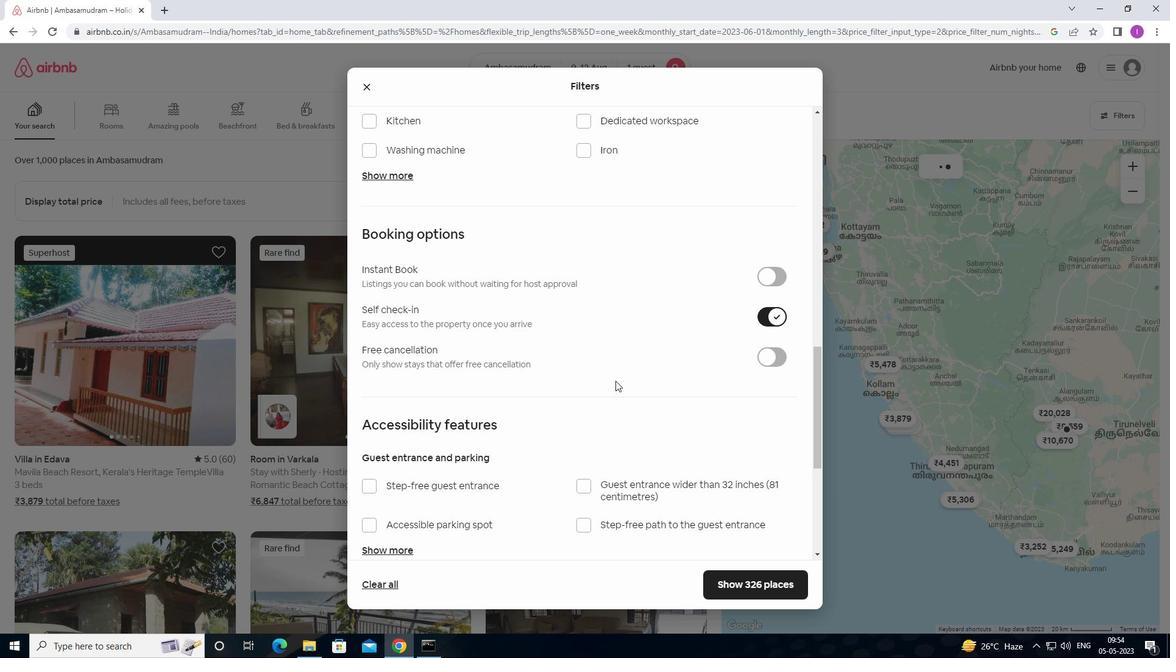 
Action: Mouse moved to (590, 396)
Screenshot: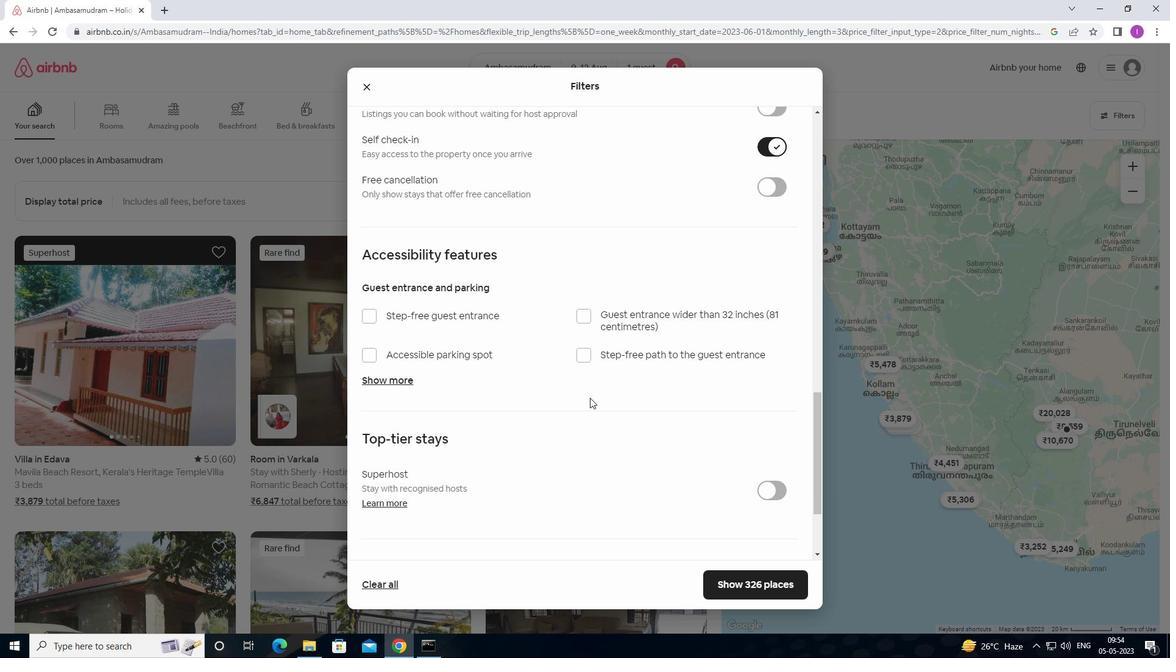 
Action: Mouse scrolled (590, 396) with delta (0, 0)
Screenshot: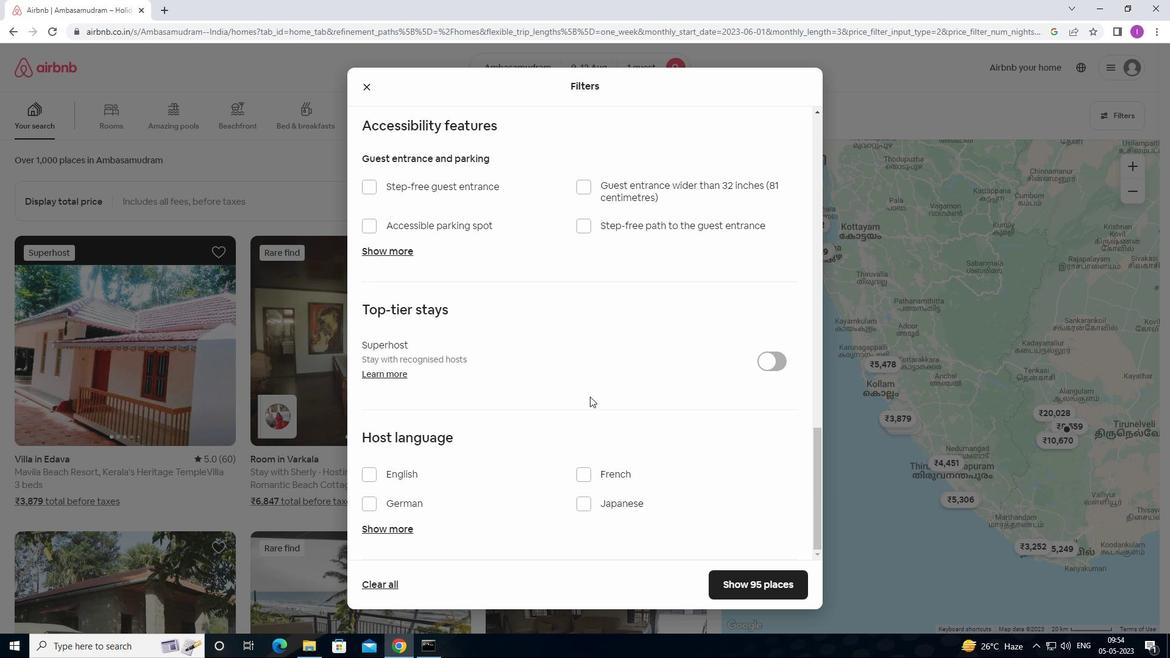 
Action: Mouse scrolled (590, 396) with delta (0, 0)
Screenshot: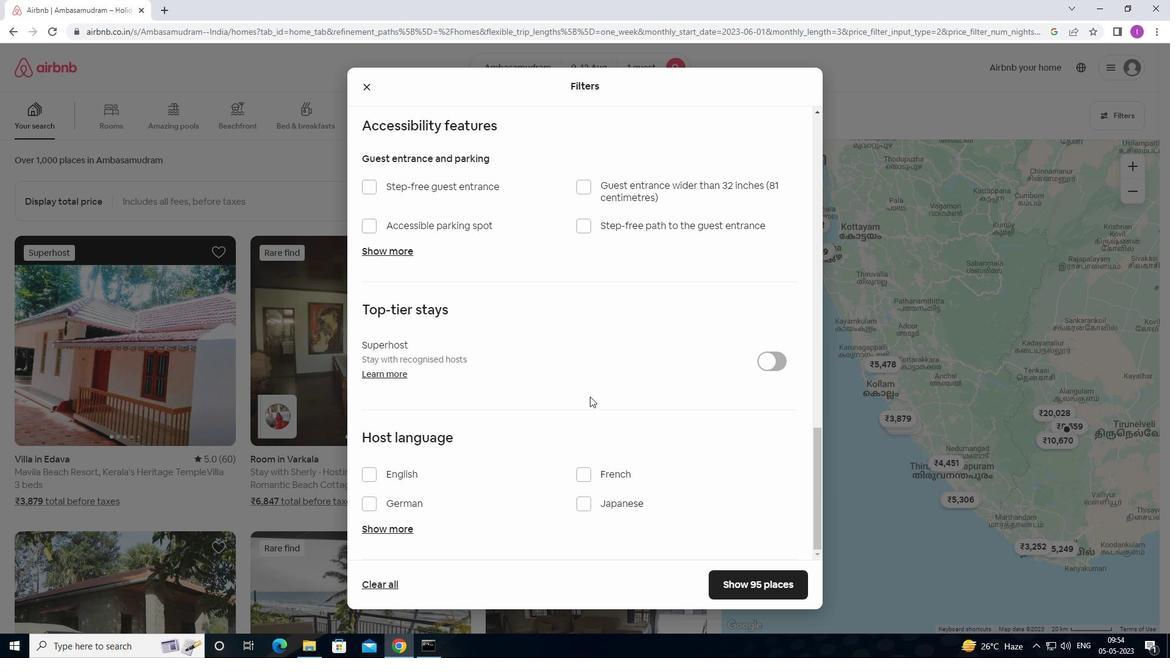 
Action: Mouse moved to (371, 476)
Screenshot: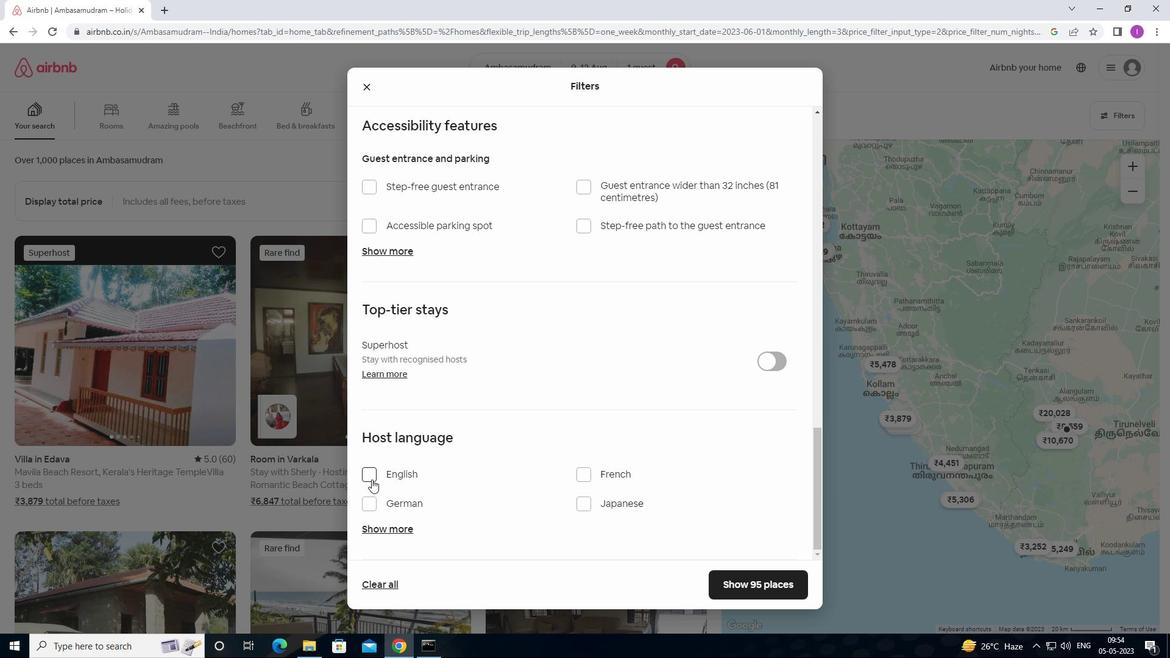 
Action: Mouse pressed left at (371, 476)
Screenshot: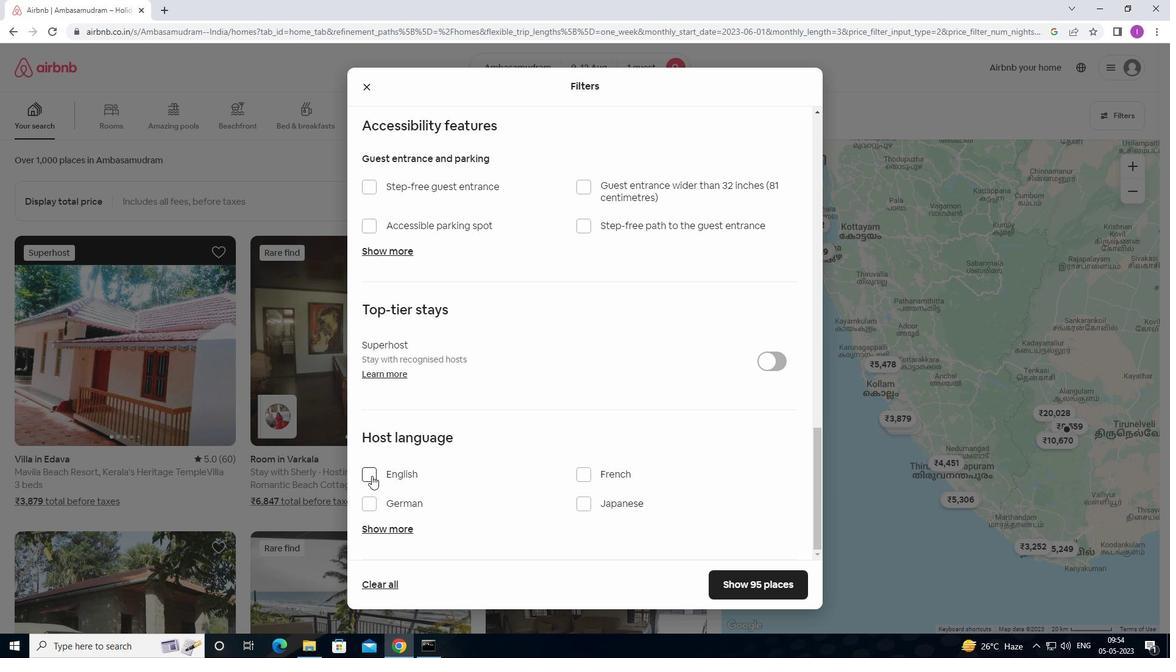 
Action: Mouse moved to (735, 586)
Screenshot: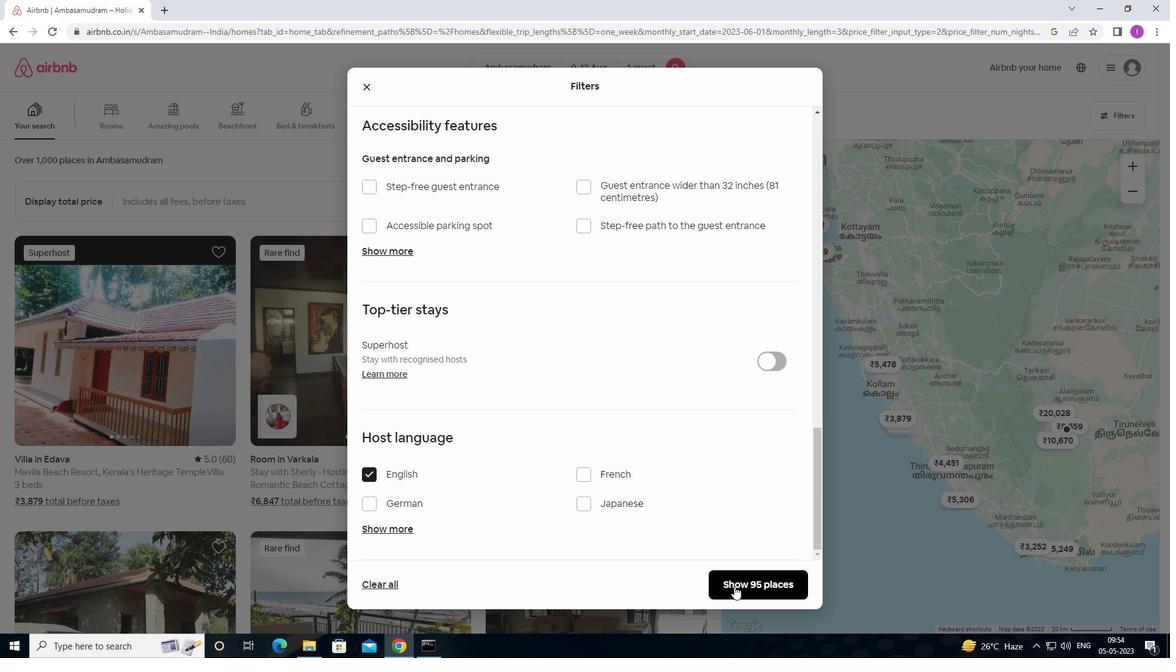 
Action: Mouse pressed left at (735, 586)
Screenshot: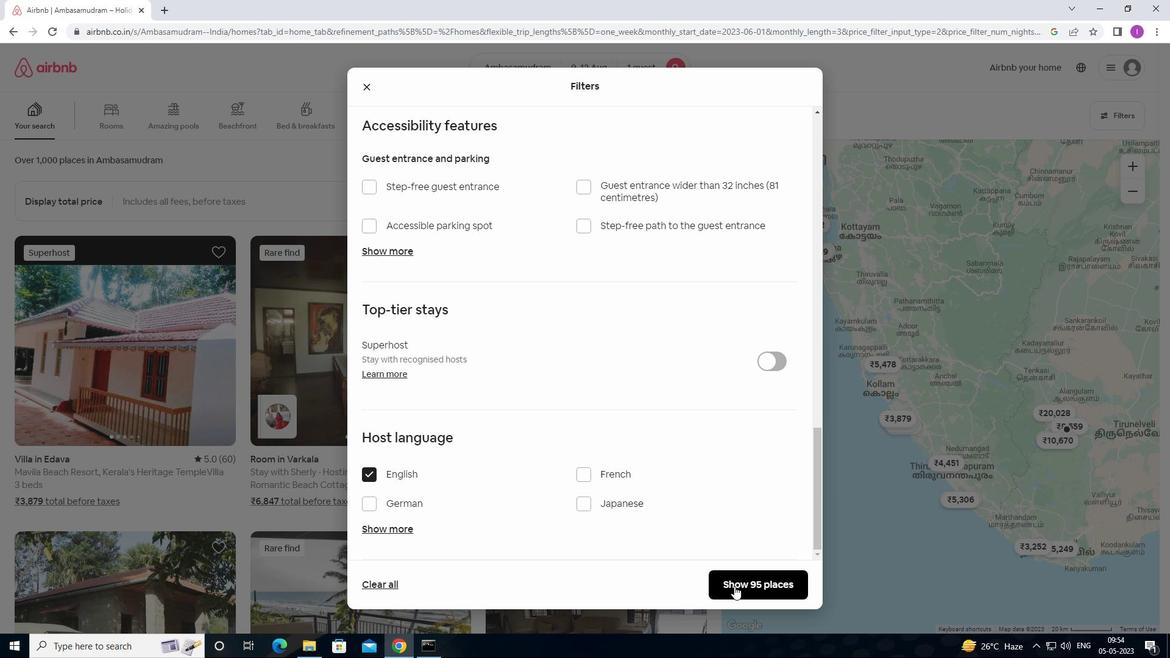 
Action: Mouse moved to (791, 549)
Screenshot: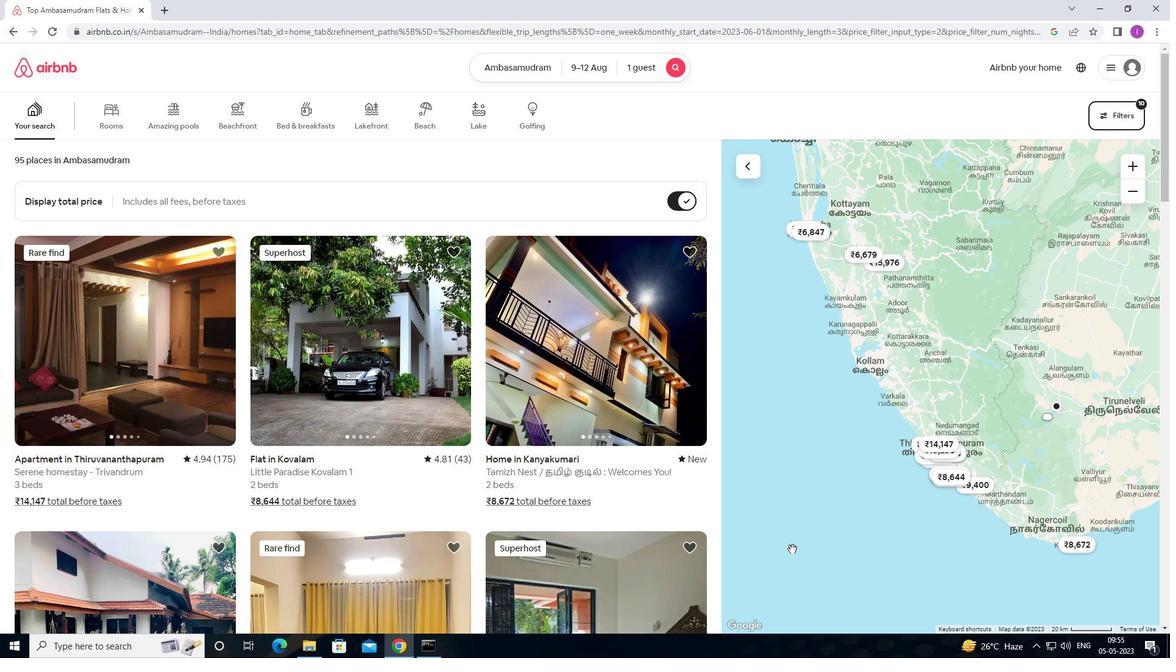 
